 Task: Find connections with filter location Versailles with filter topic #lawtechwith filter profile language French with filter current company V.Group with filter school Sir Parashurambhau College - India with filter industry Mattress and Blinds Manufacturing with filter service category Coaching & Mentoring with filter keywords title Skin Care Specialist
Action: Mouse moved to (331, 273)
Screenshot: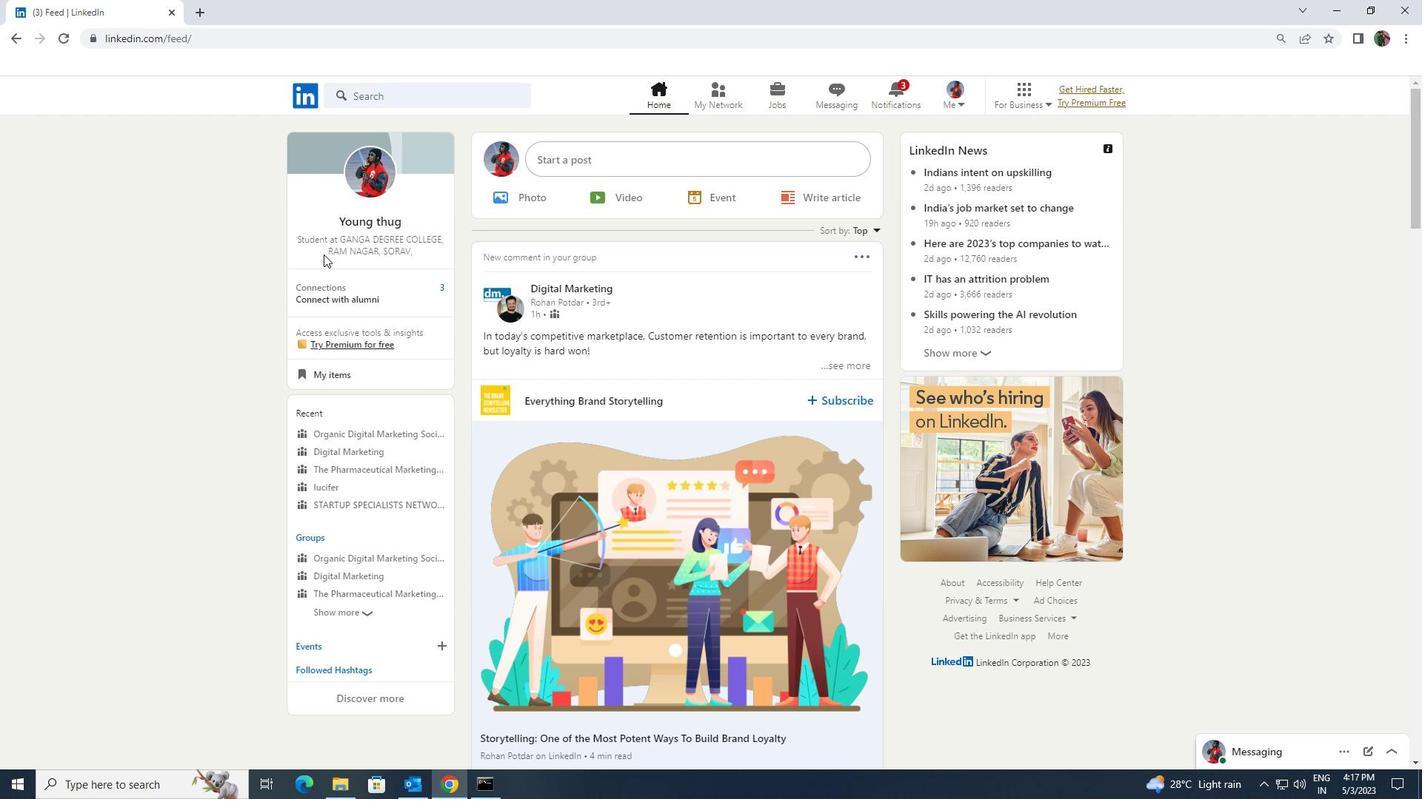
Action: Mouse pressed left at (331, 273)
Screenshot: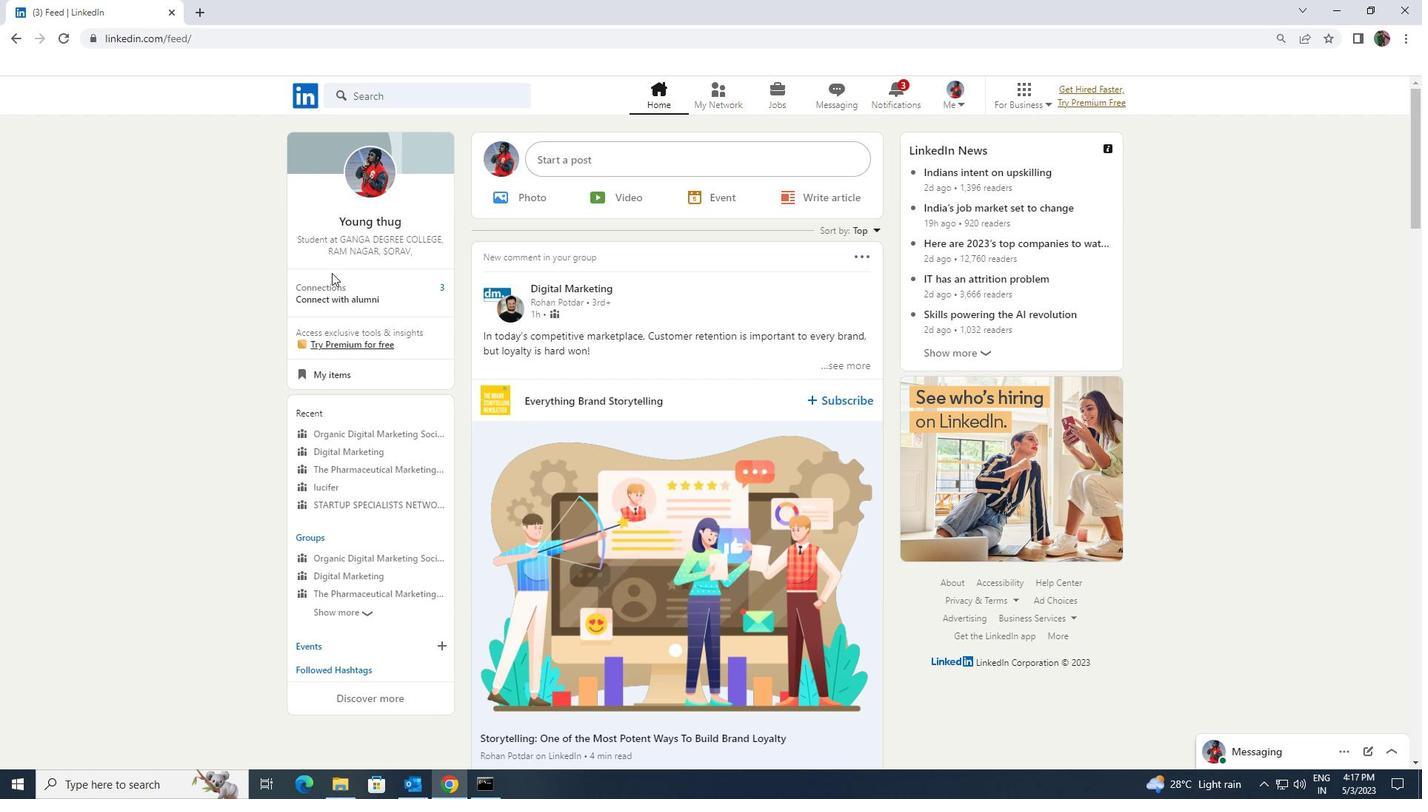 
Action: Mouse moved to (334, 291)
Screenshot: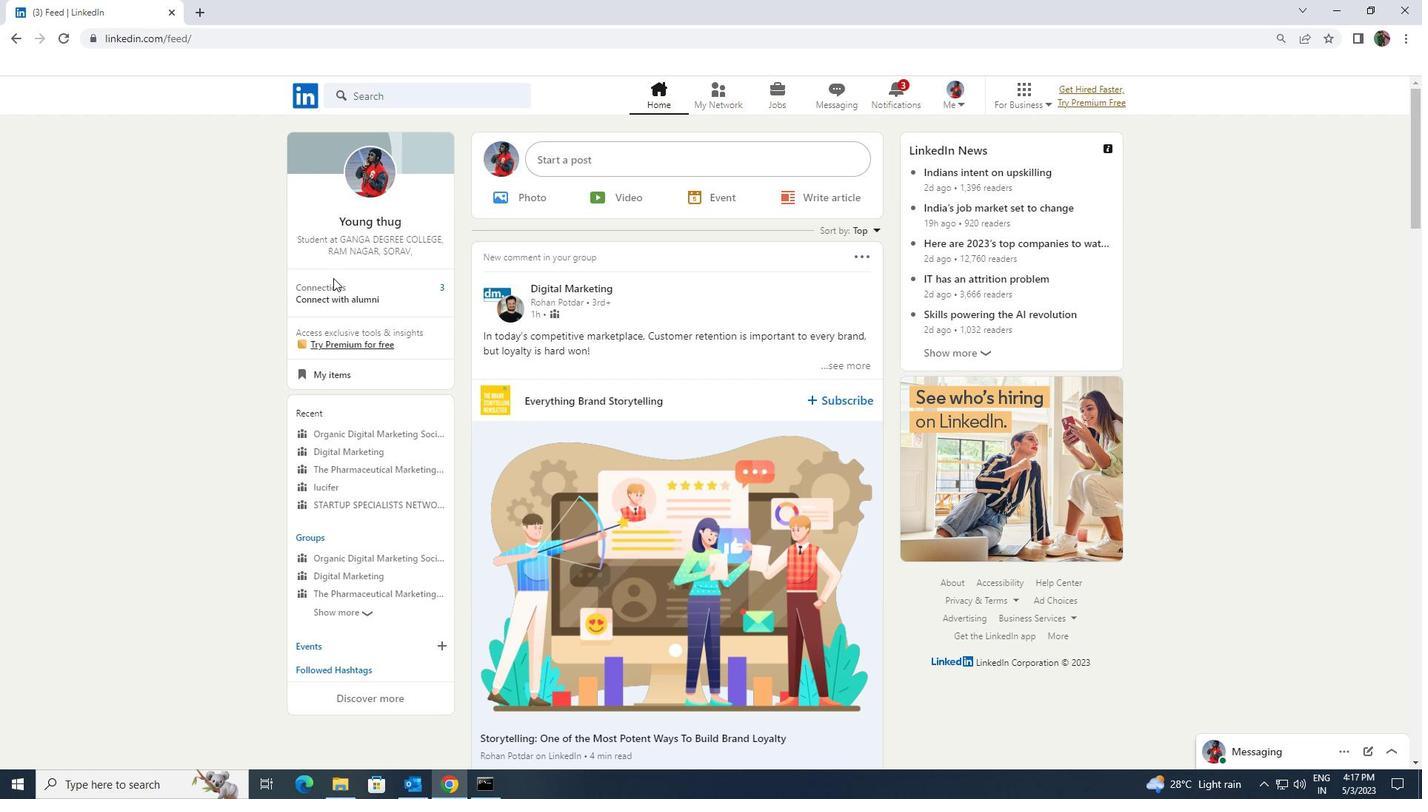
Action: Mouse pressed left at (334, 291)
Screenshot: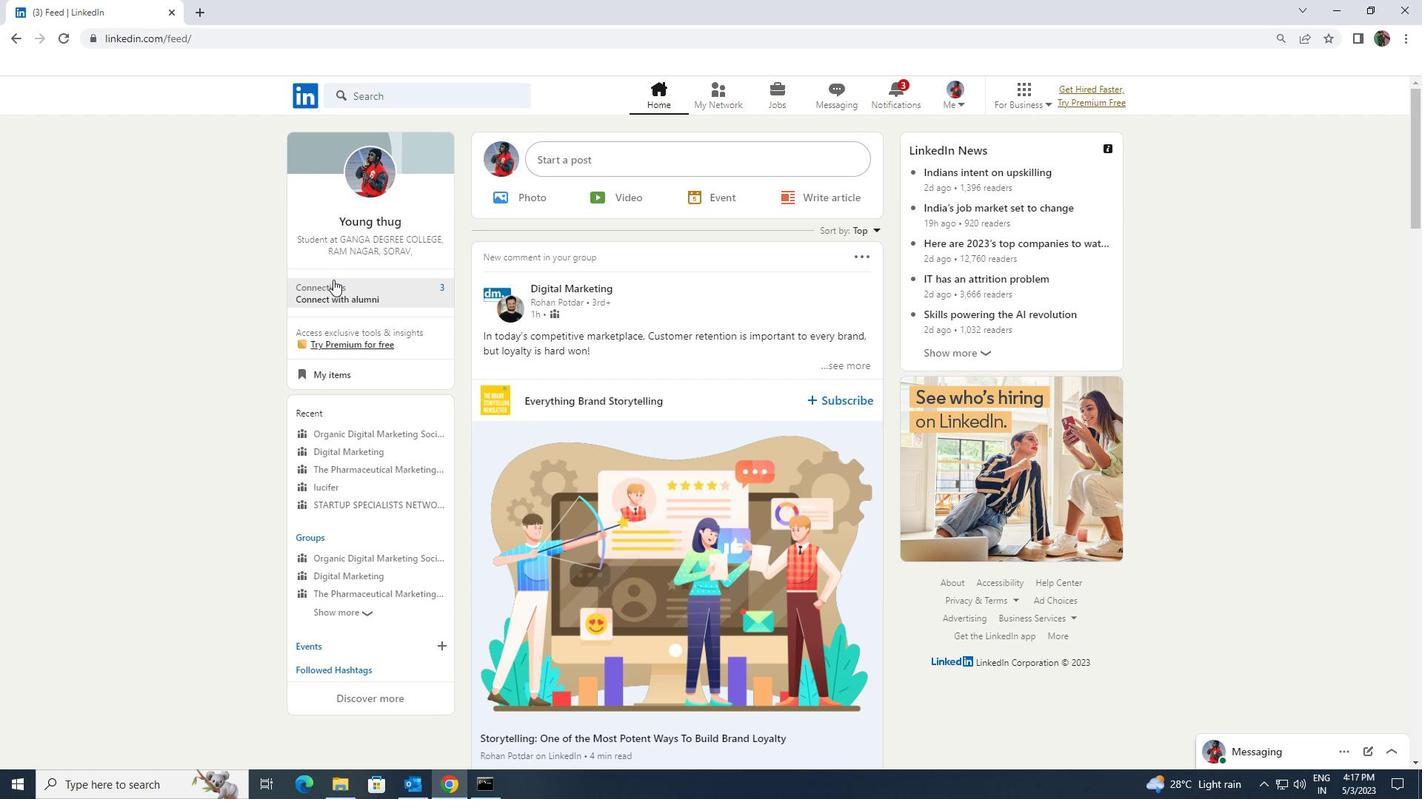
Action: Mouse moved to (353, 182)
Screenshot: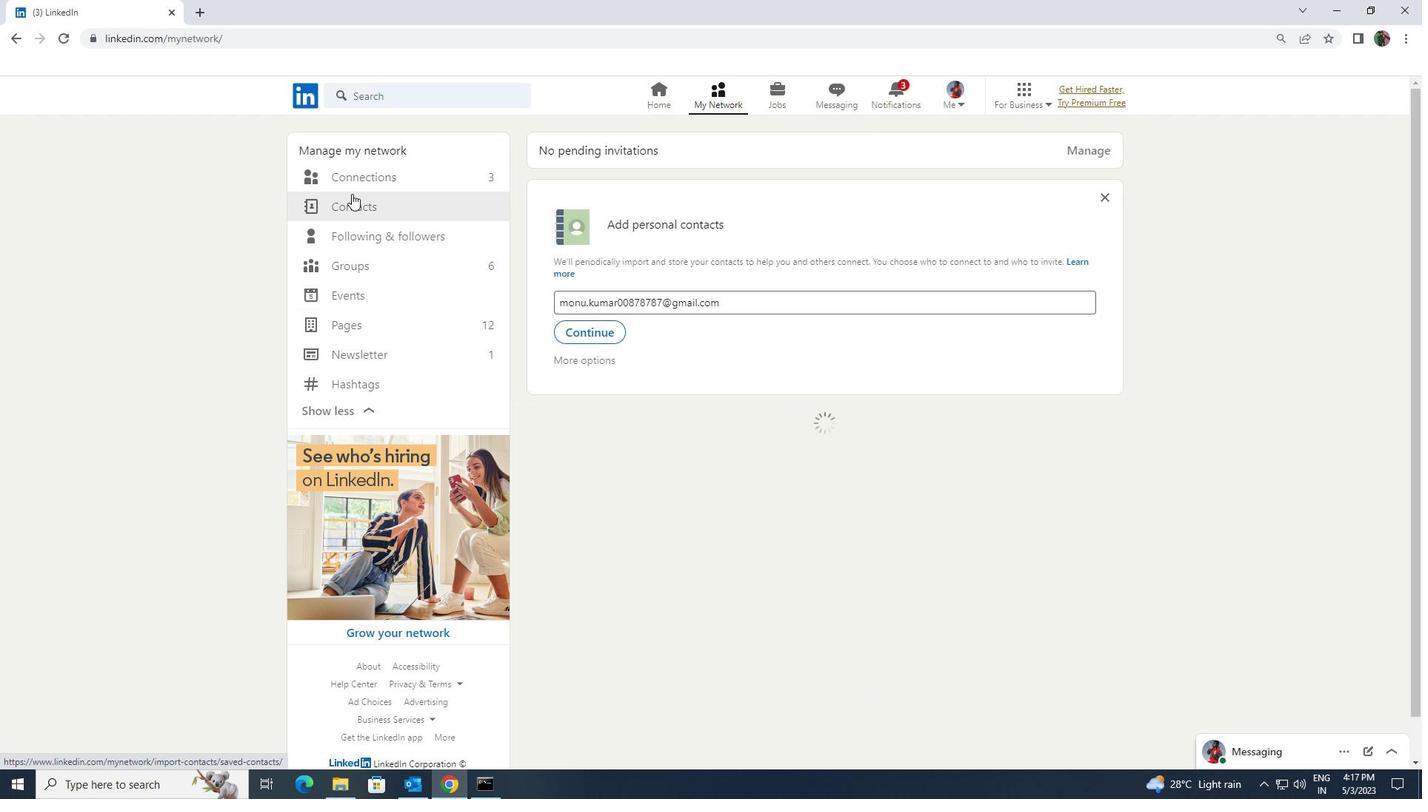 
Action: Mouse pressed left at (353, 182)
Screenshot: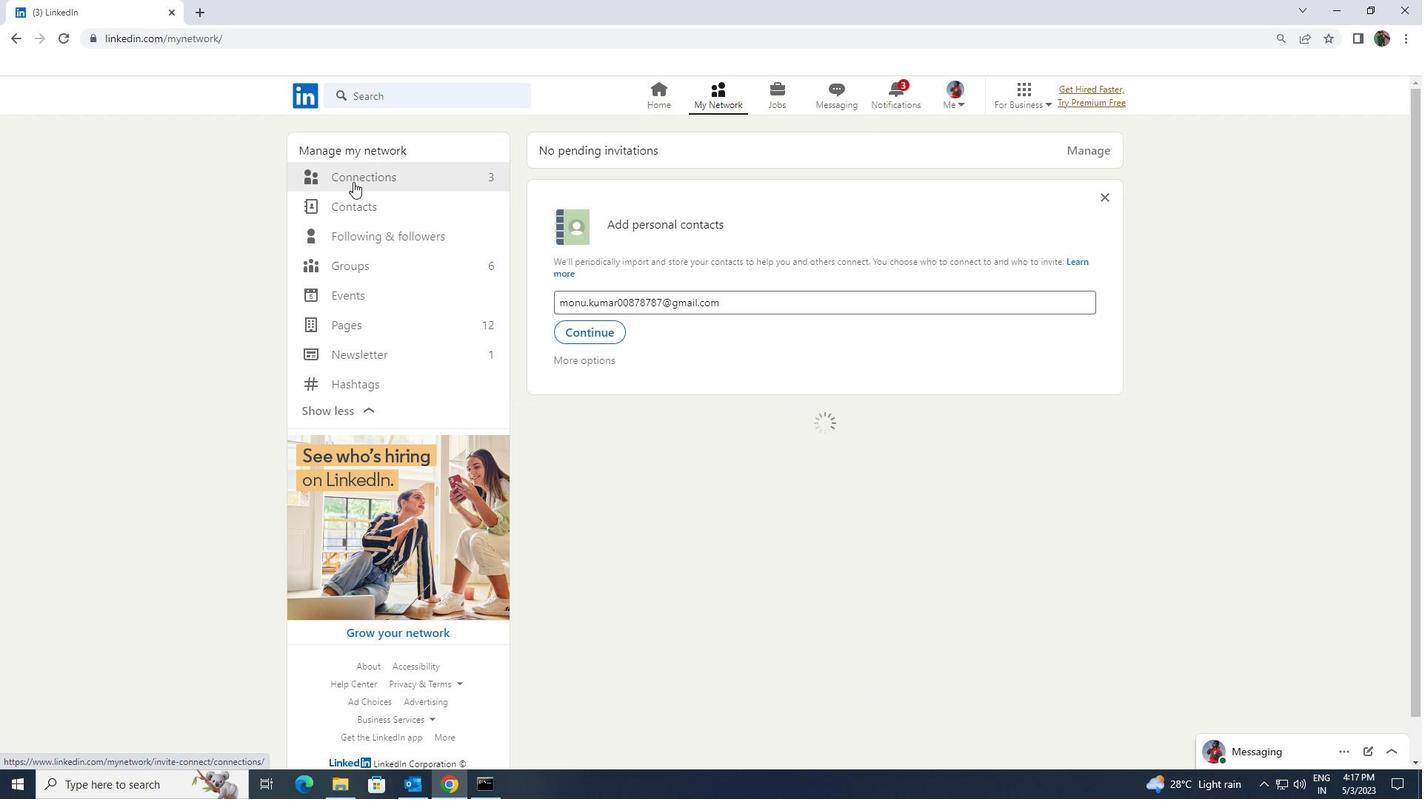 
Action: Mouse moved to (805, 182)
Screenshot: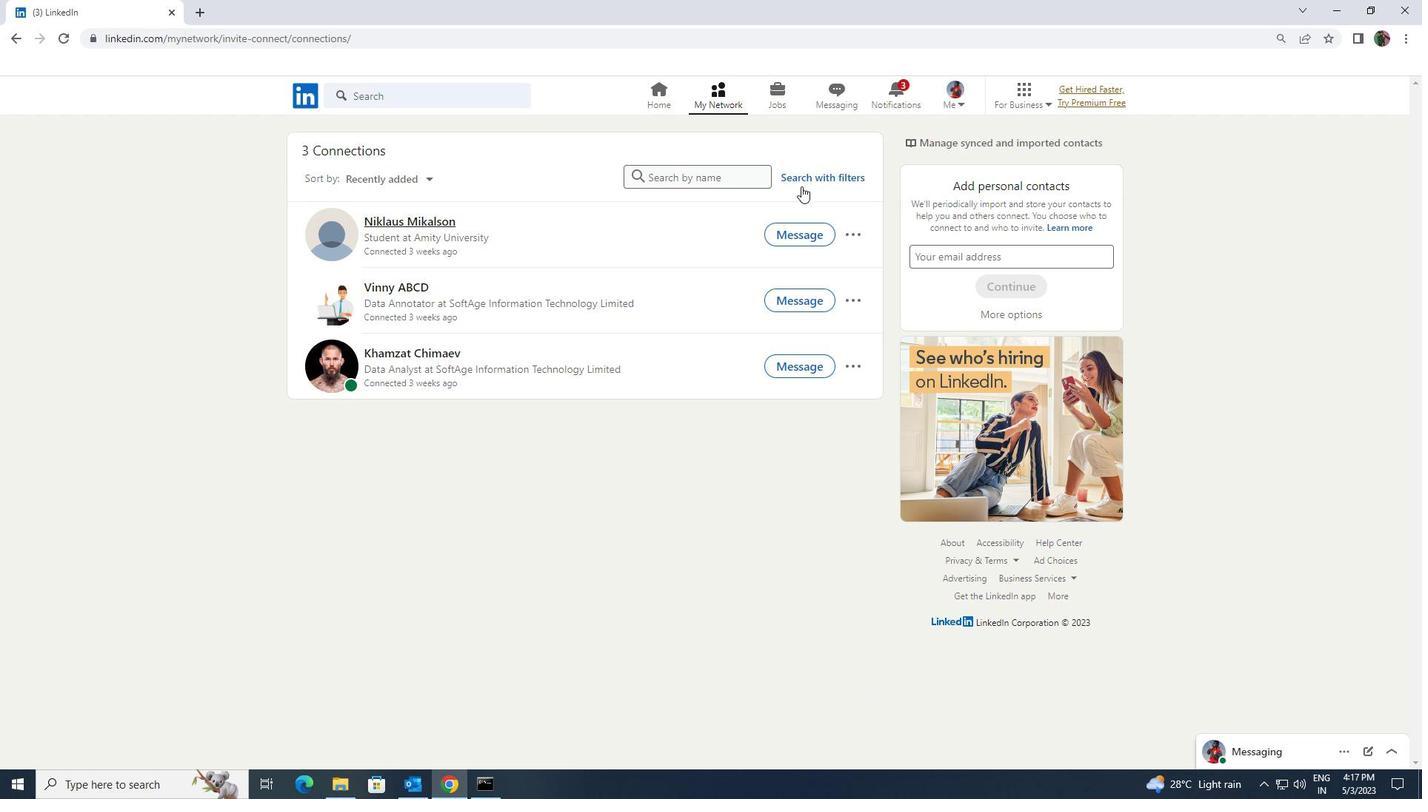 
Action: Mouse pressed left at (805, 182)
Screenshot: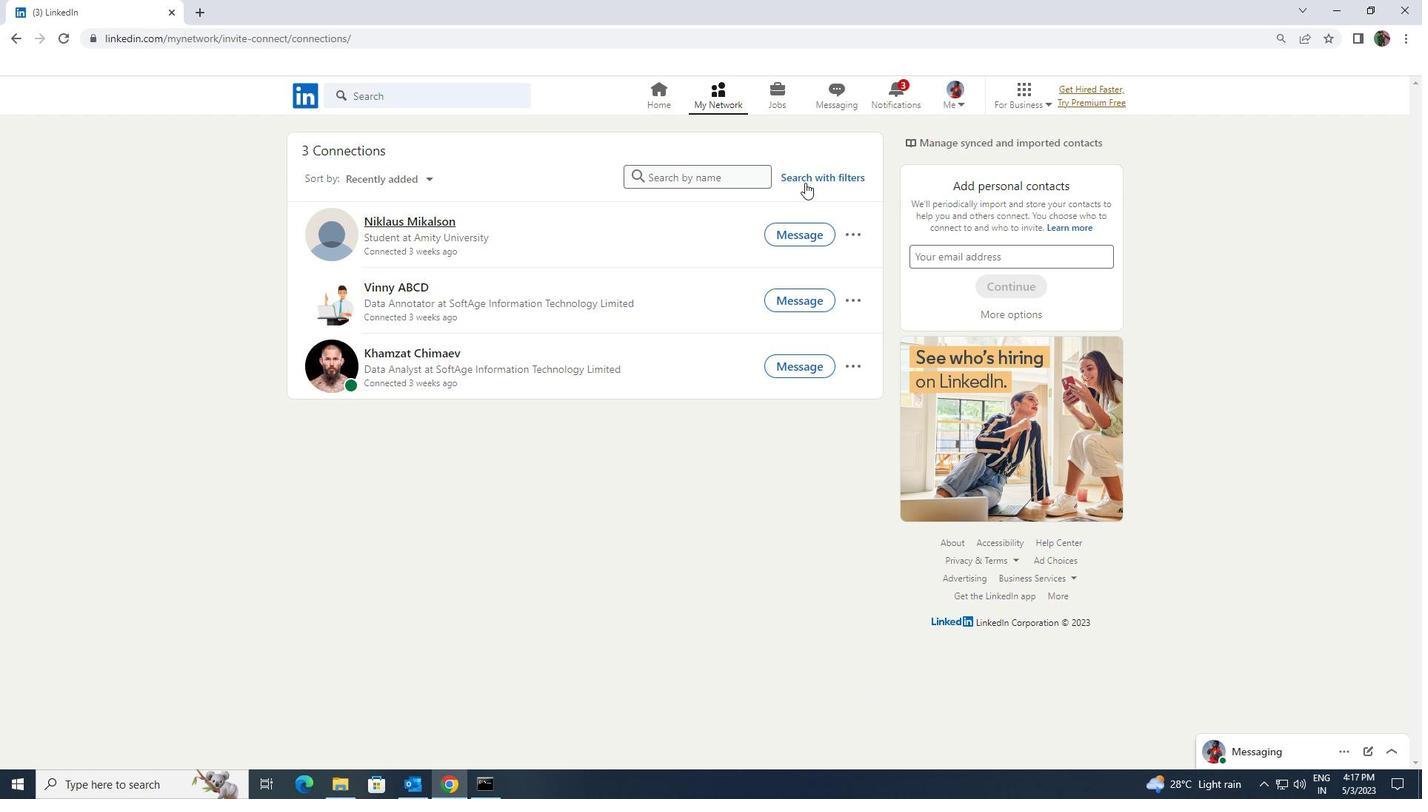 
Action: Mouse moved to (807, 175)
Screenshot: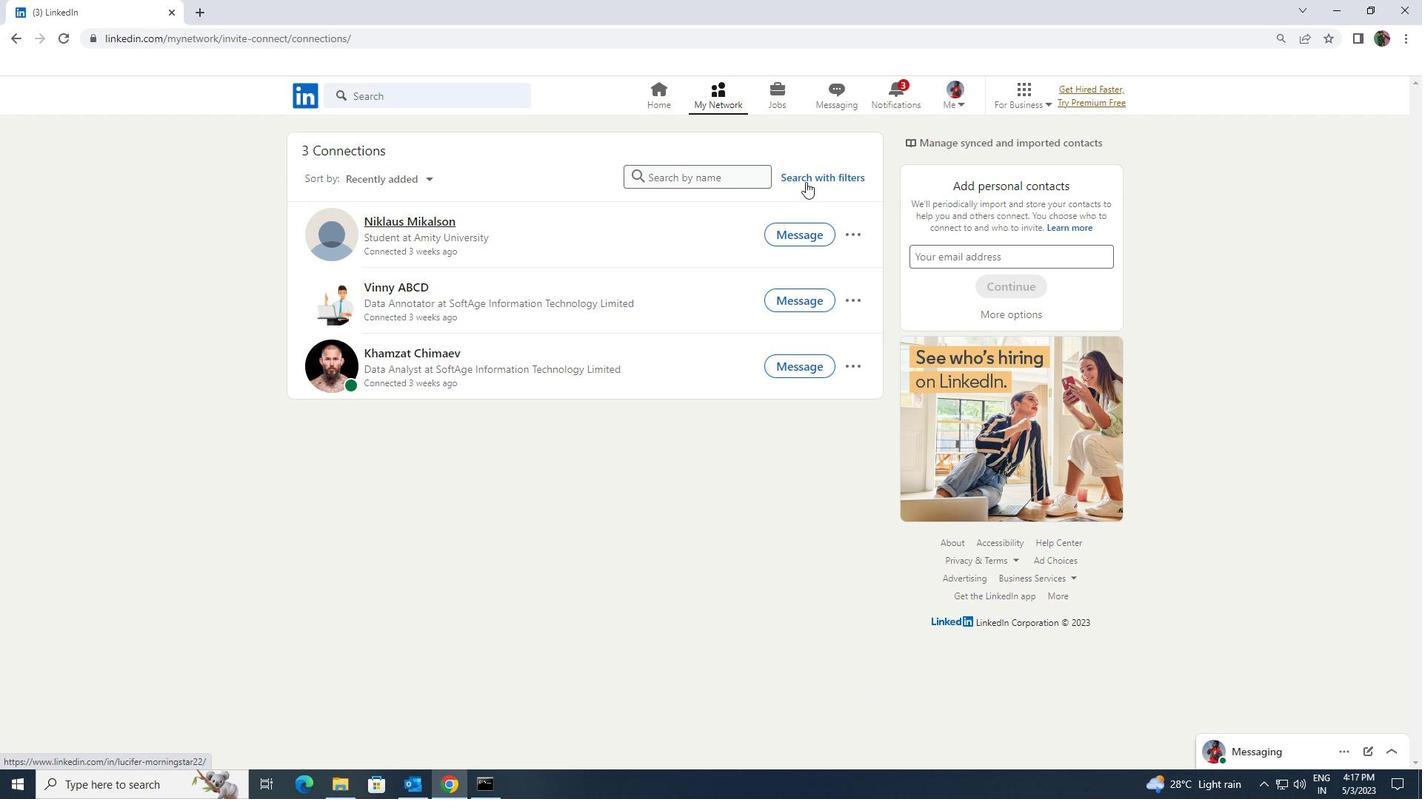 
Action: Mouse pressed left at (807, 175)
Screenshot: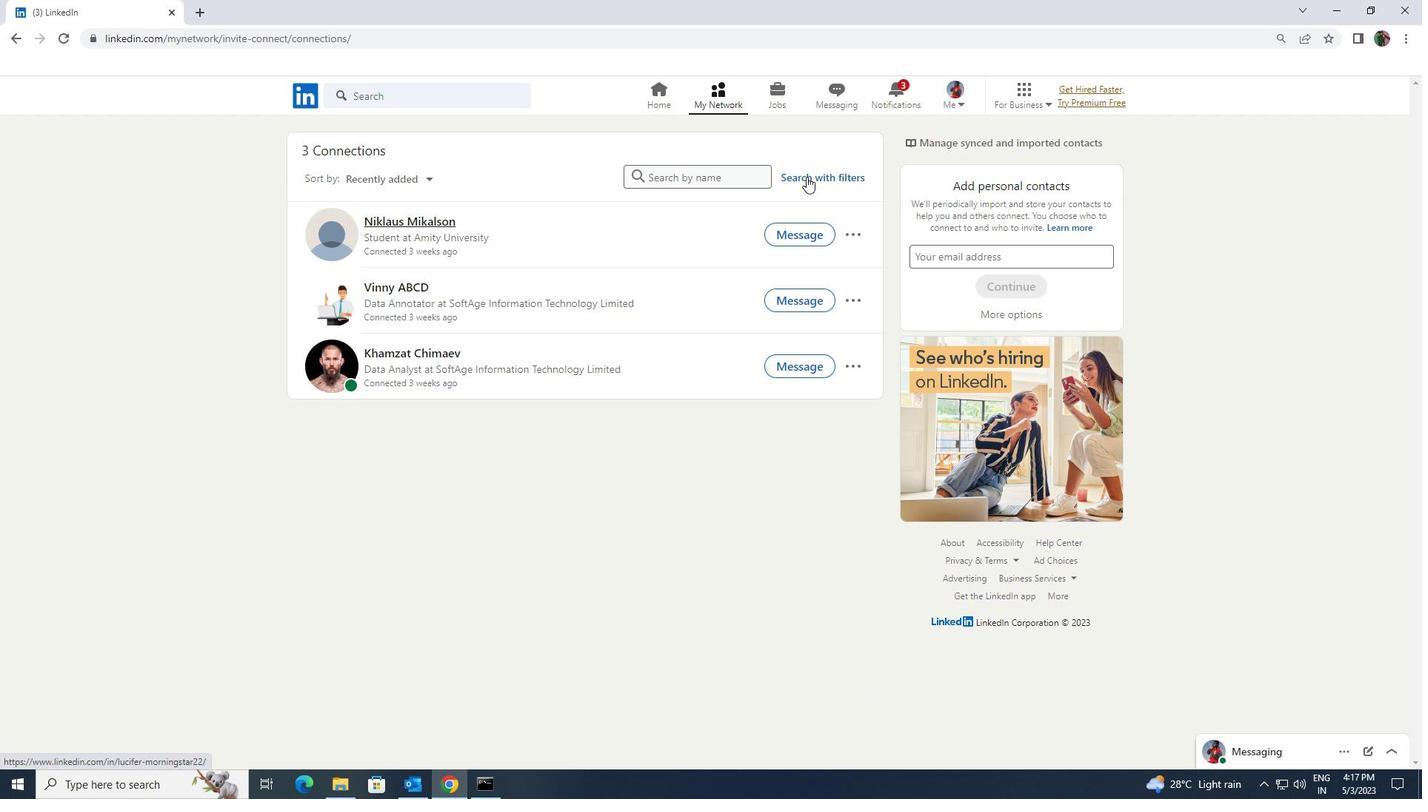 
Action: Mouse moved to (766, 139)
Screenshot: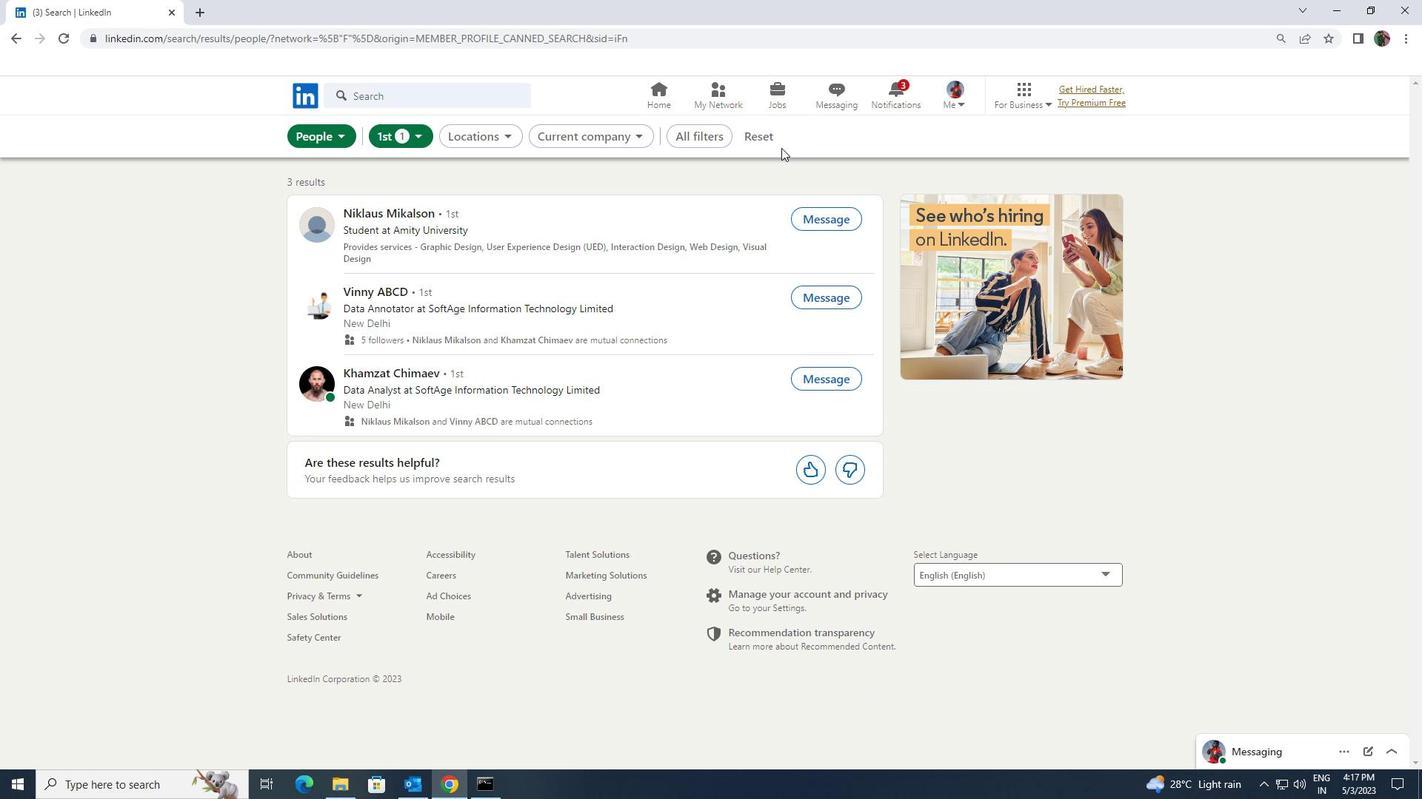 
Action: Mouse pressed left at (766, 139)
Screenshot: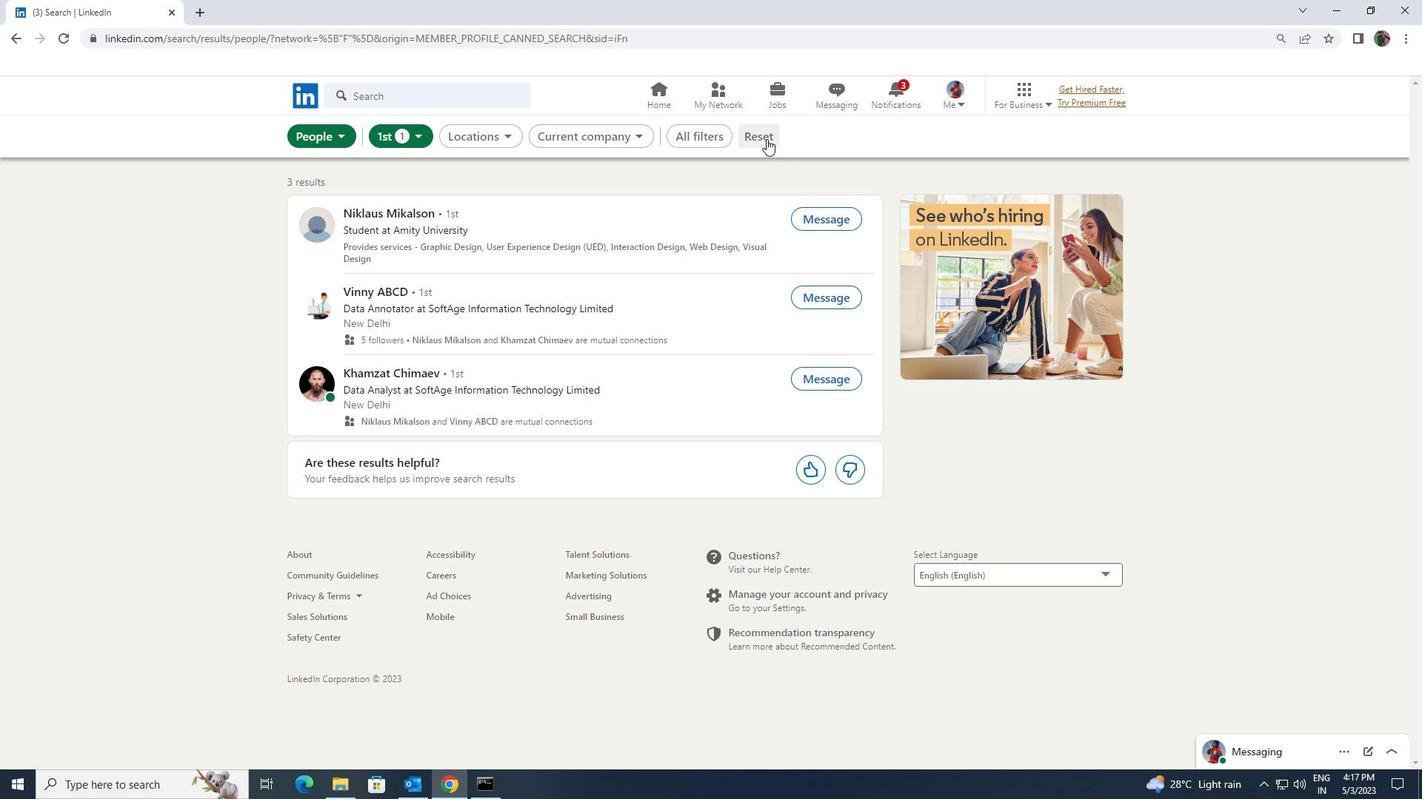 
Action: Mouse moved to (751, 134)
Screenshot: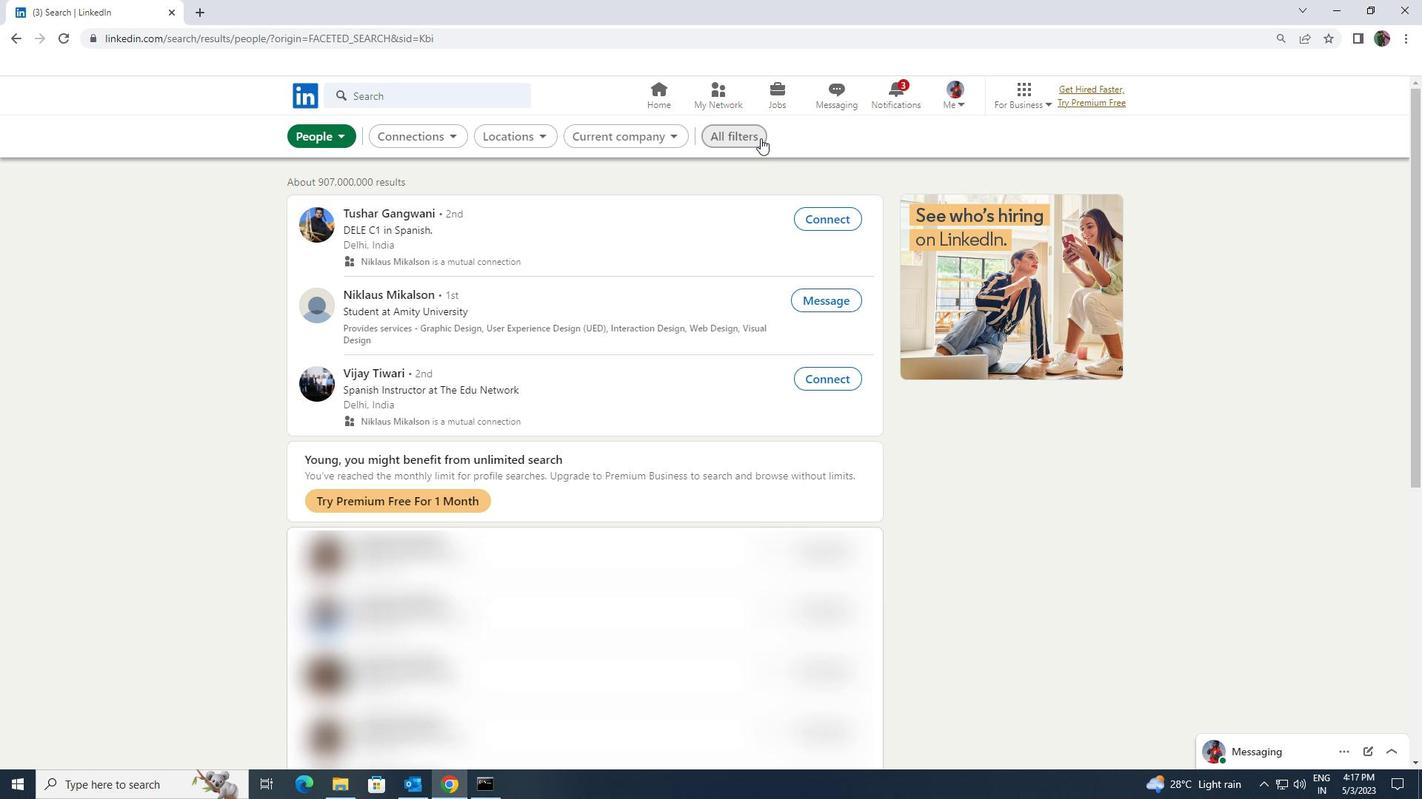 
Action: Mouse pressed left at (751, 134)
Screenshot: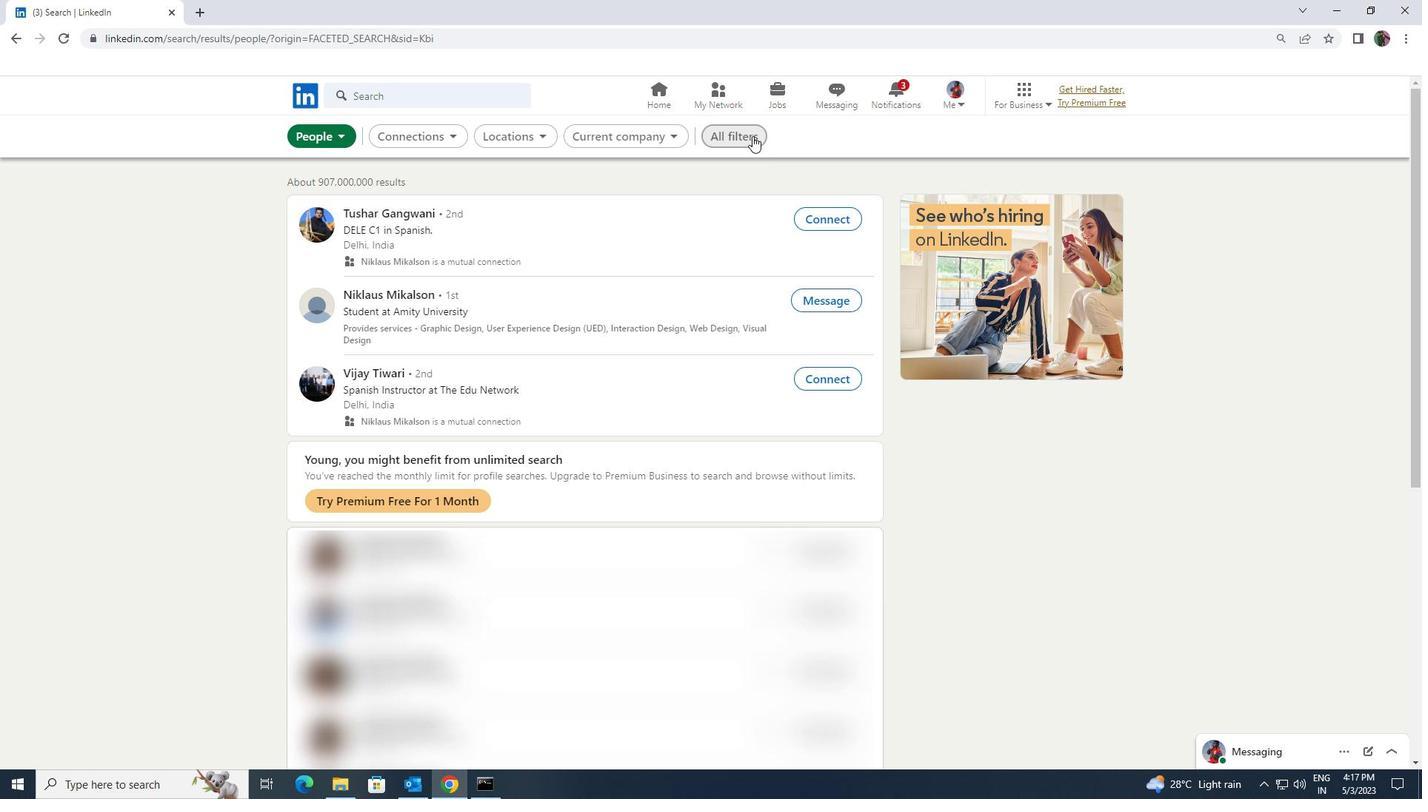 
Action: Mouse moved to (1246, 580)
Screenshot: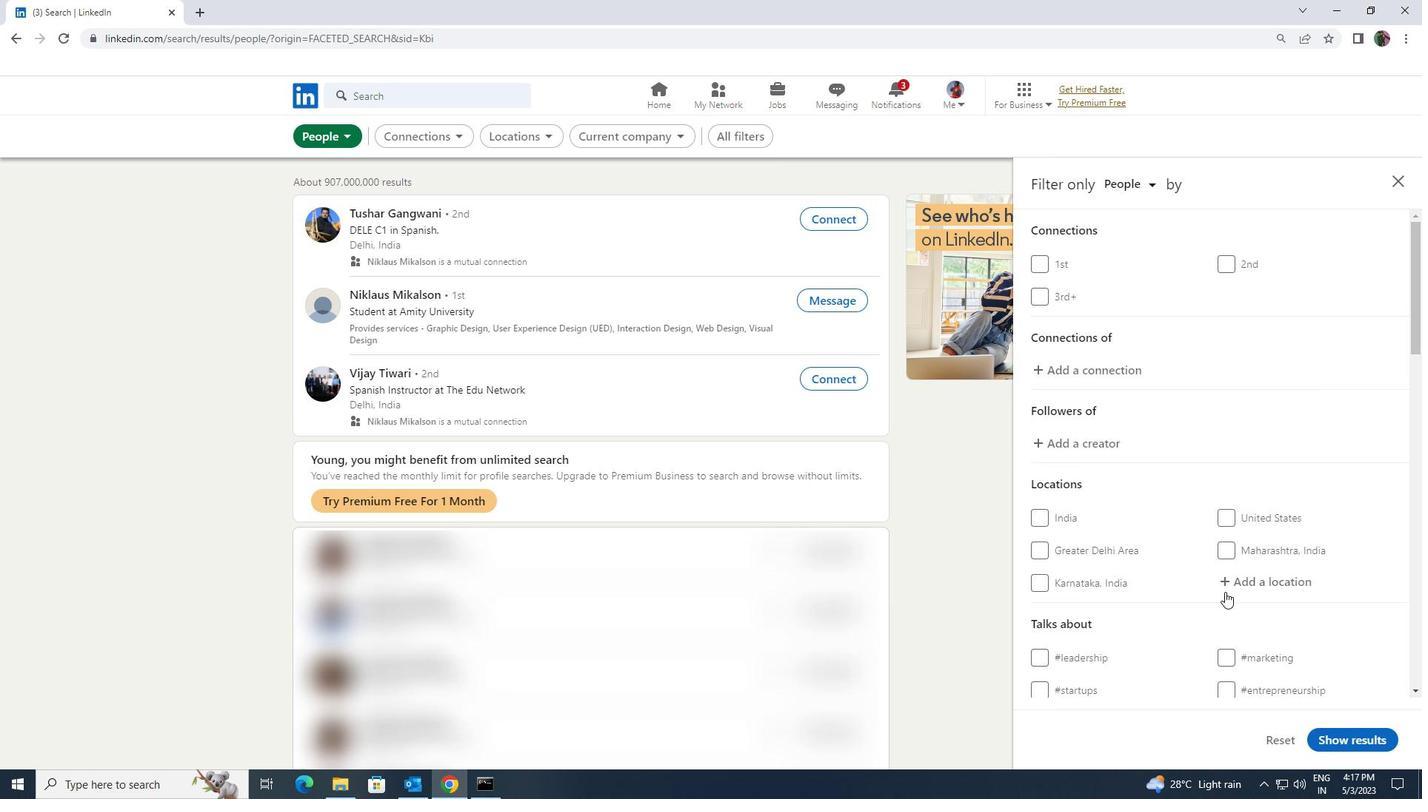 
Action: Mouse pressed left at (1246, 580)
Screenshot: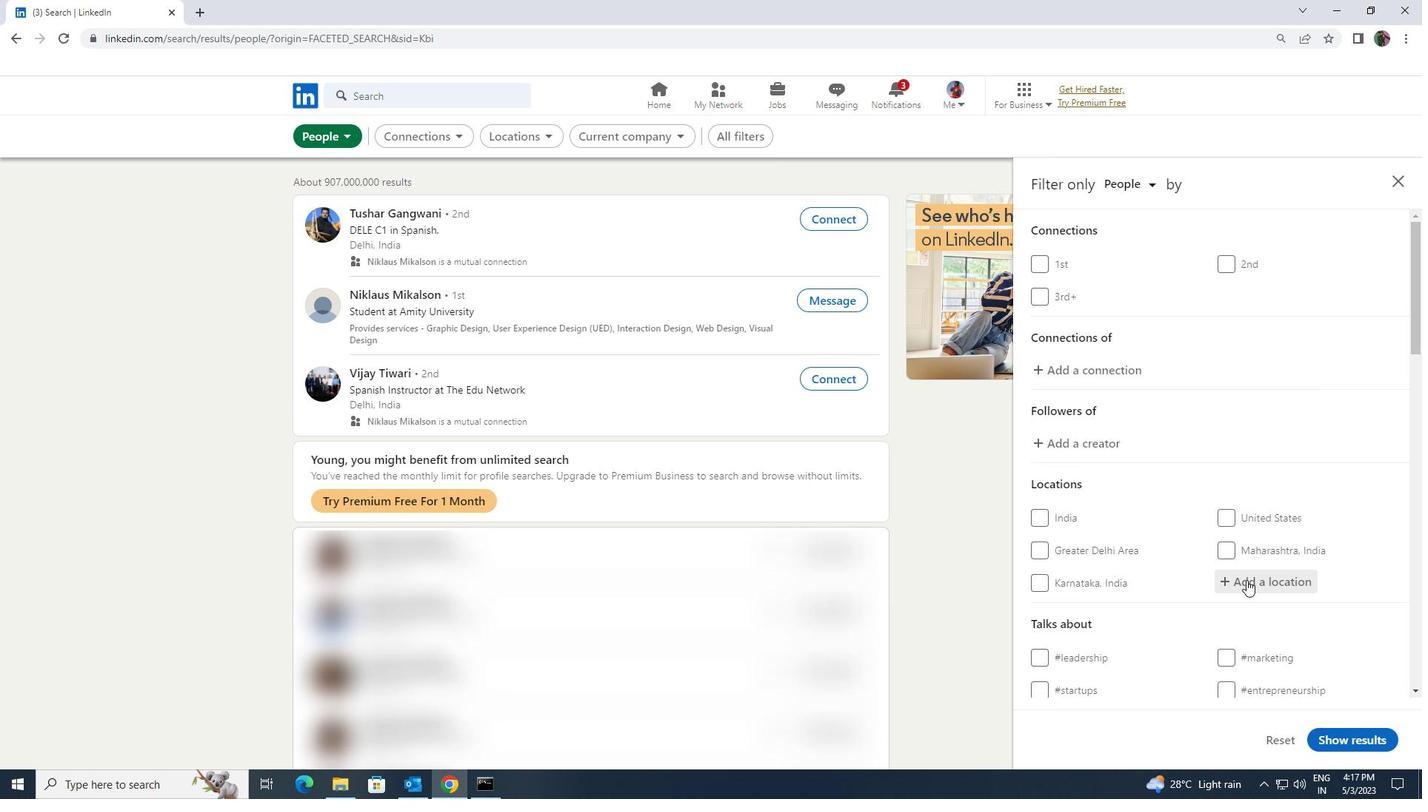 
Action: Key pressed <Key.shift>VERSAILL
Screenshot: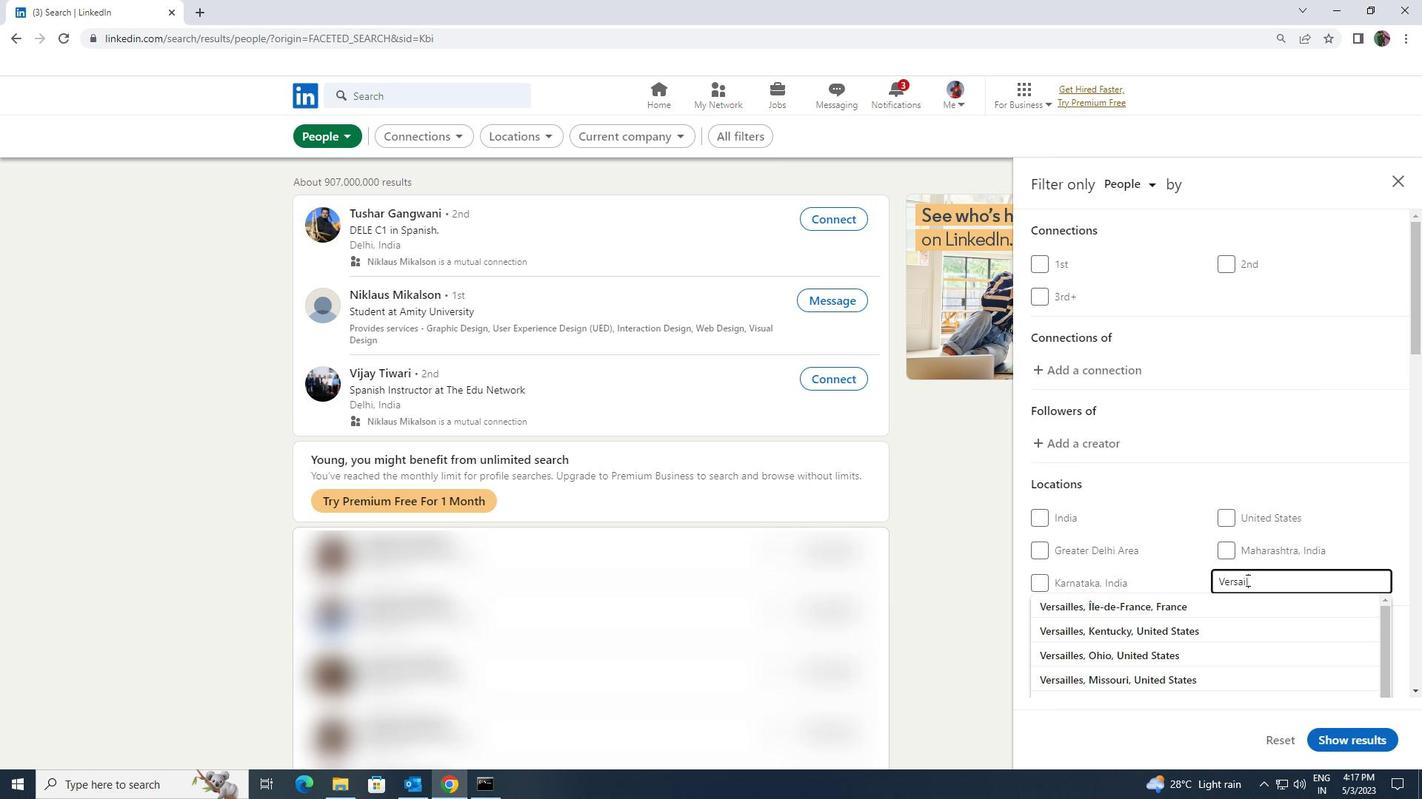 
Action: Mouse moved to (1239, 598)
Screenshot: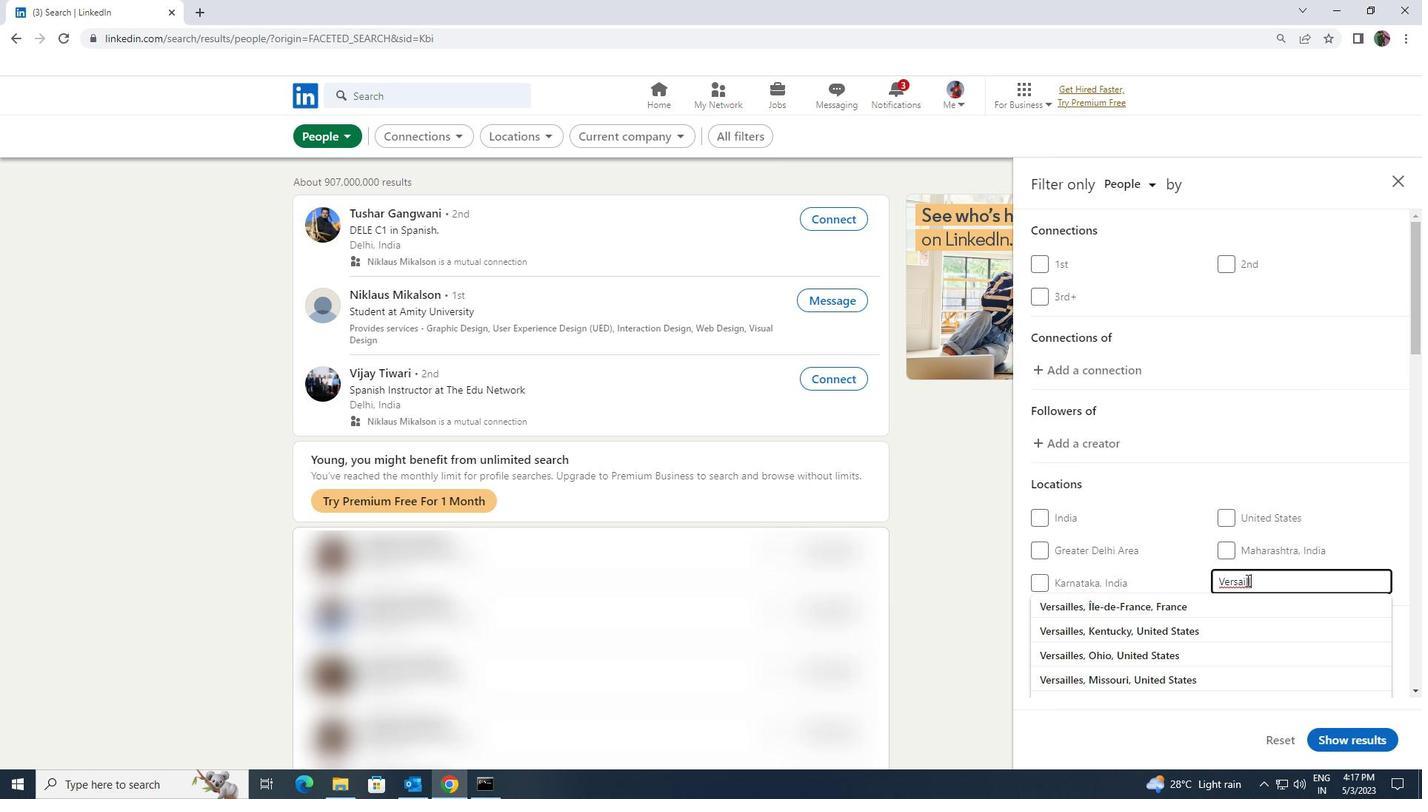 
Action: Mouse pressed left at (1239, 598)
Screenshot: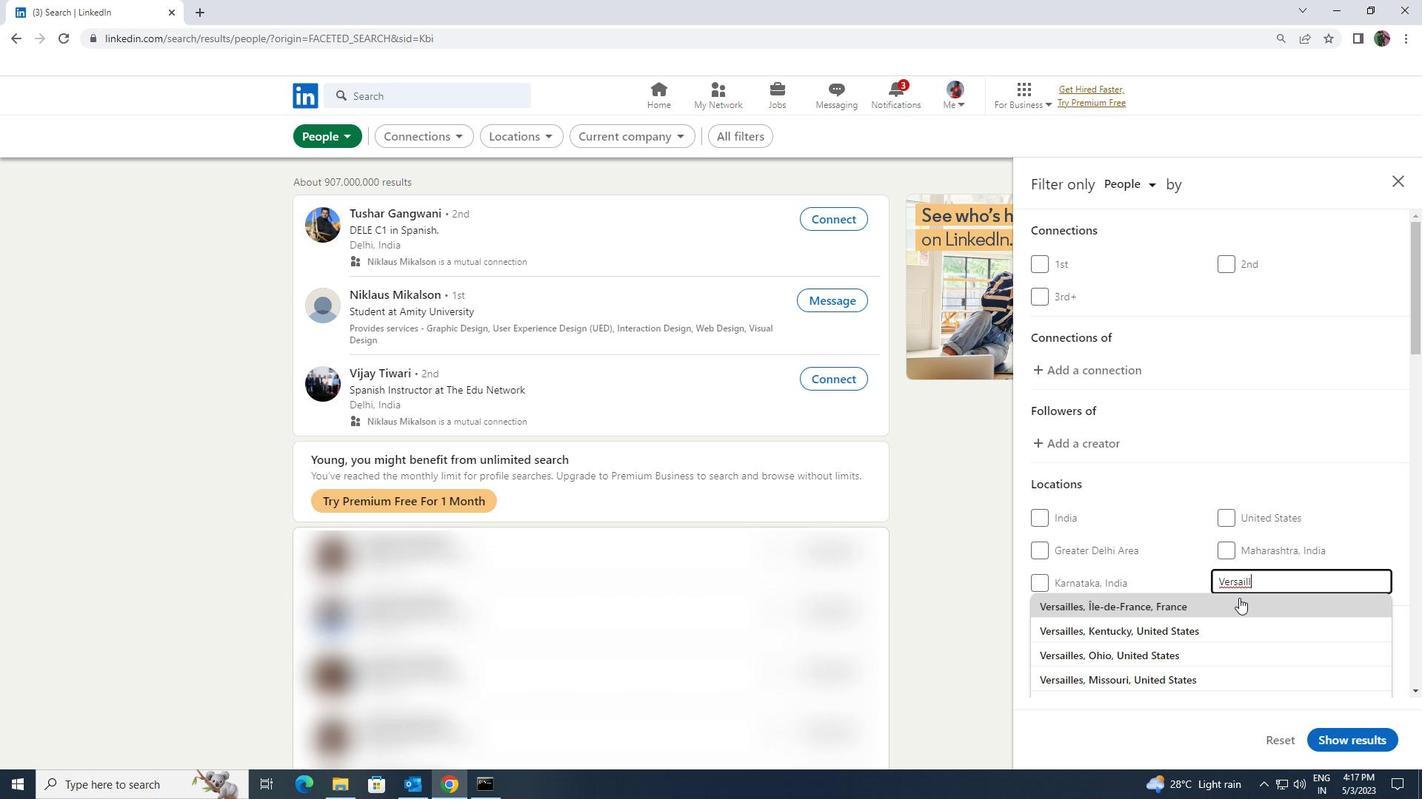 
Action: Mouse scrolled (1239, 597) with delta (0, 0)
Screenshot: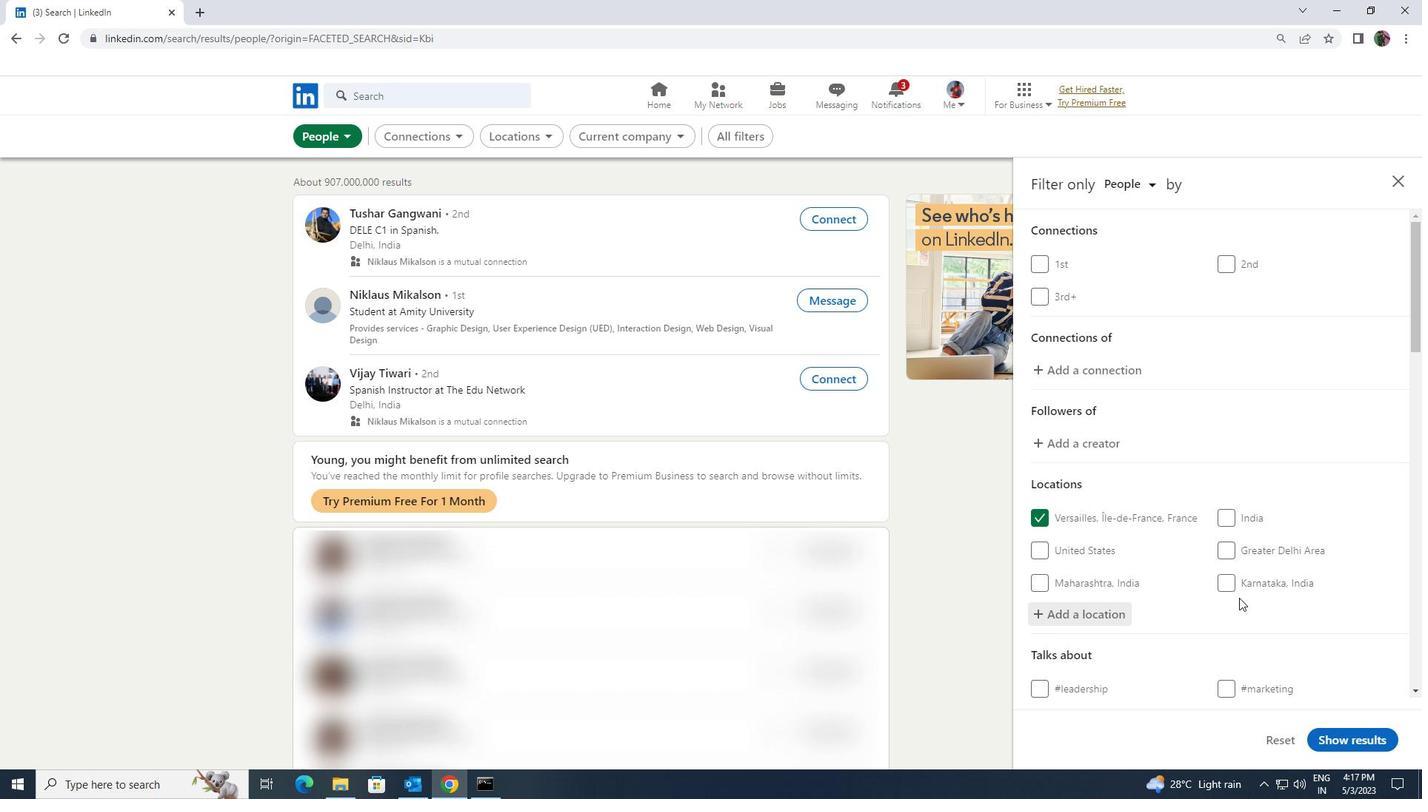 
Action: Mouse scrolled (1239, 597) with delta (0, 0)
Screenshot: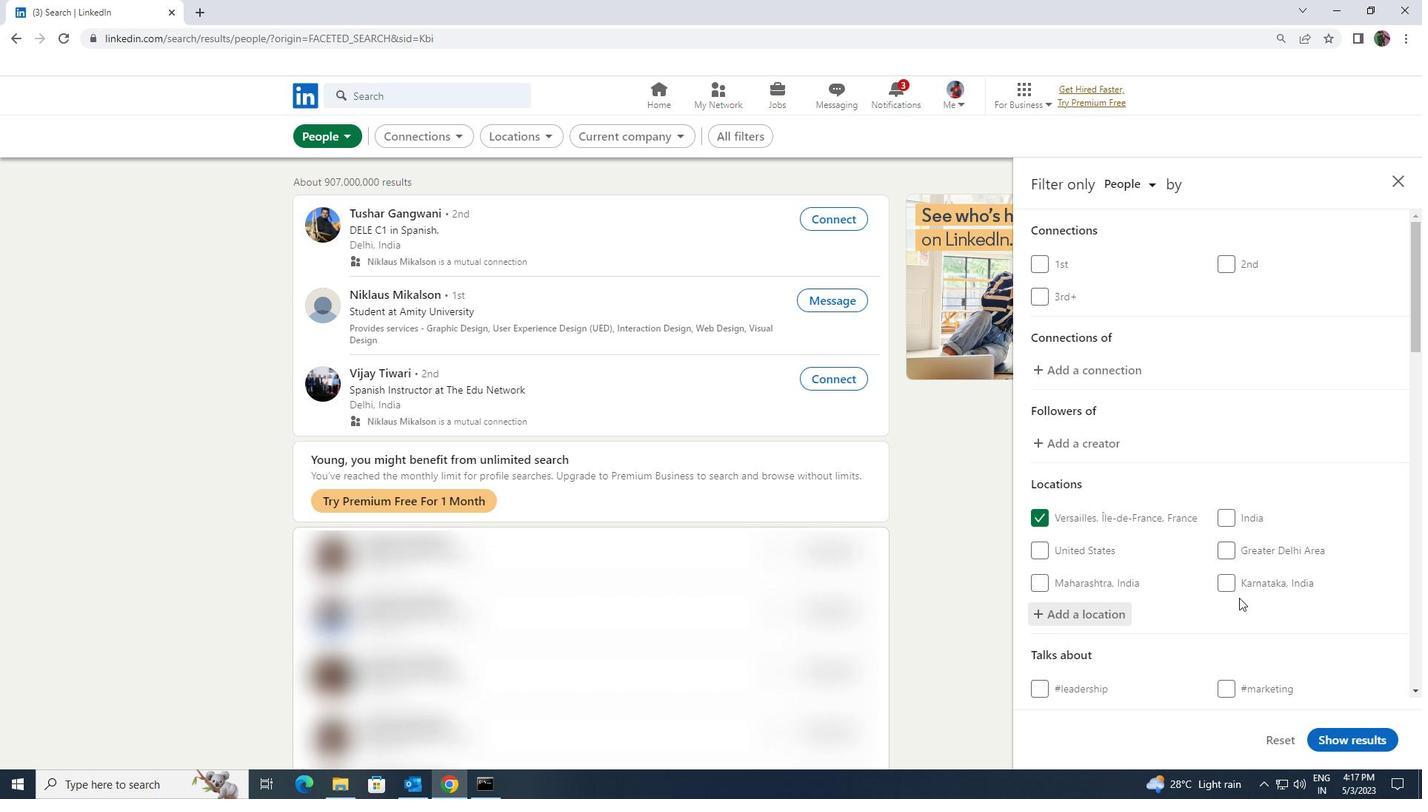 
Action: Mouse moved to (1239, 606)
Screenshot: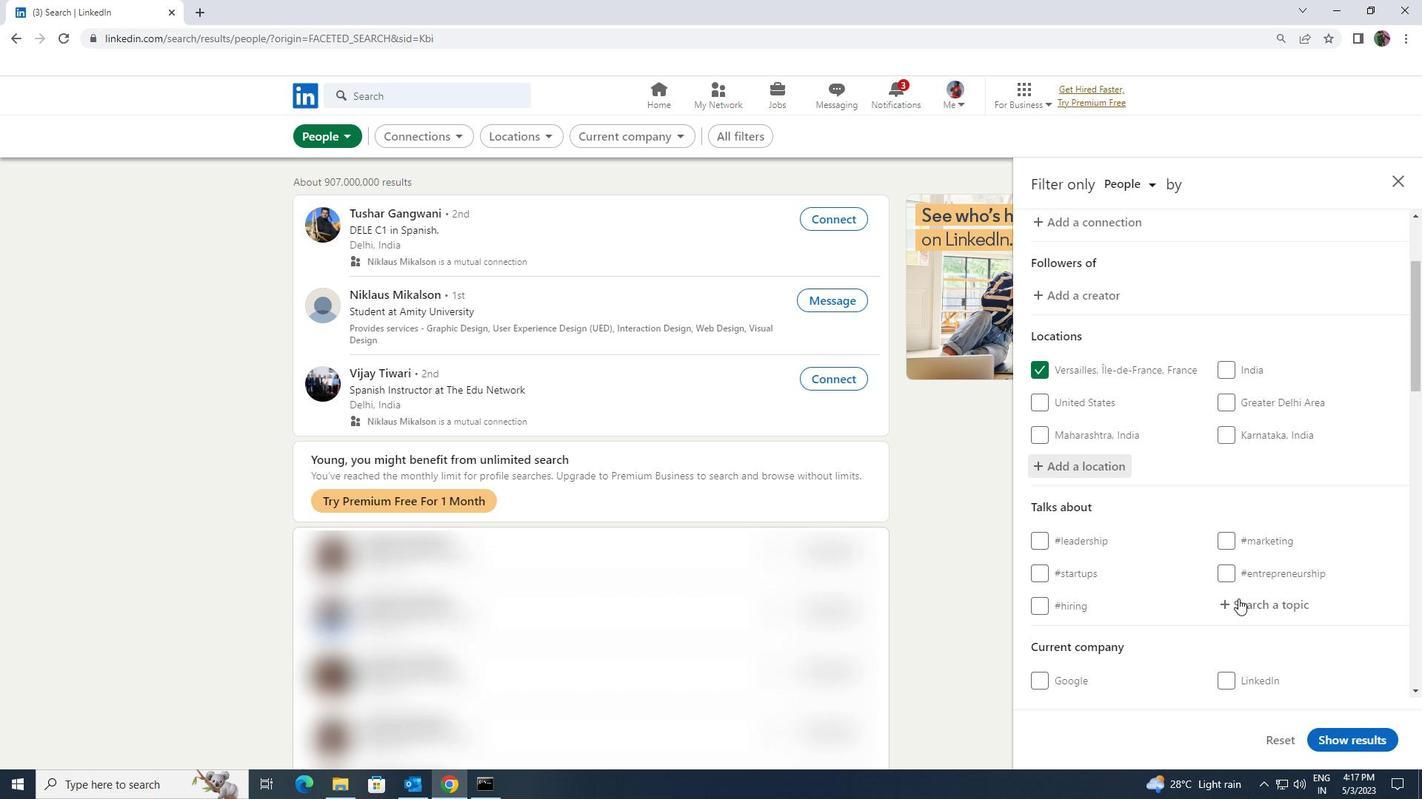 
Action: Mouse pressed left at (1239, 606)
Screenshot: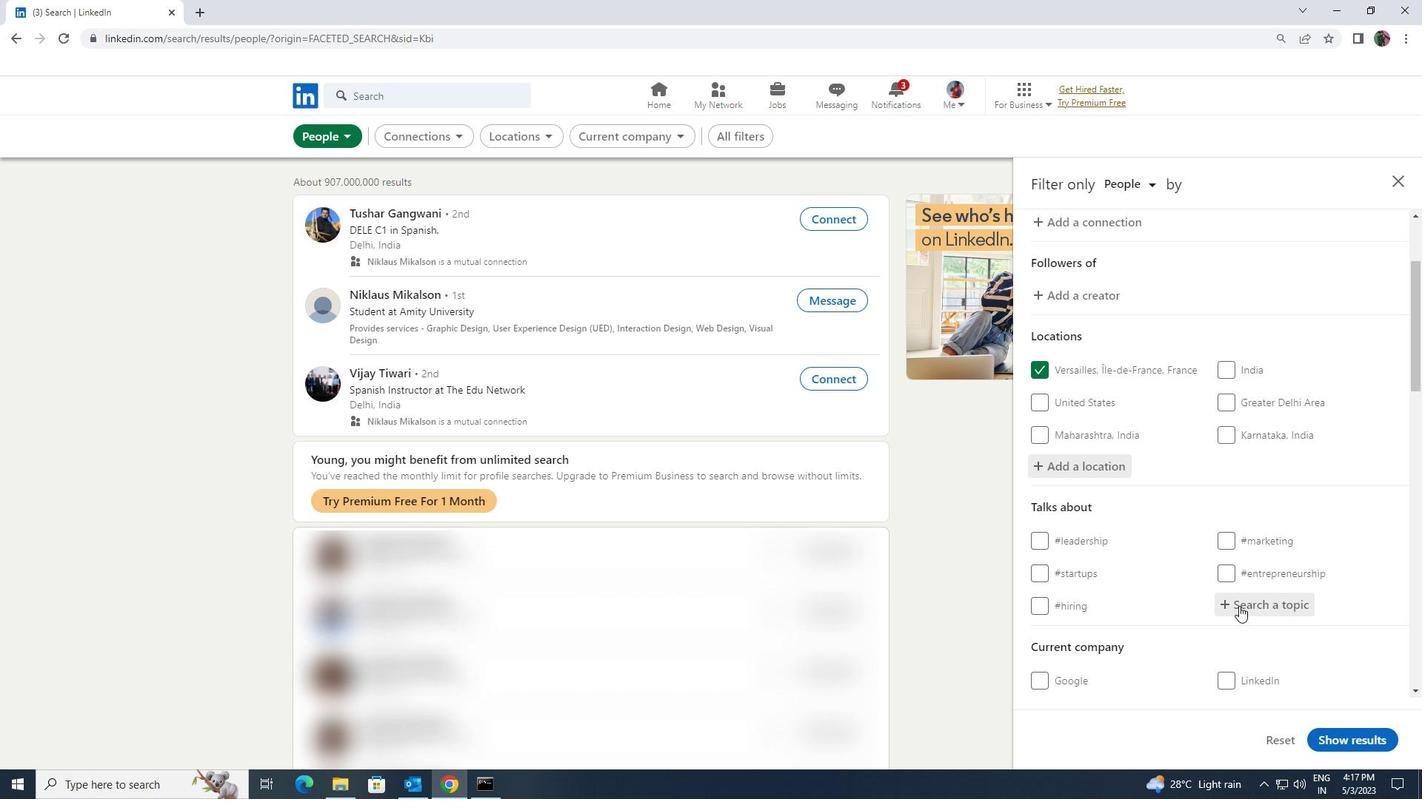 
Action: Key pressed <Key.shift>LAWTECG<Key.backspace>H
Screenshot: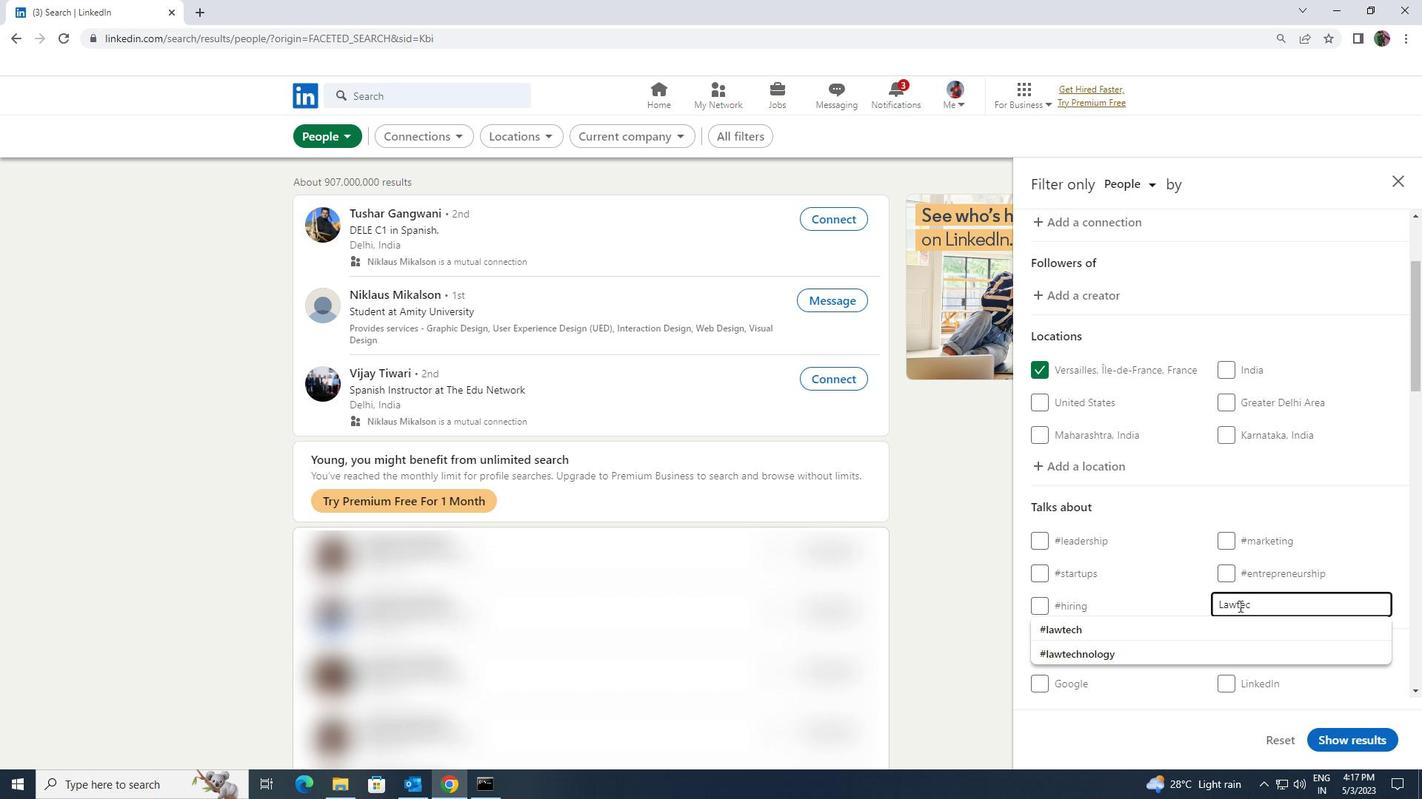 
Action: Mouse moved to (1315, 616)
Screenshot: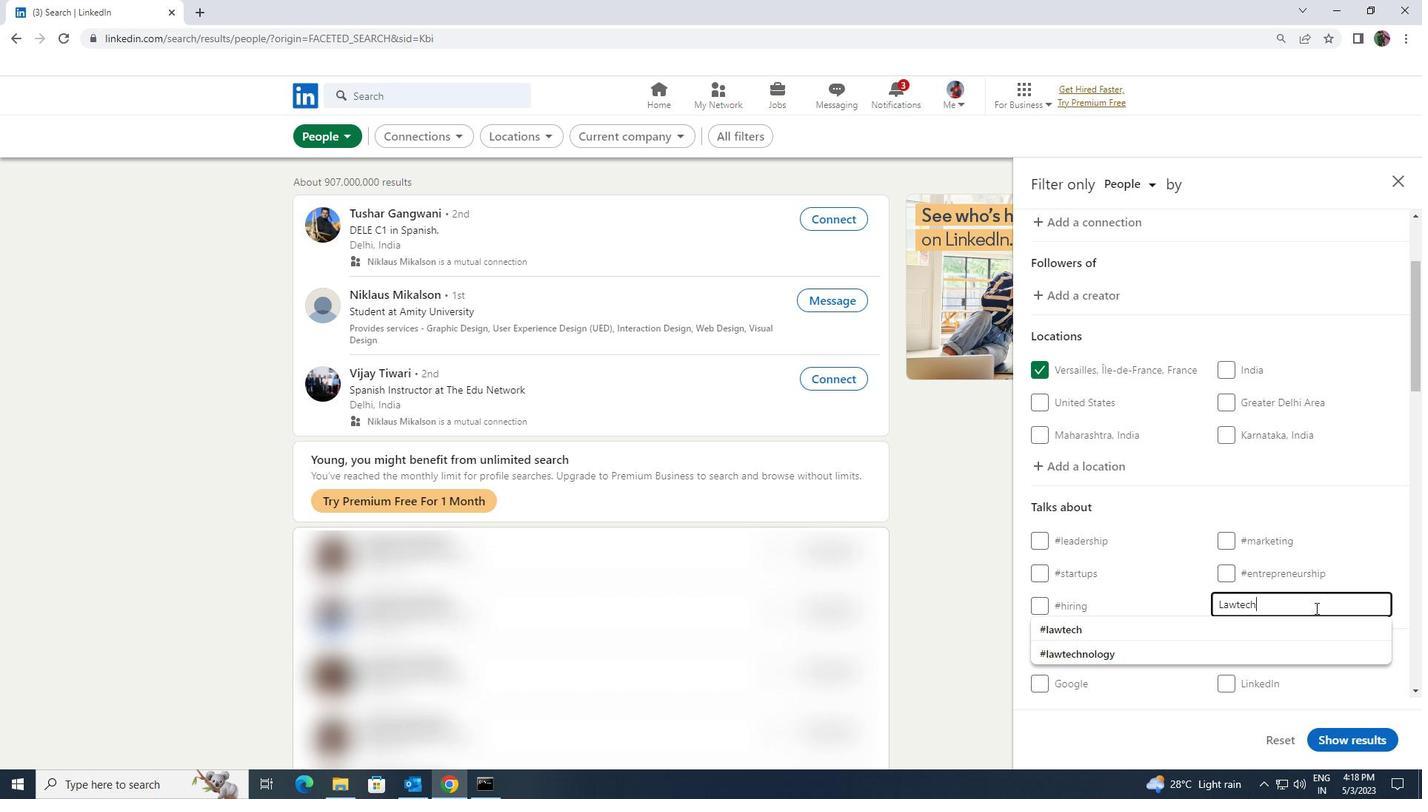 
Action: Mouse pressed left at (1315, 616)
Screenshot: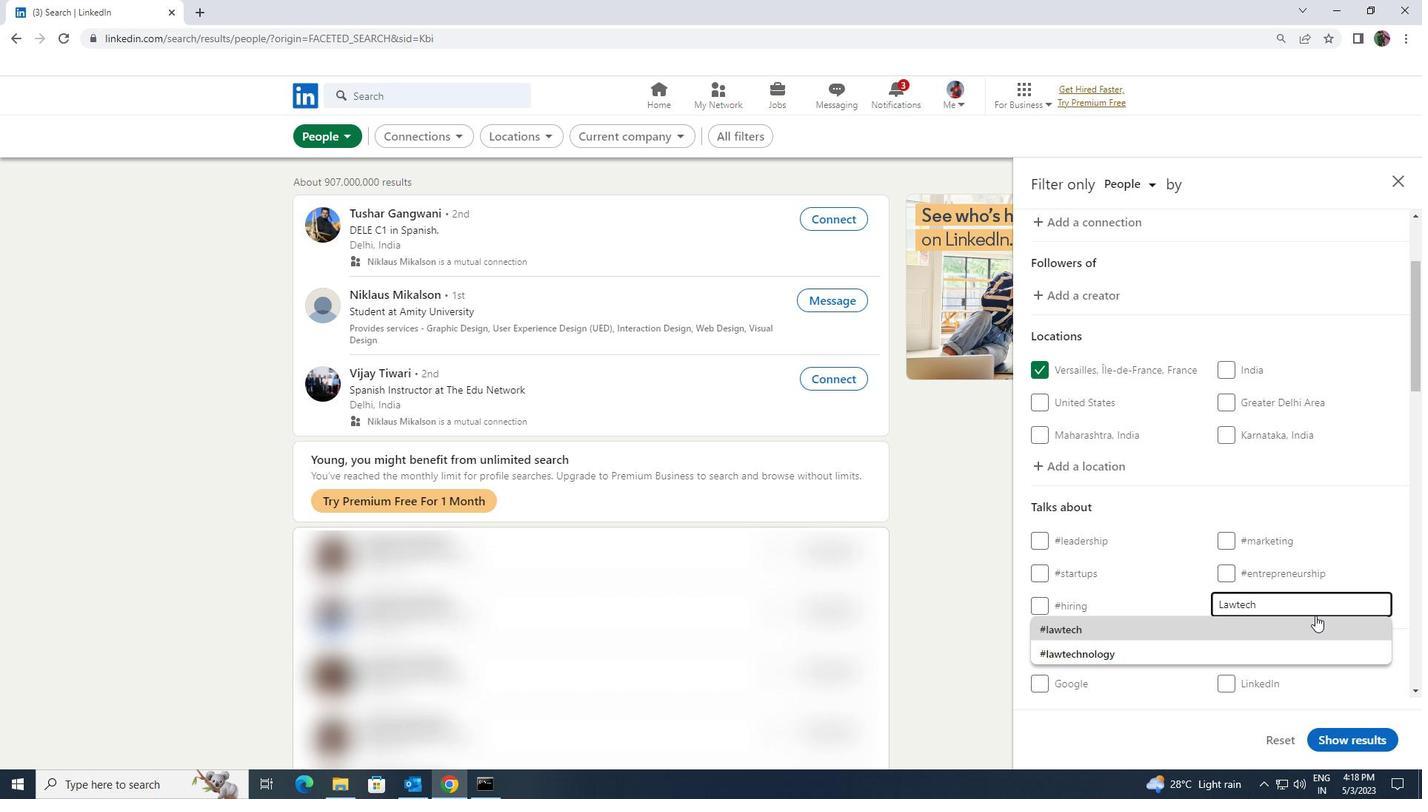 
Action: Mouse scrolled (1315, 615) with delta (0, 0)
Screenshot: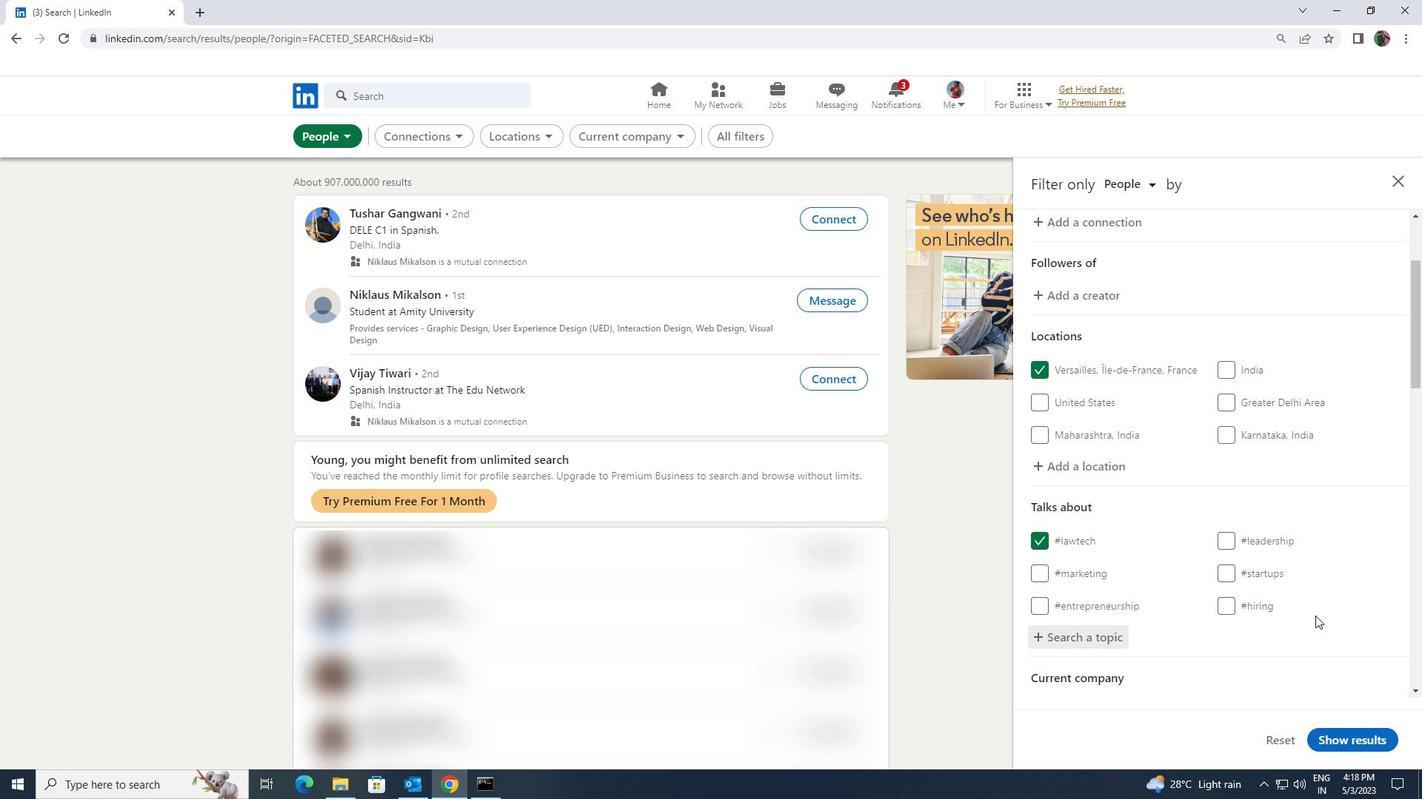 
Action: Mouse scrolled (1315, 615) with delta (0, 0)
Screenshot: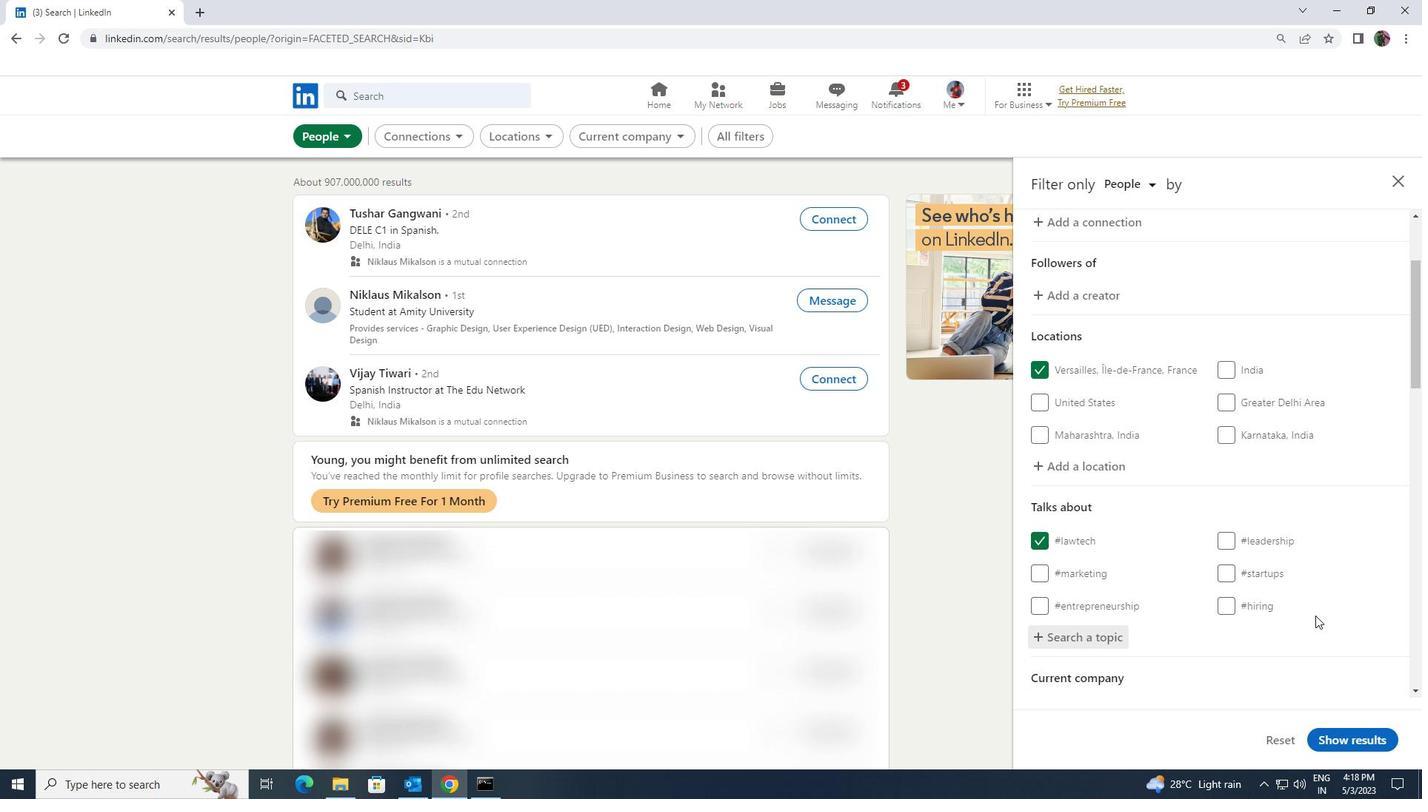 
Action: Mouse scrolled (1315, 615) with delta (0, 0)
Screenshot: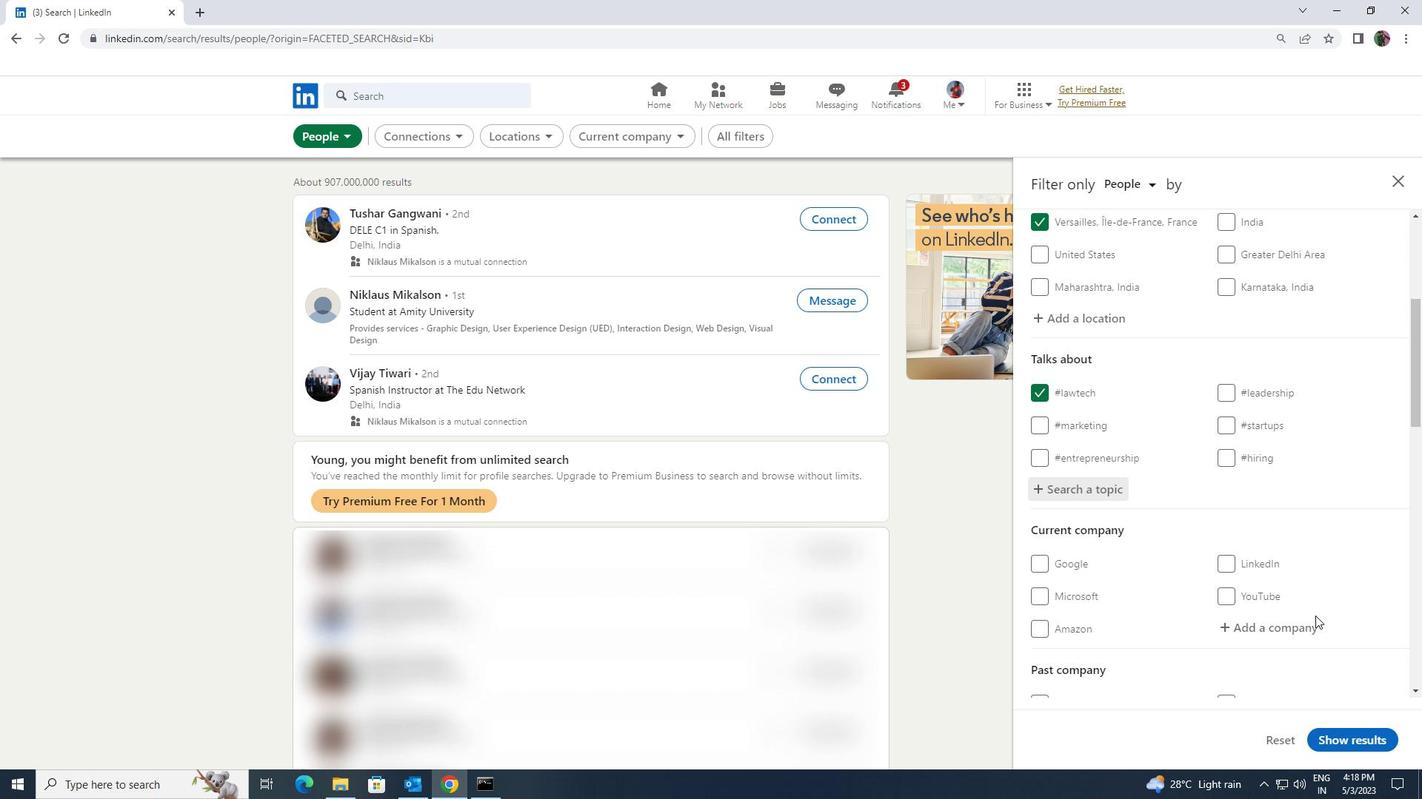 
Action: Mouse scrolled (1315, 615) with delta (0, 0)
Screenshot: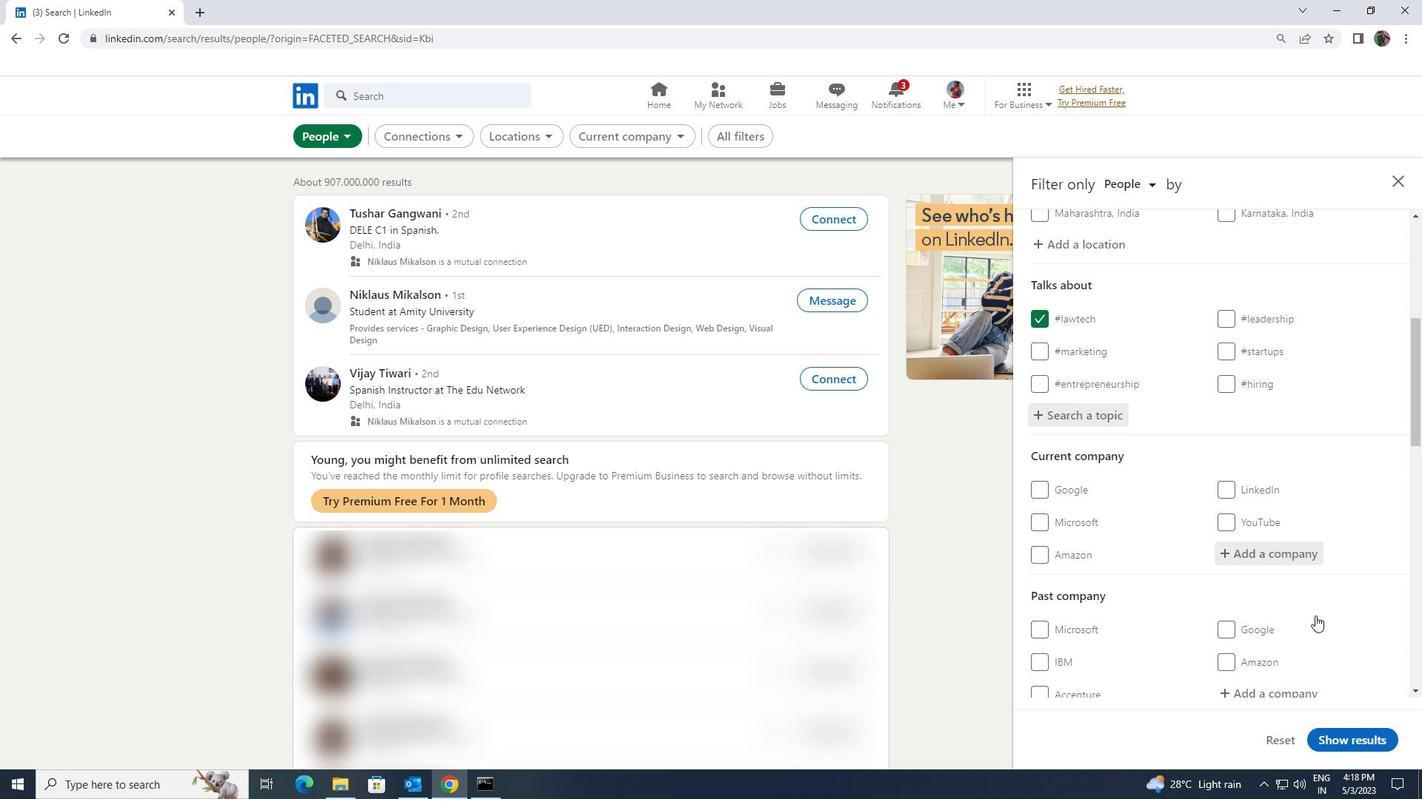 
Action: Mouse scrolled (1315, 615) with delta (0, 0)
Screenshot: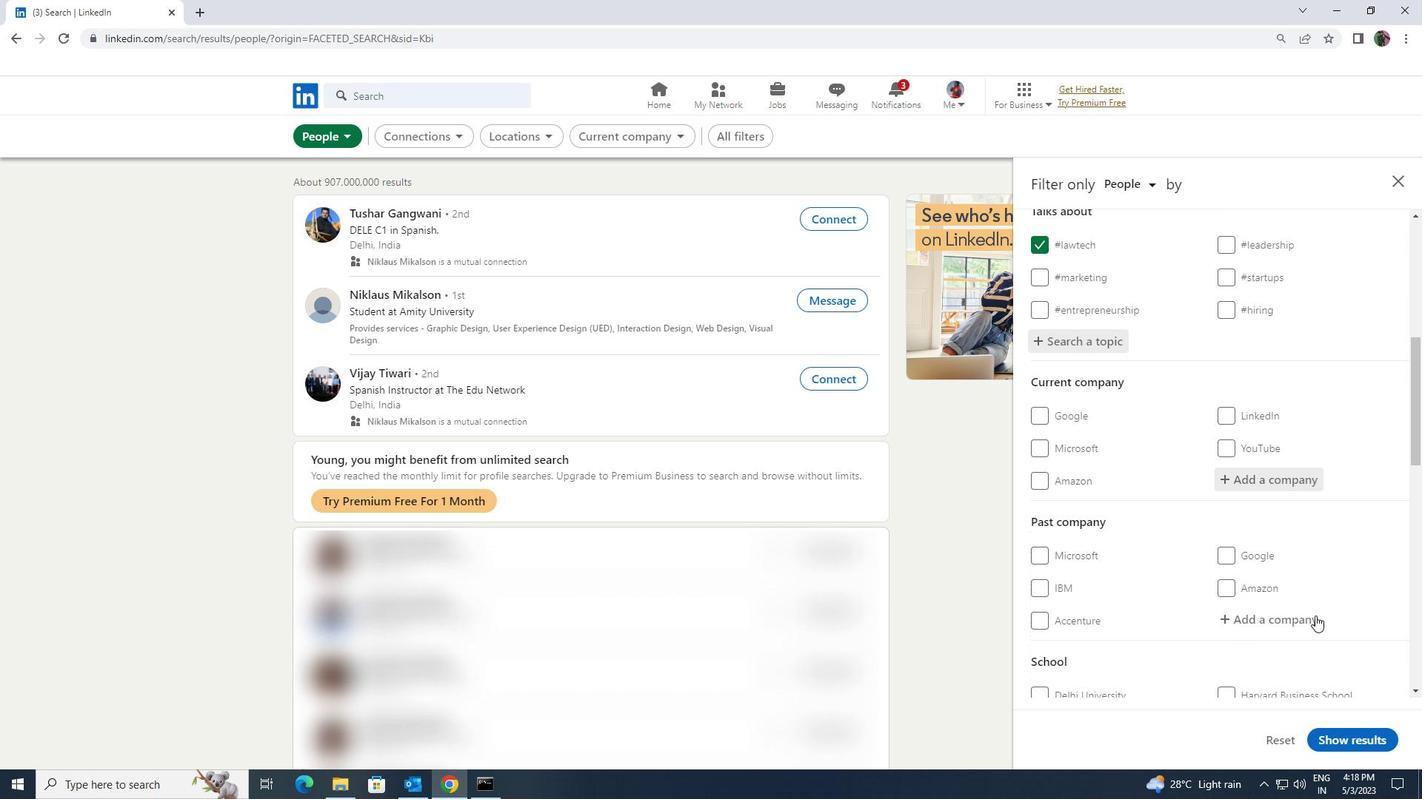 
Action: Mouse scrolled (1315, 615) with delta (0, 0)
Screenshot: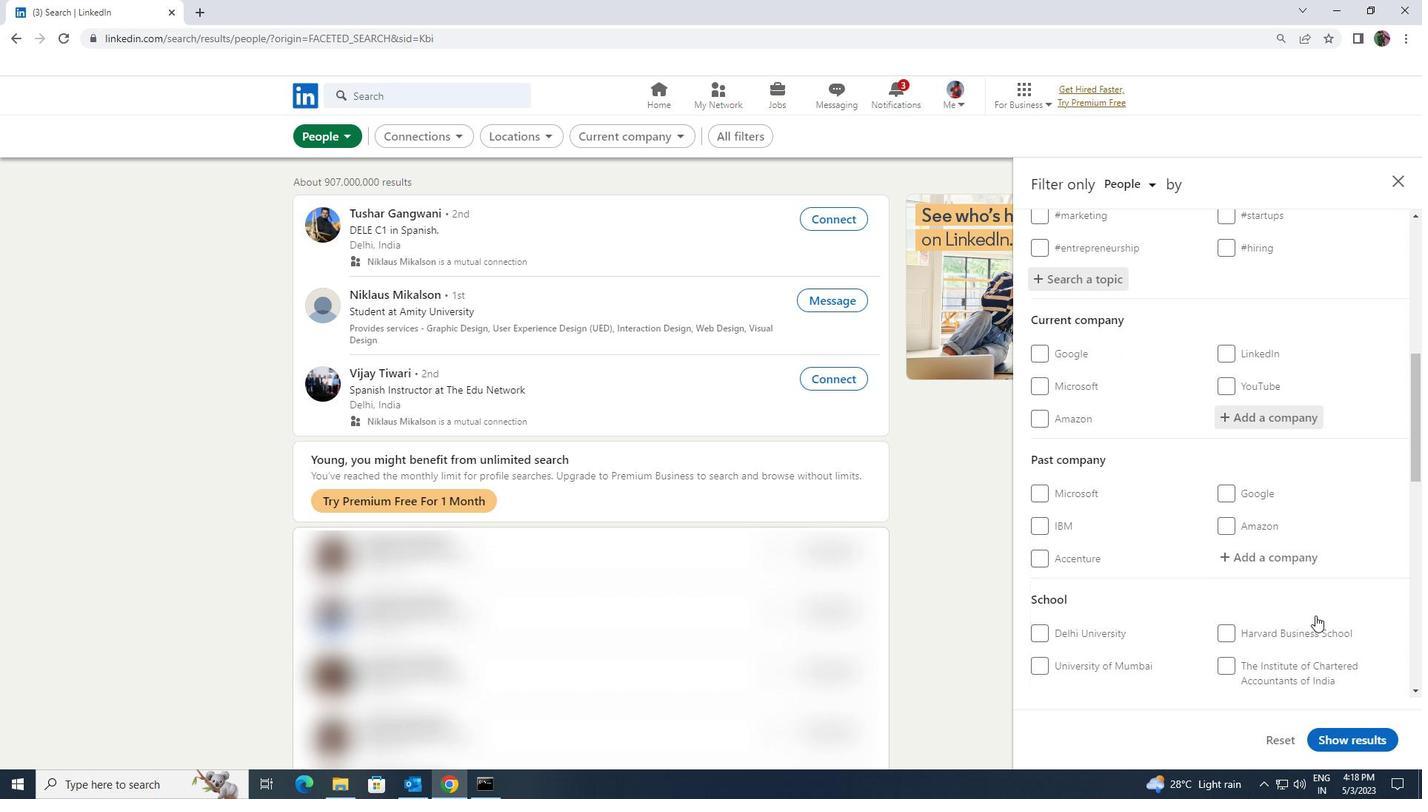 
Action: Mouse scrolled (1315, 615) with delta (0, 0)
Screenshot: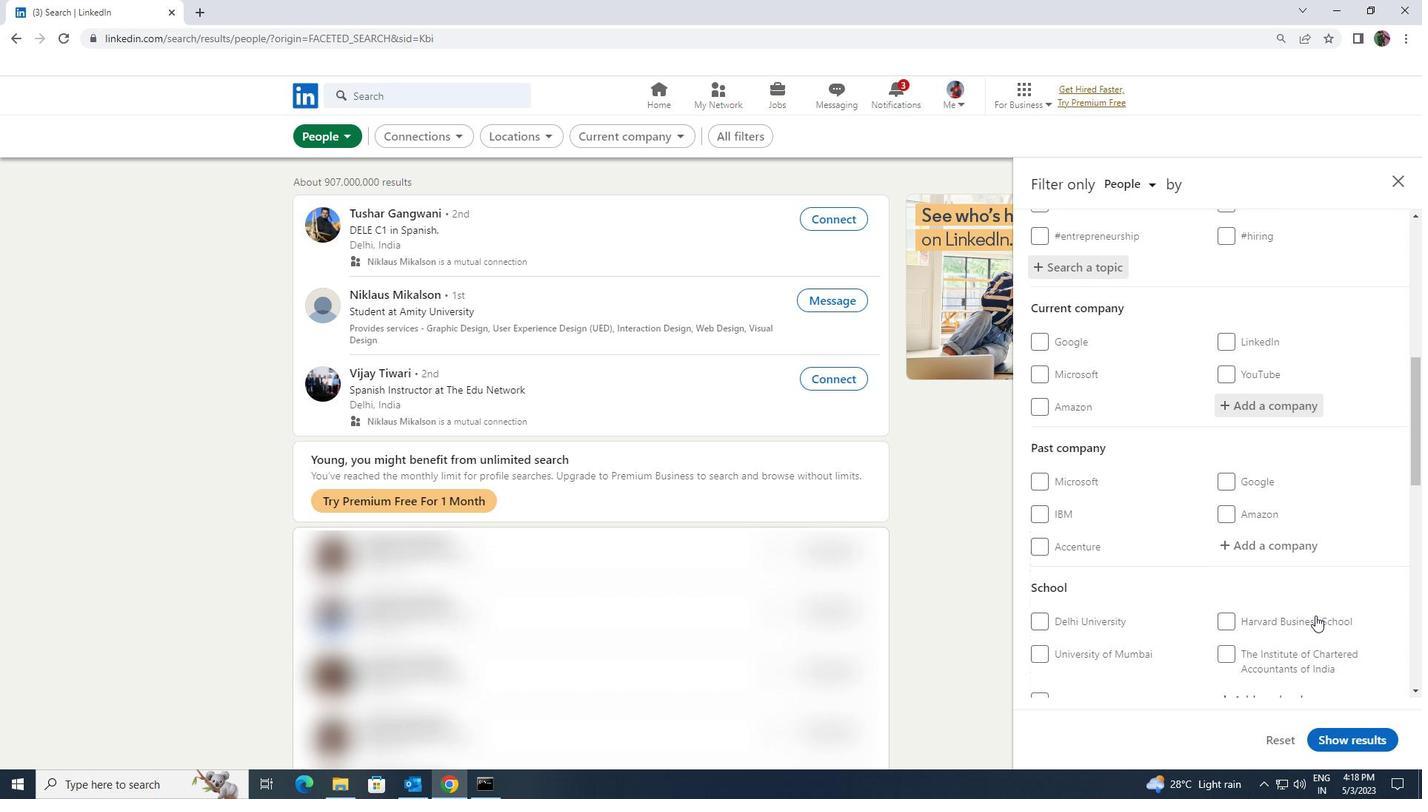 
Action: Mouse scrolled (1315, 615) with delta (0, 0)
Screenshot: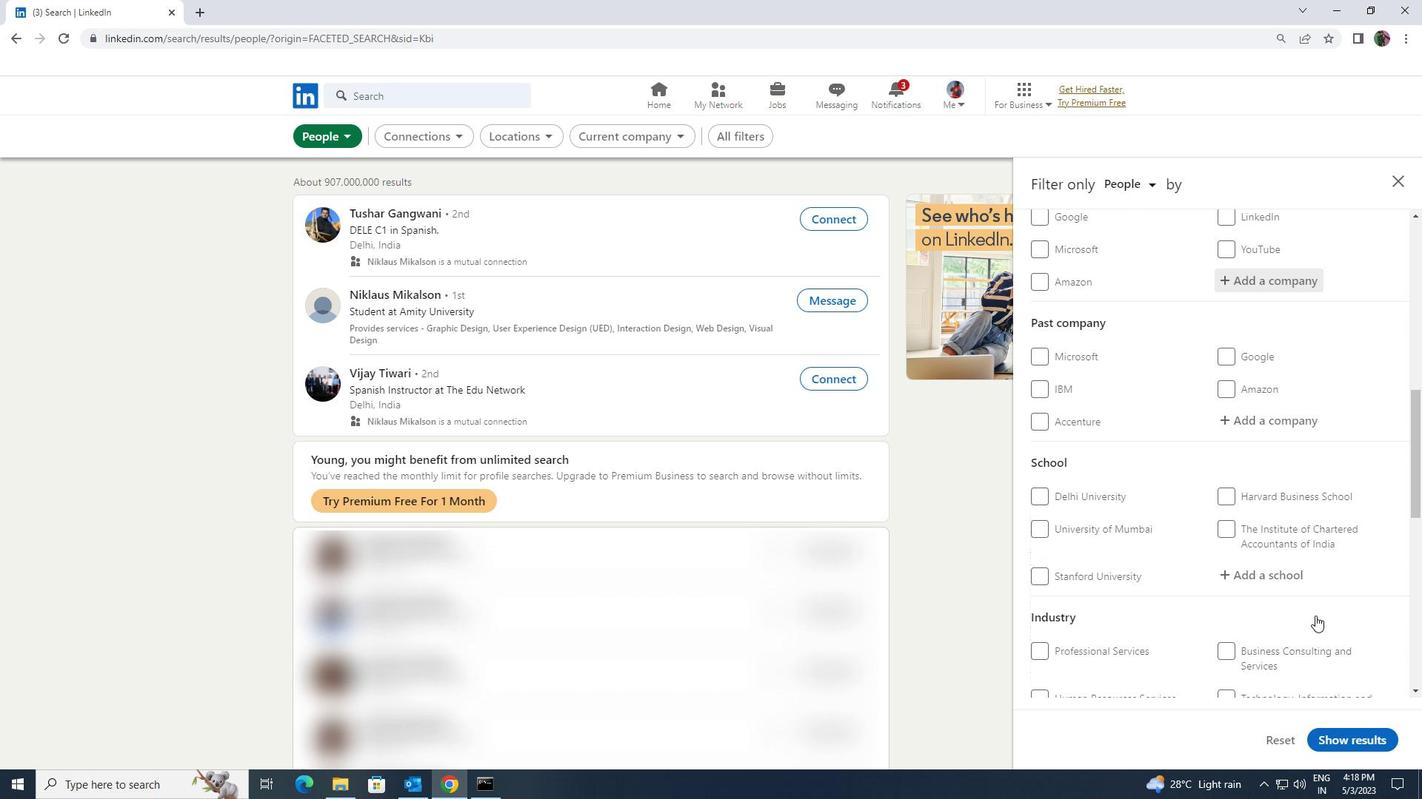 
Action: Mouse scrolled (1315, 615) with delta (0, 0)
Screenshot: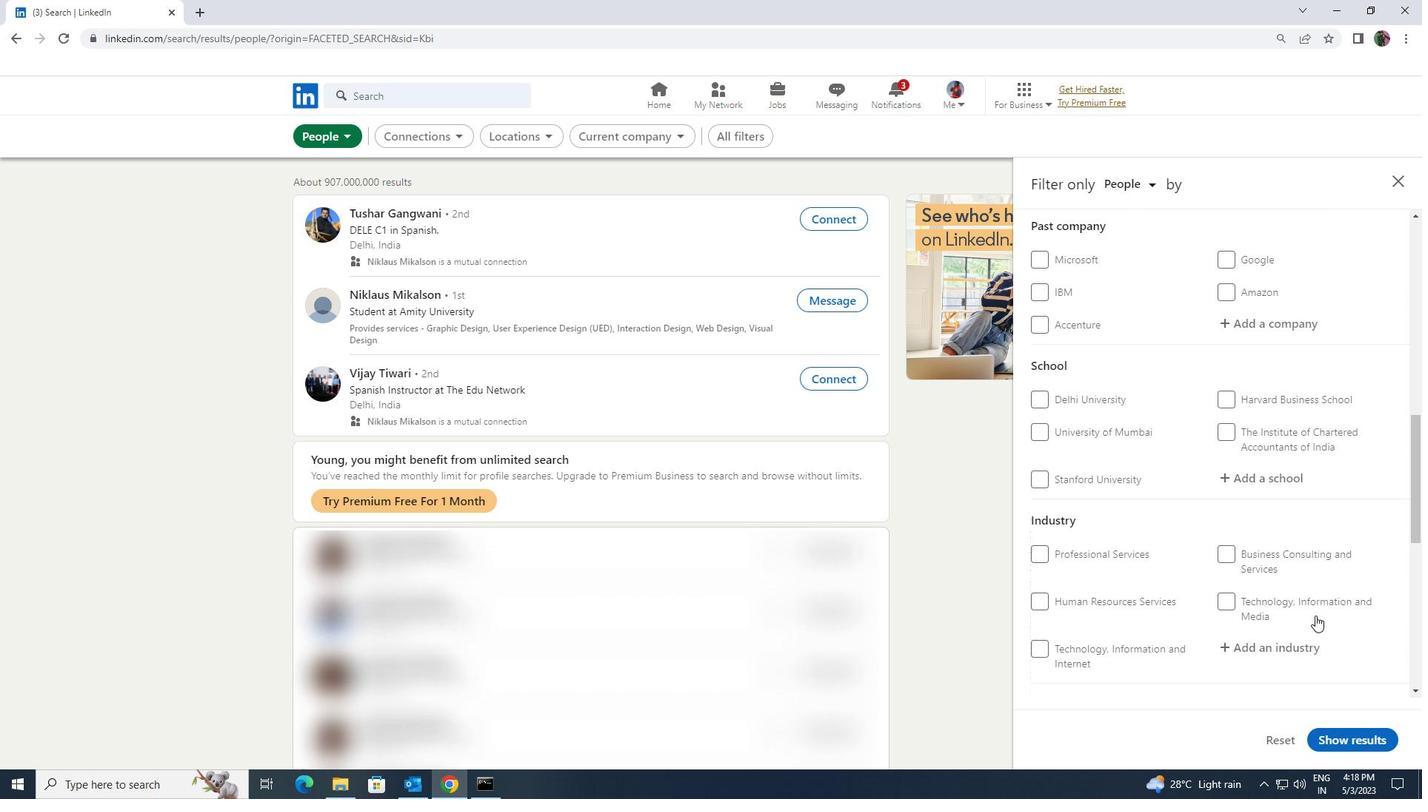 
Action: Mouse moved to (1231, 656)
Screenshot: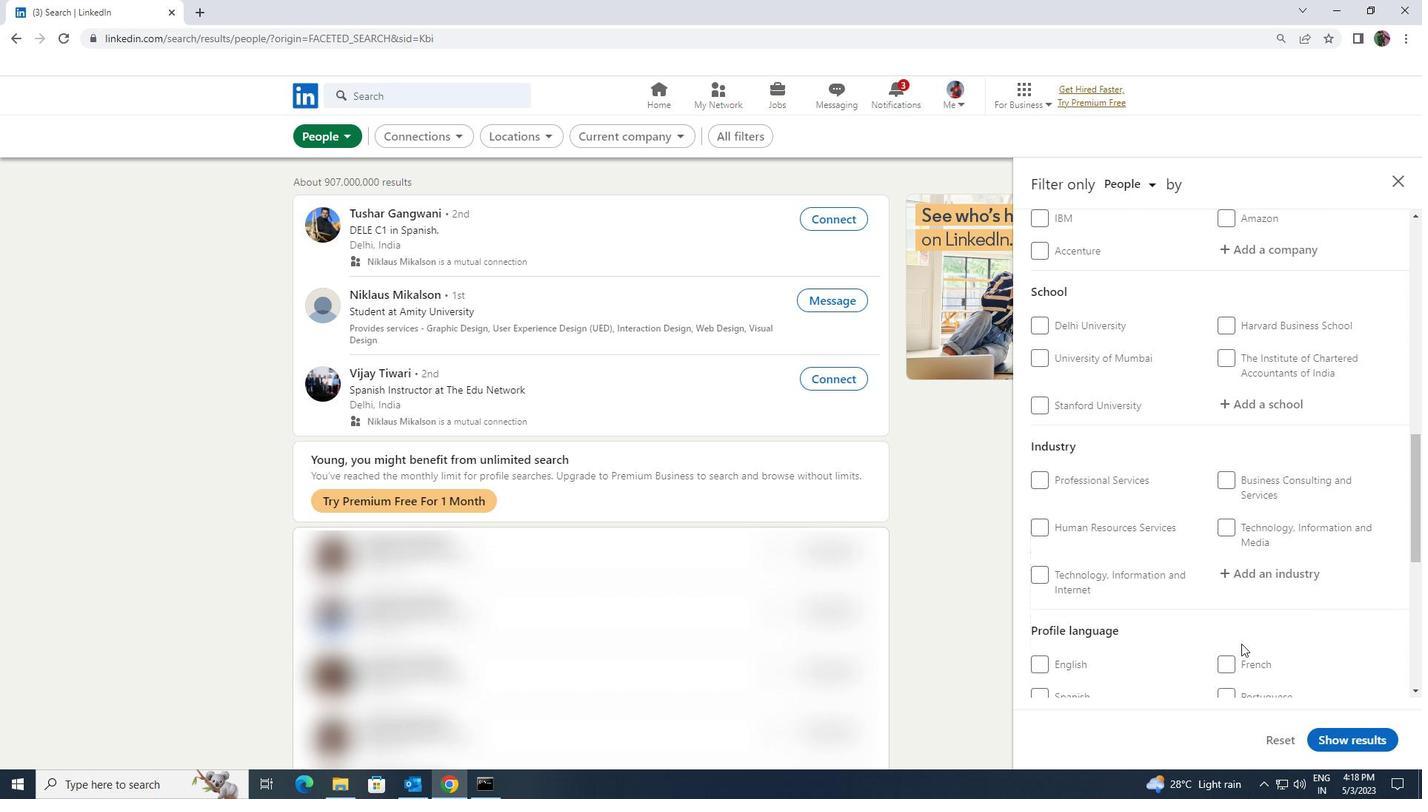 
Action: Mouse pressed left at (1231, 656)
Screenshot: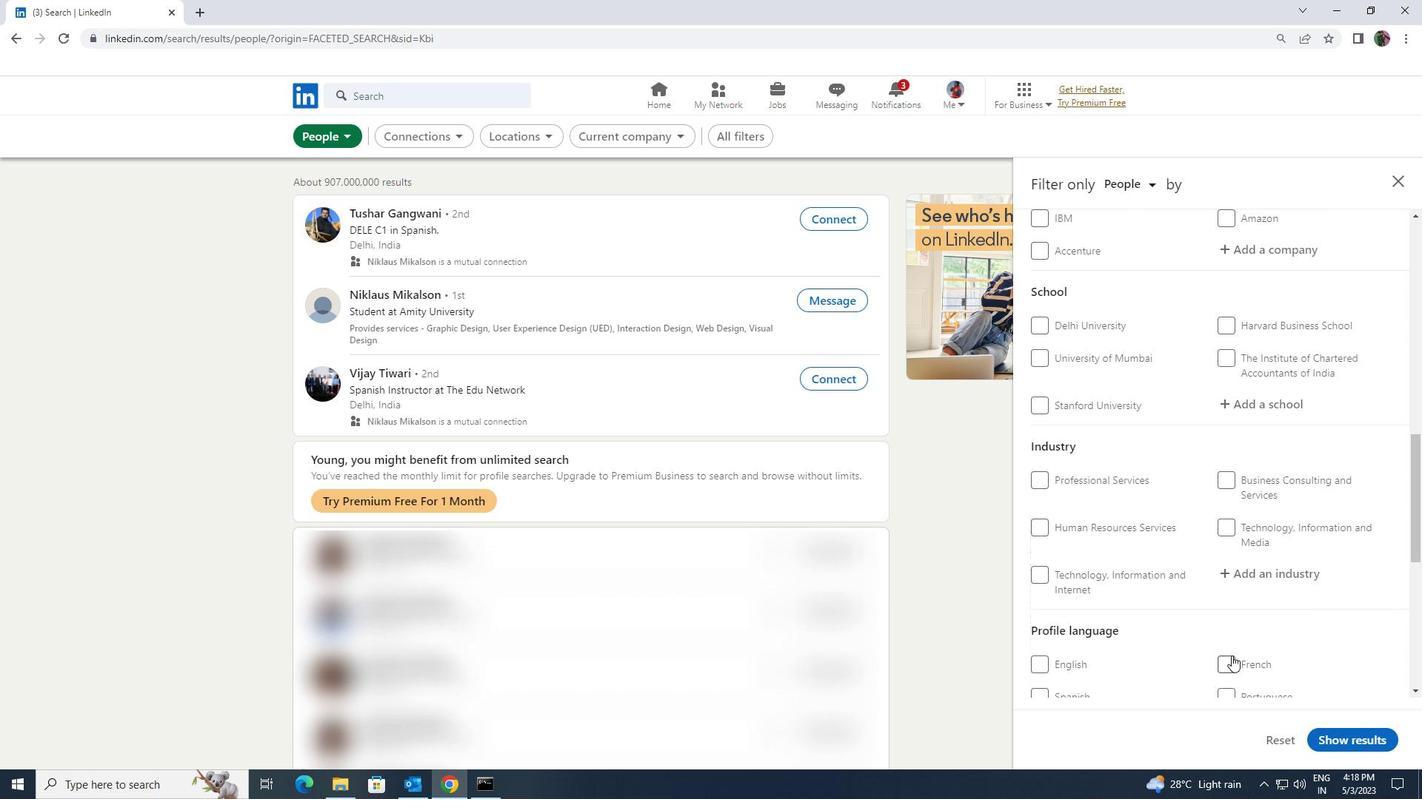 
Action: Mouse scrolled (1231, 657) with delta (0, 0)
Screenshot: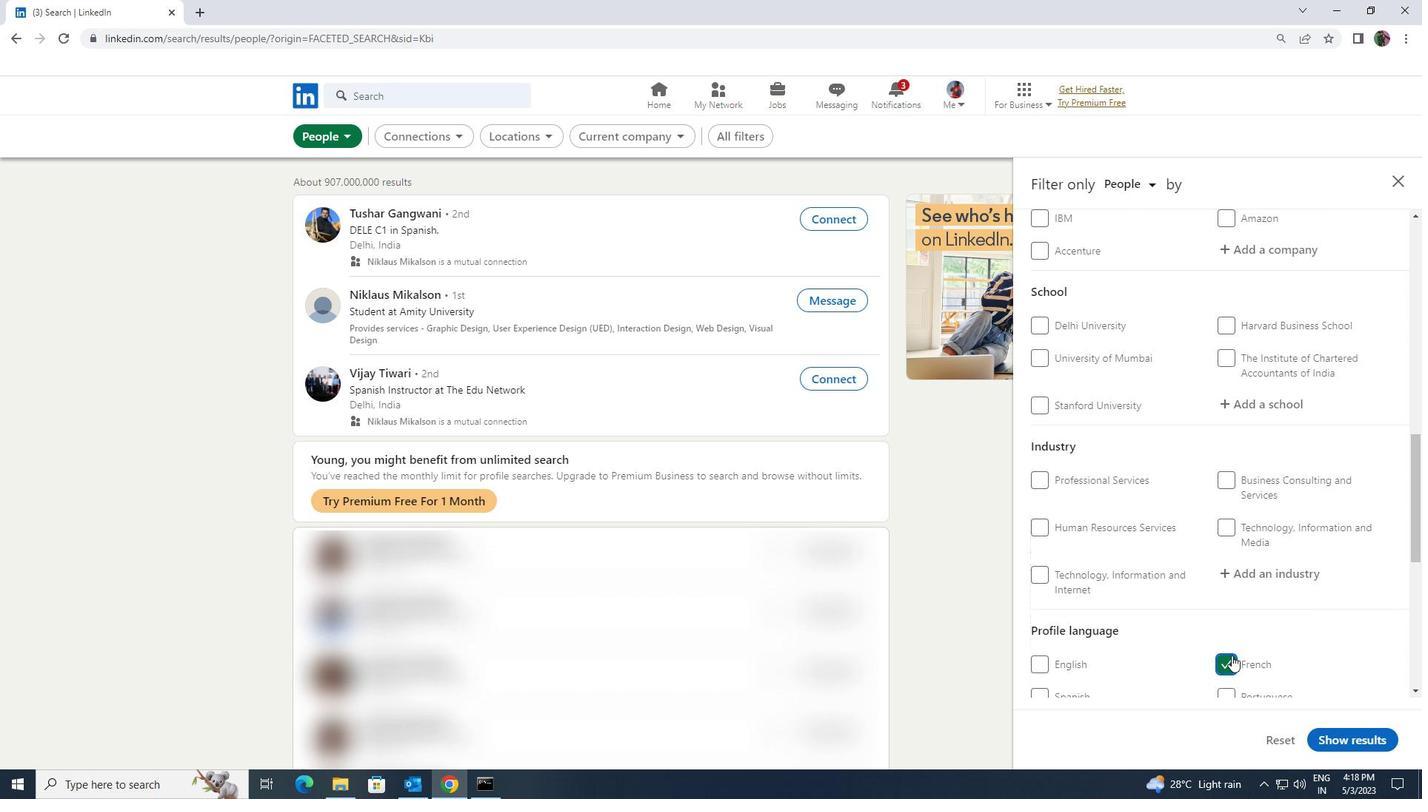 
Action: Mouse scrolled (1231, 657) with delta (0, 0)
Screenshot: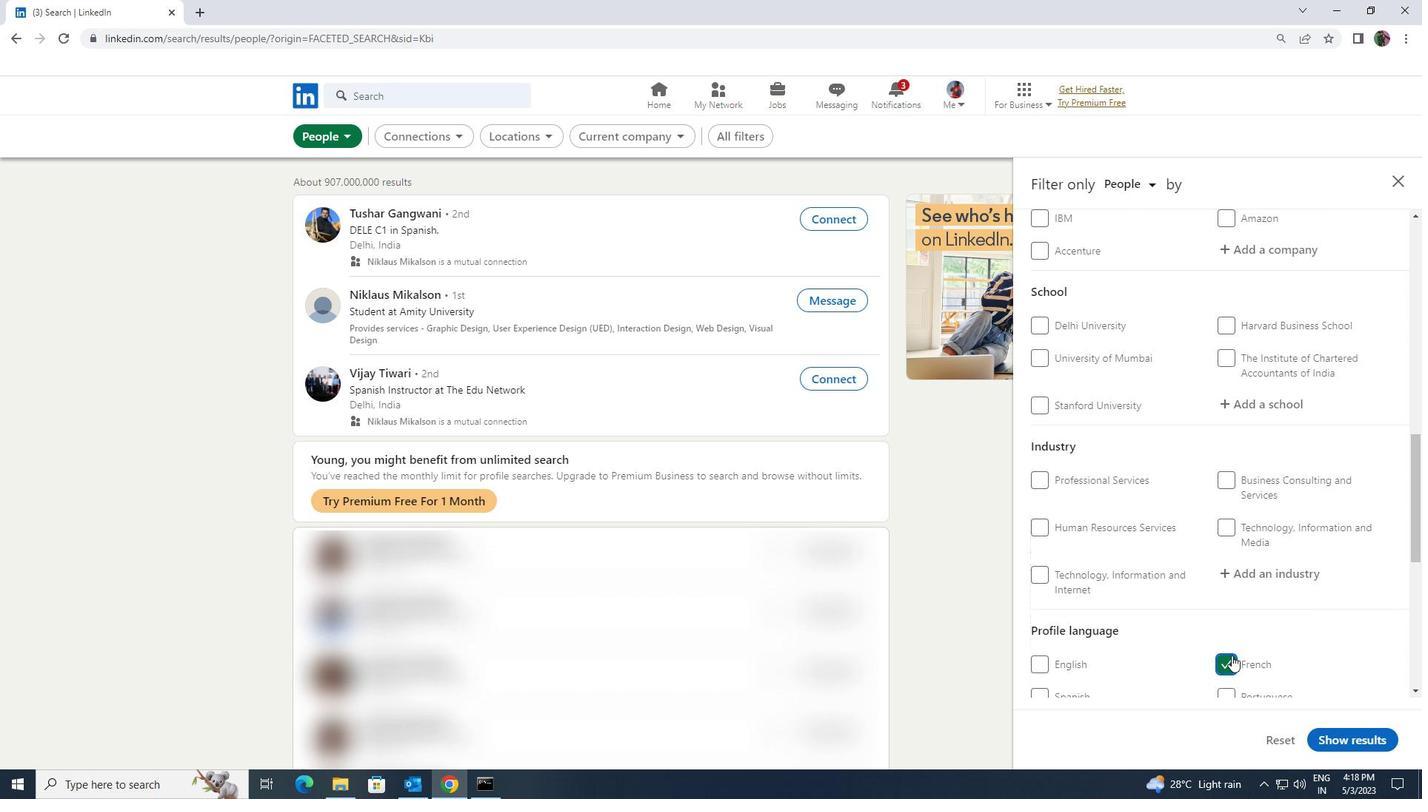 
Action: Mouse scrolled (1231, 657) with delta (0, 0)
Screenshot: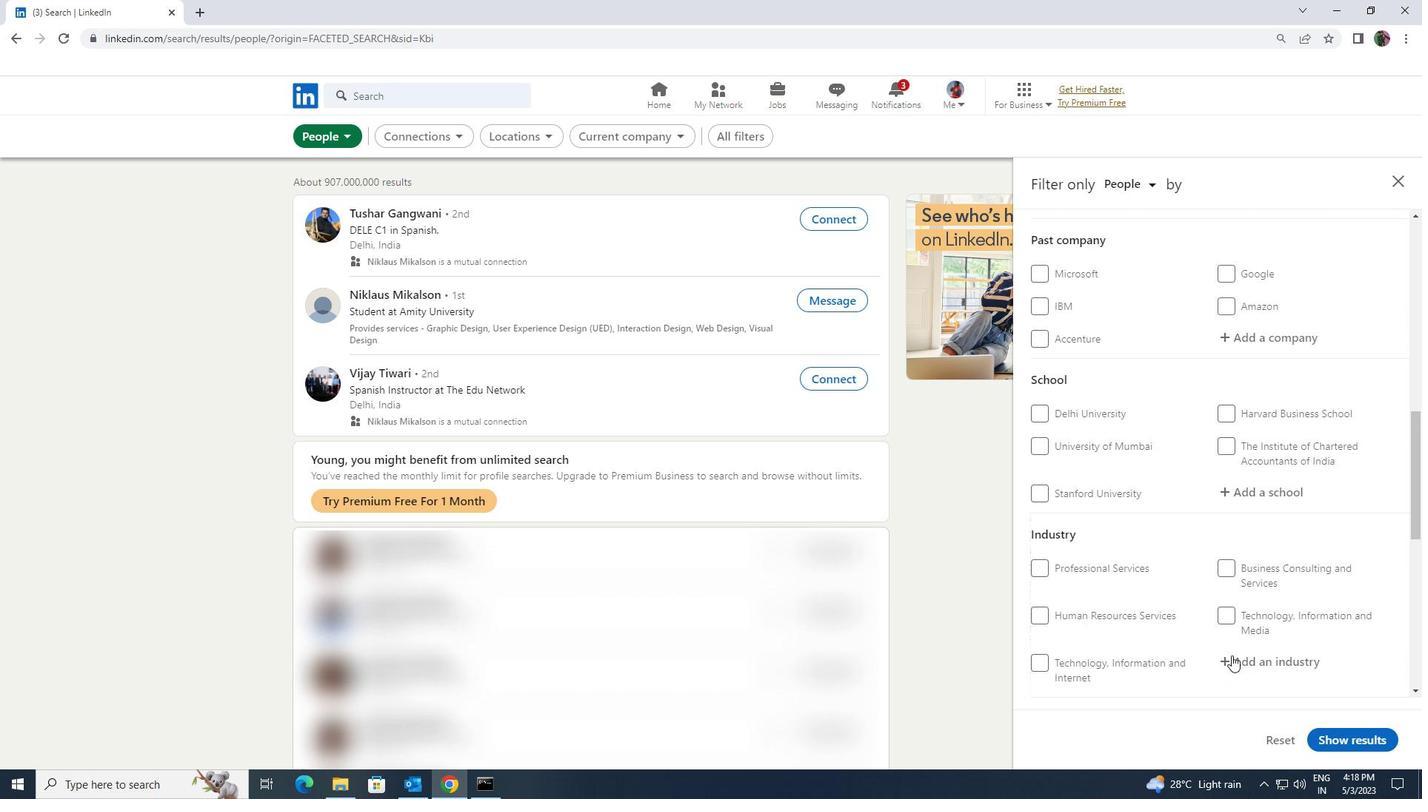 
Action: Mouse scrolled (1231, 657) with delta (0, 0)
Screenshot: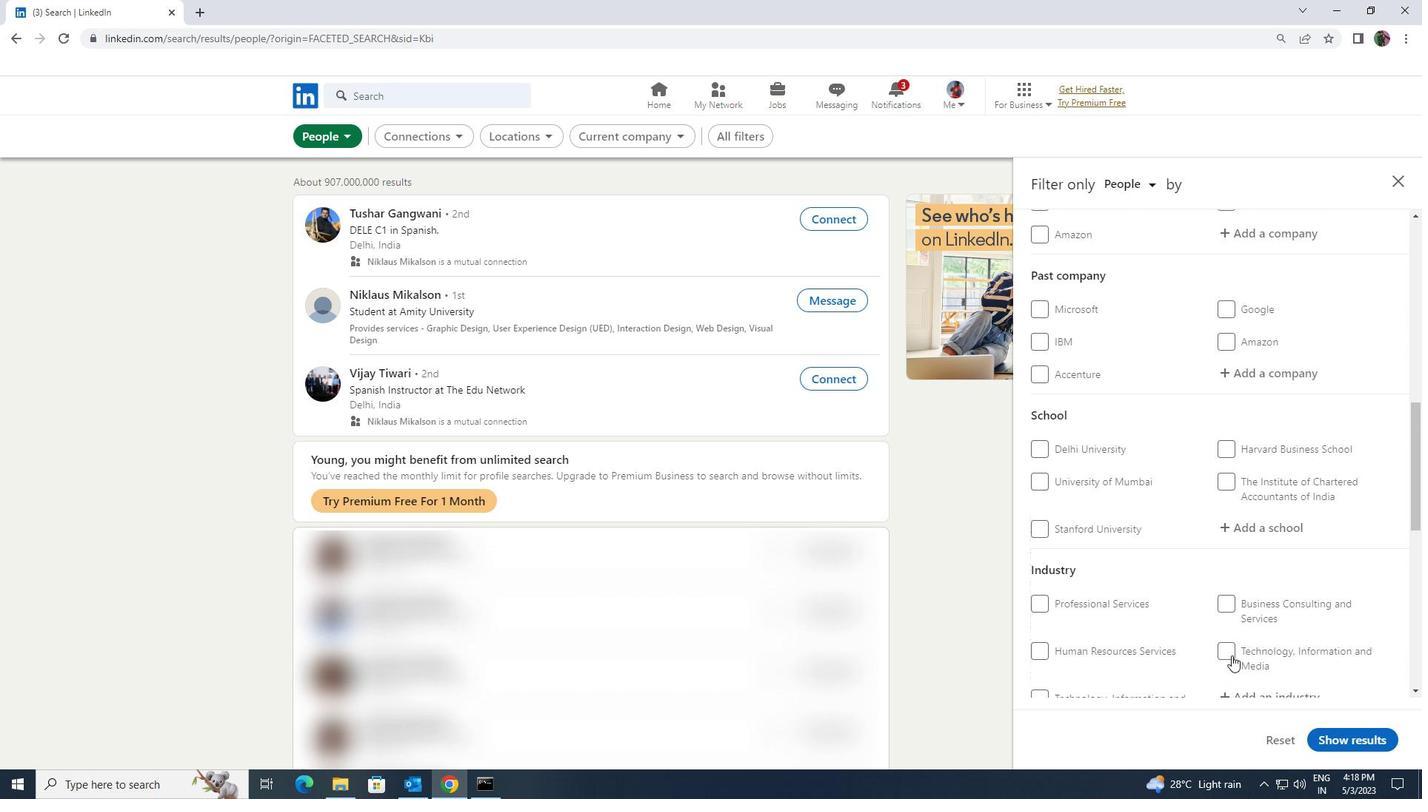 
Action: Mouse scrolled (1231, 657) with delta (0, 0)
Screenshot: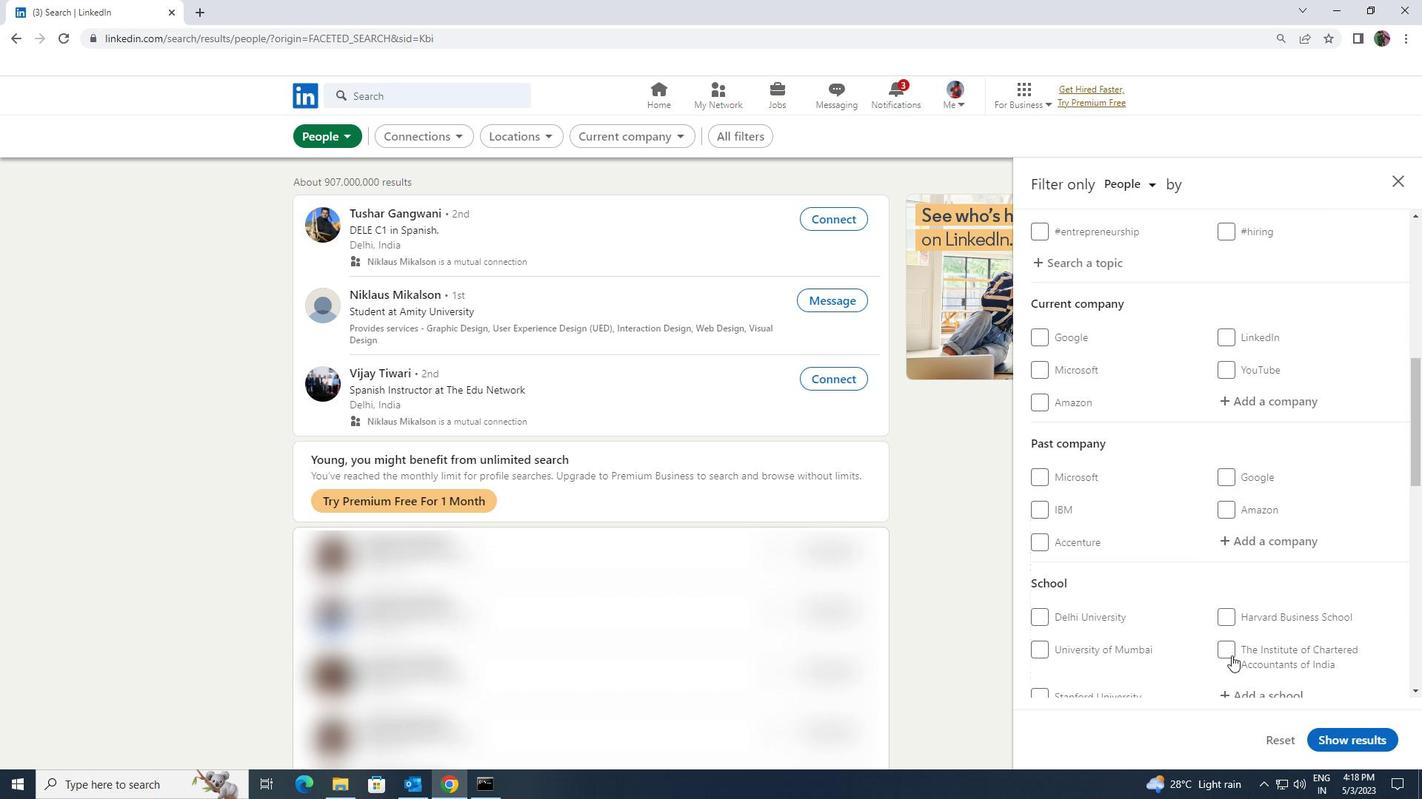
Action: Mouse scrolled (1231, 657) with delta (0, 0)
Screenshot: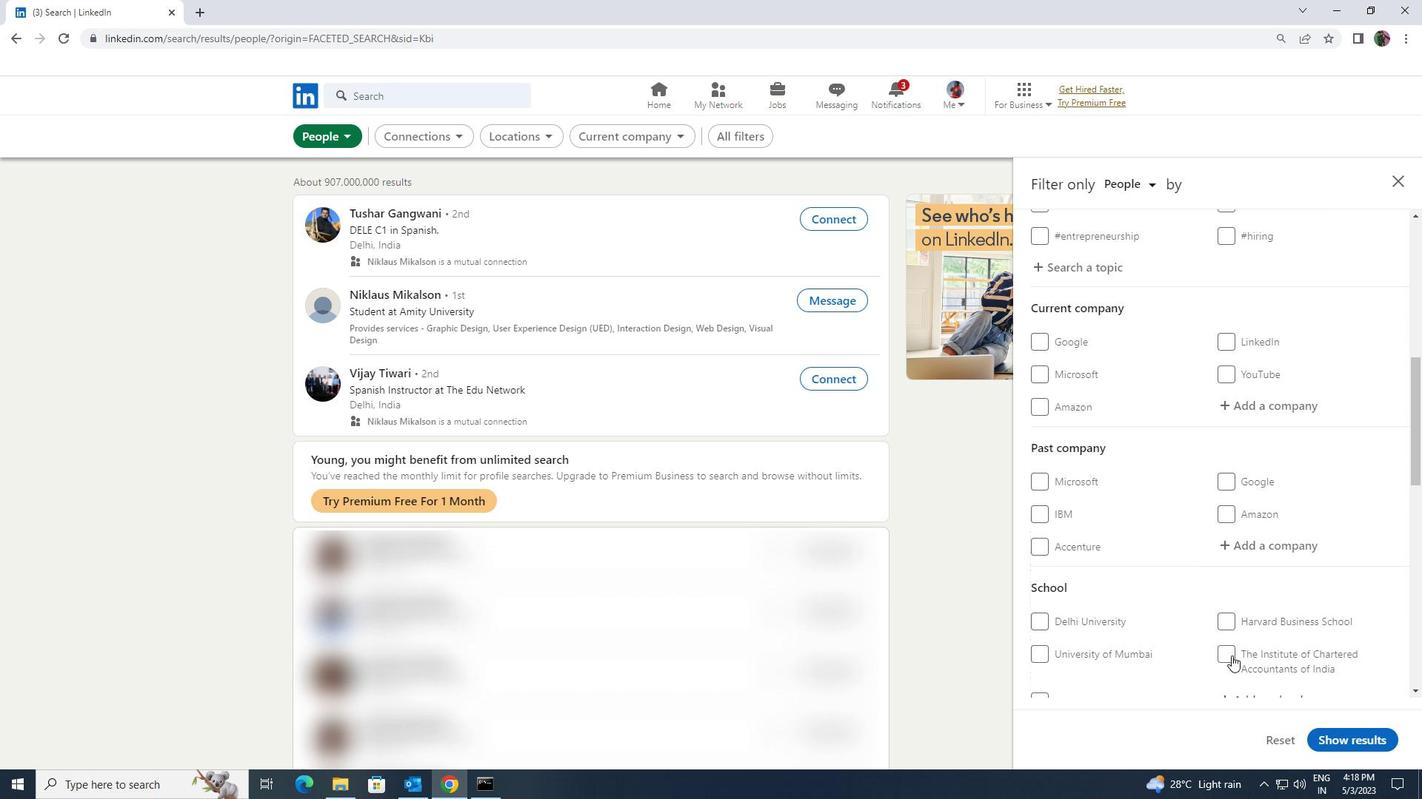 
Action: Mouse moved to (1272, 561)
Screenshot: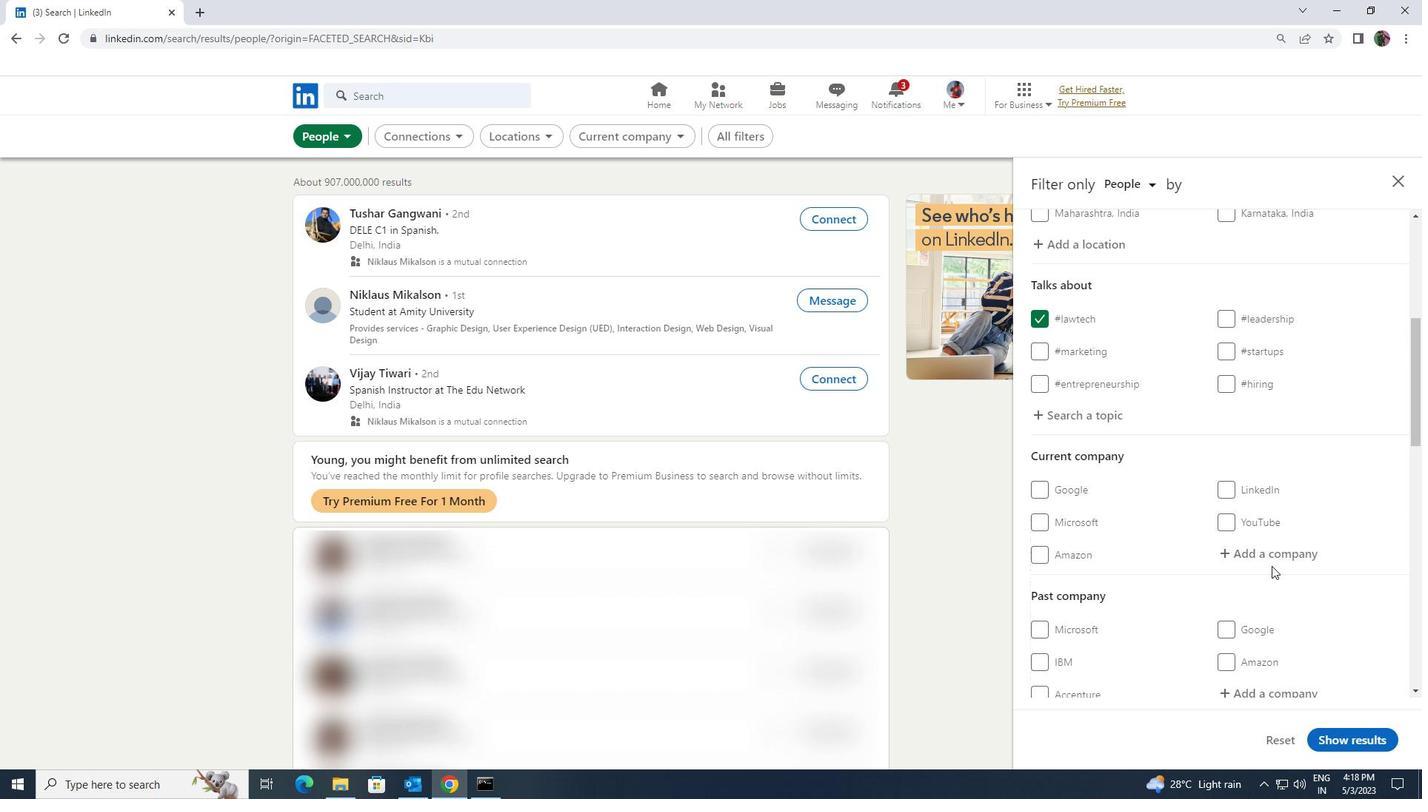 
Action: Mouse pressed left at (1272, 561)
Screenshot: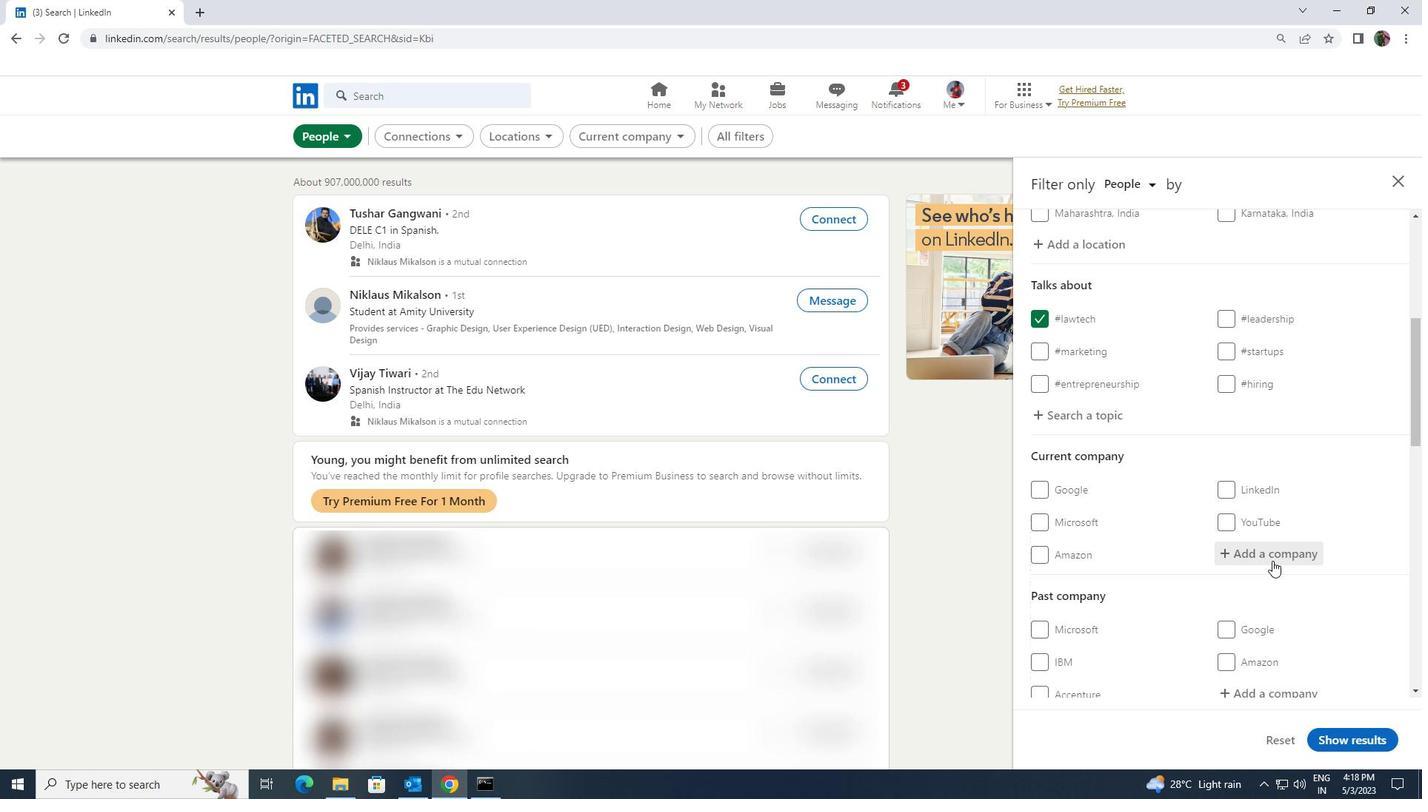 
Action: Key pressed <Key.shift><Key.shift><Key.shift><Key.shift><Key.shift><Key.shift><Key.shift><Key.shift><Key.shift><Key.shift><Key.shift><Key.shift>V.<Key.shift>G
Screenshot: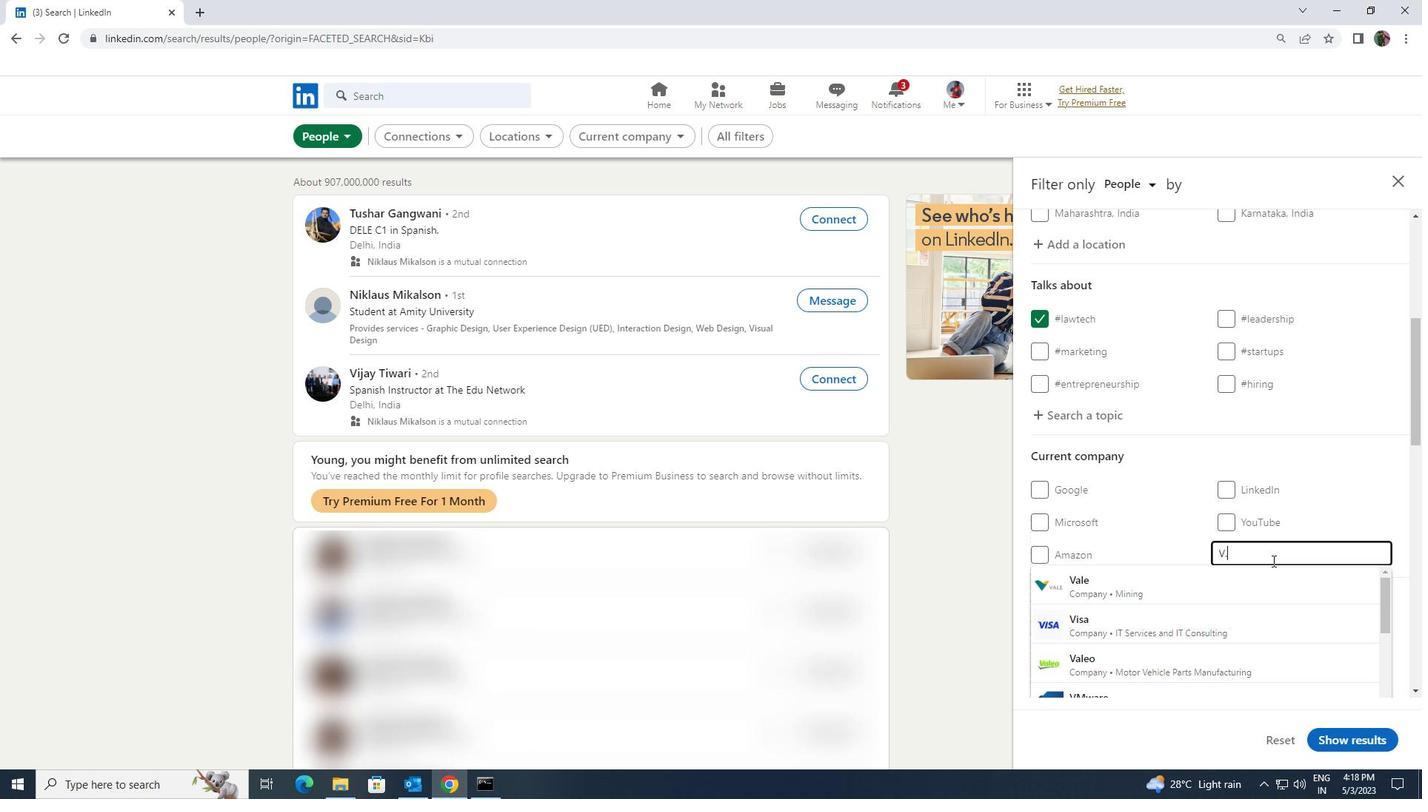 
Action: Mouse moved to (1272, 577)
Screenshot: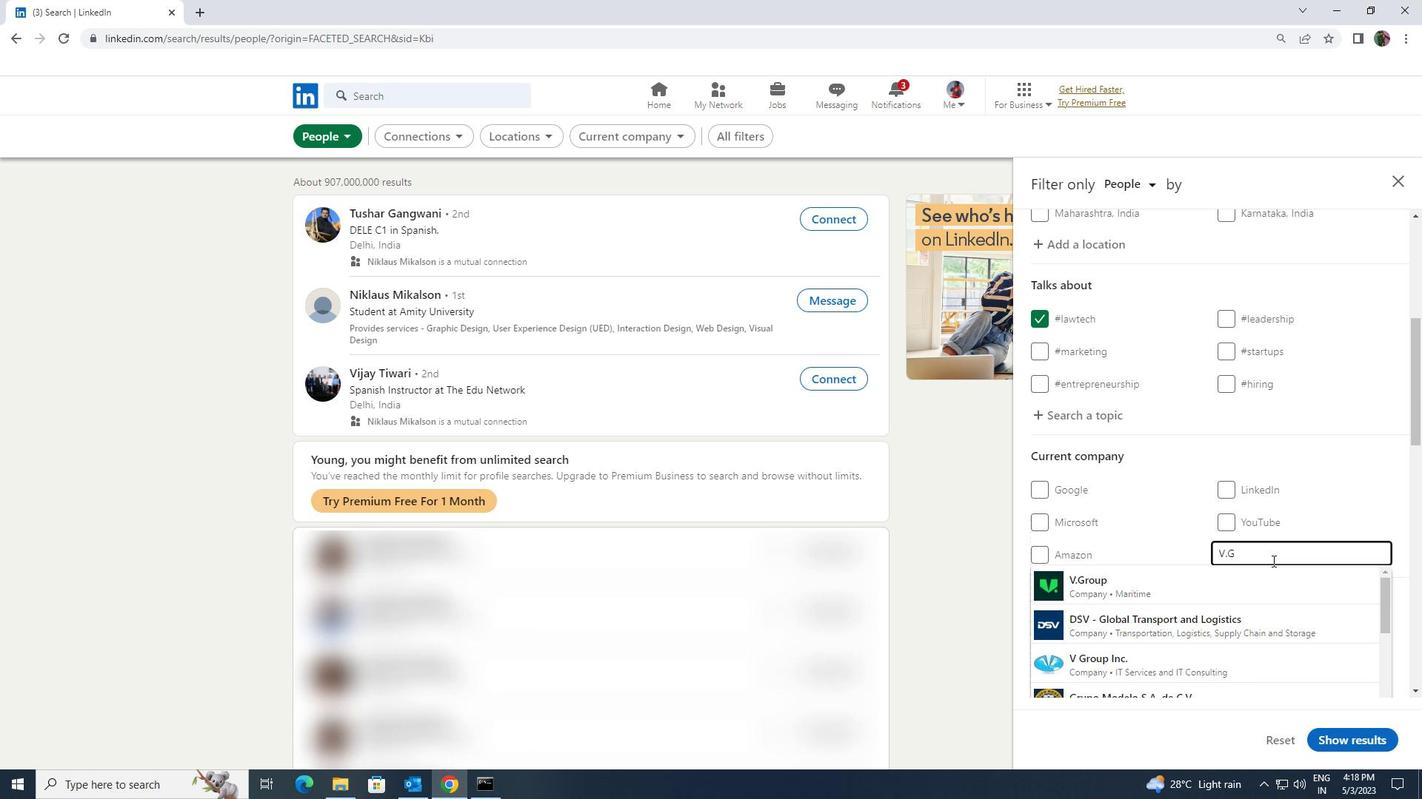 
Action: Mouse pressed left at (1272, 577)
Screenshot: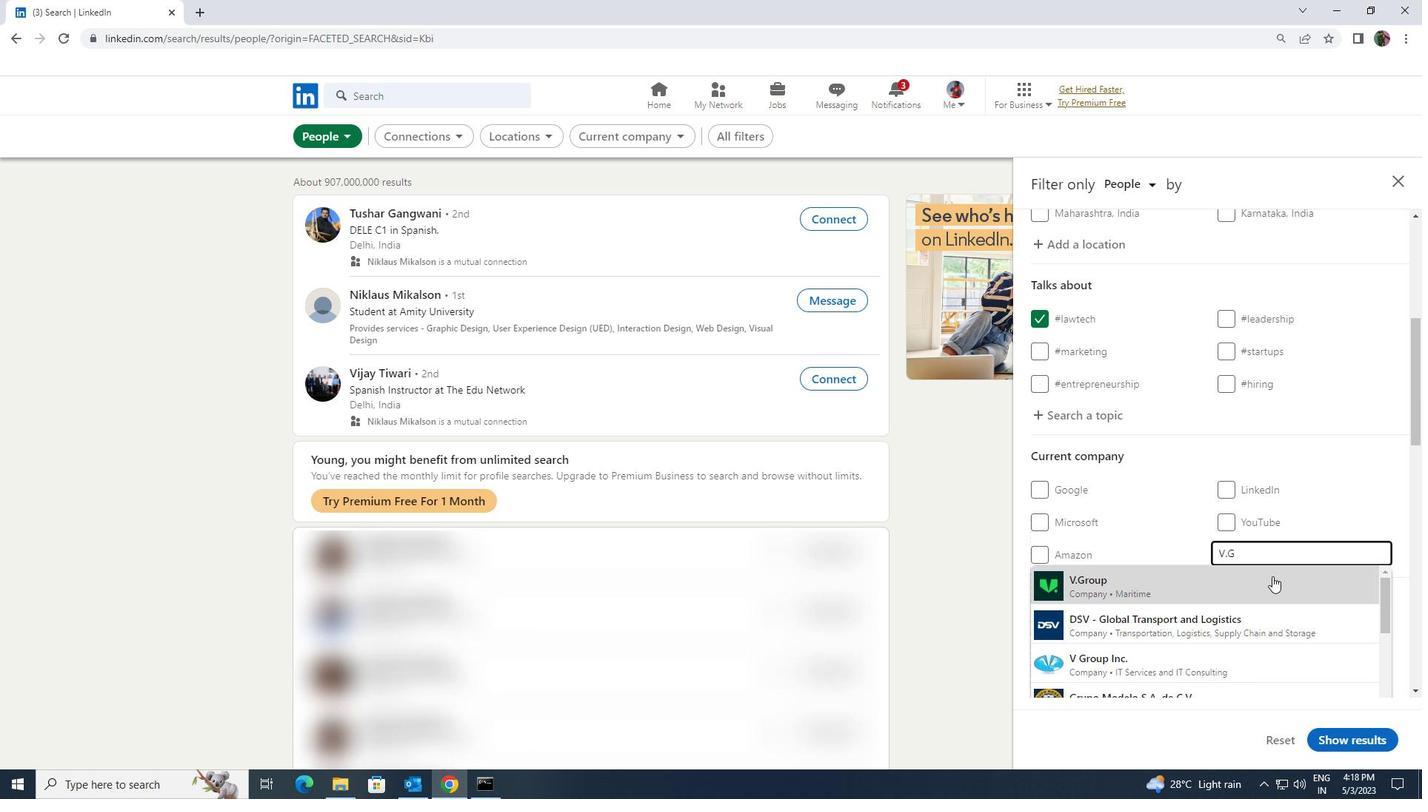 
Action: Mouse scrolled (1272, 576) with delta (0, 0)
Screenshot: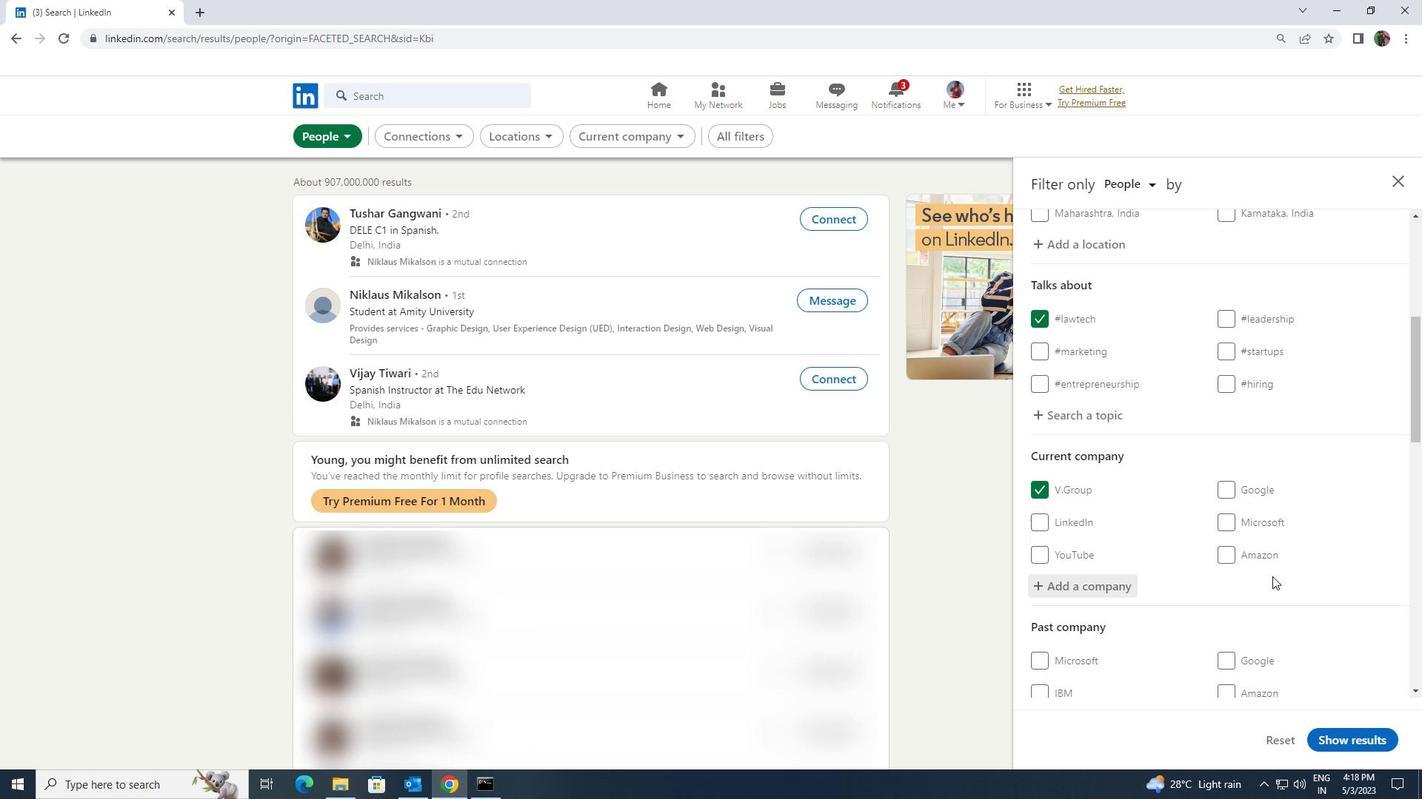 
Action: Mouse scrolled (1272, 576) with delta (0, 0)
Screenshot: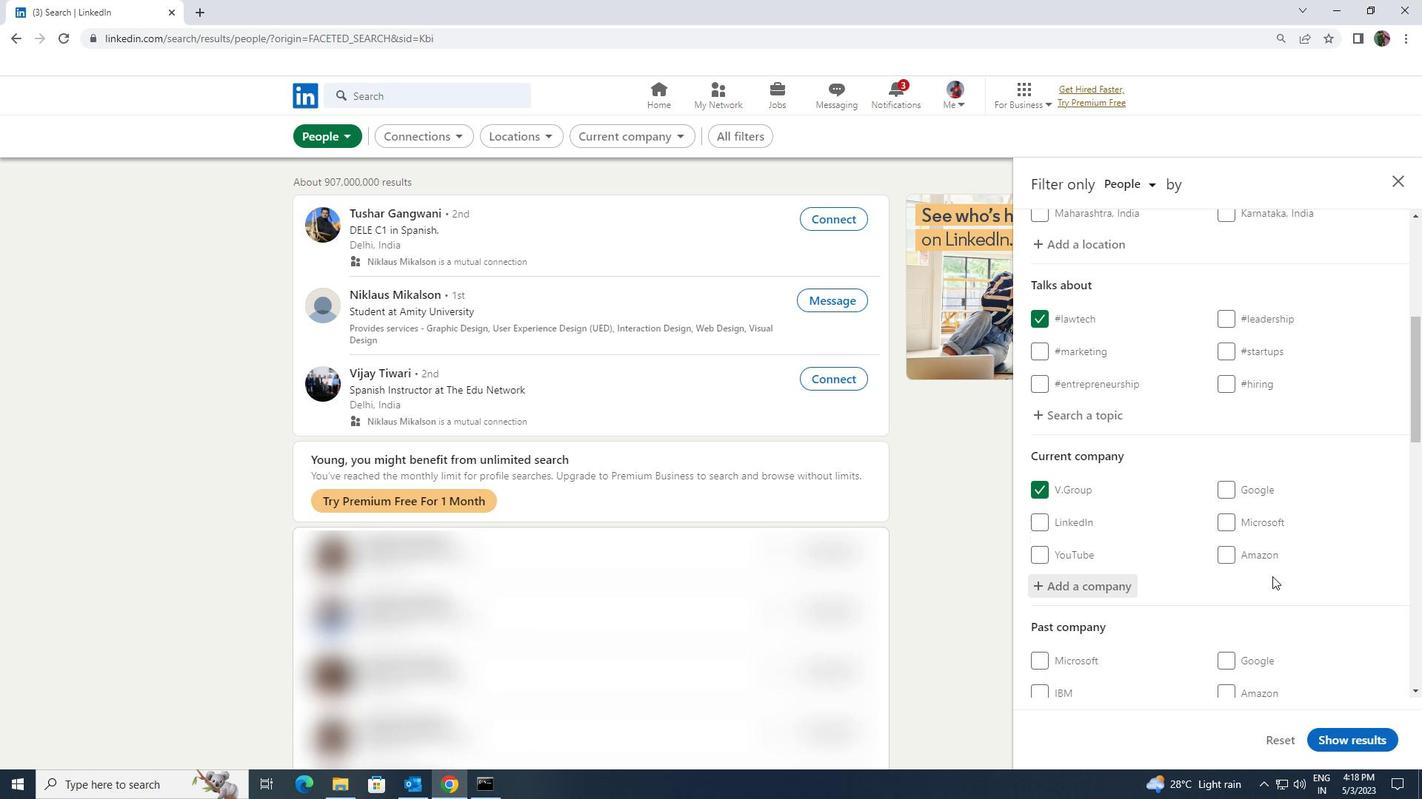 
Action: Mouse scrolled (1272, 576) with delta (0, 0)
Screenshot: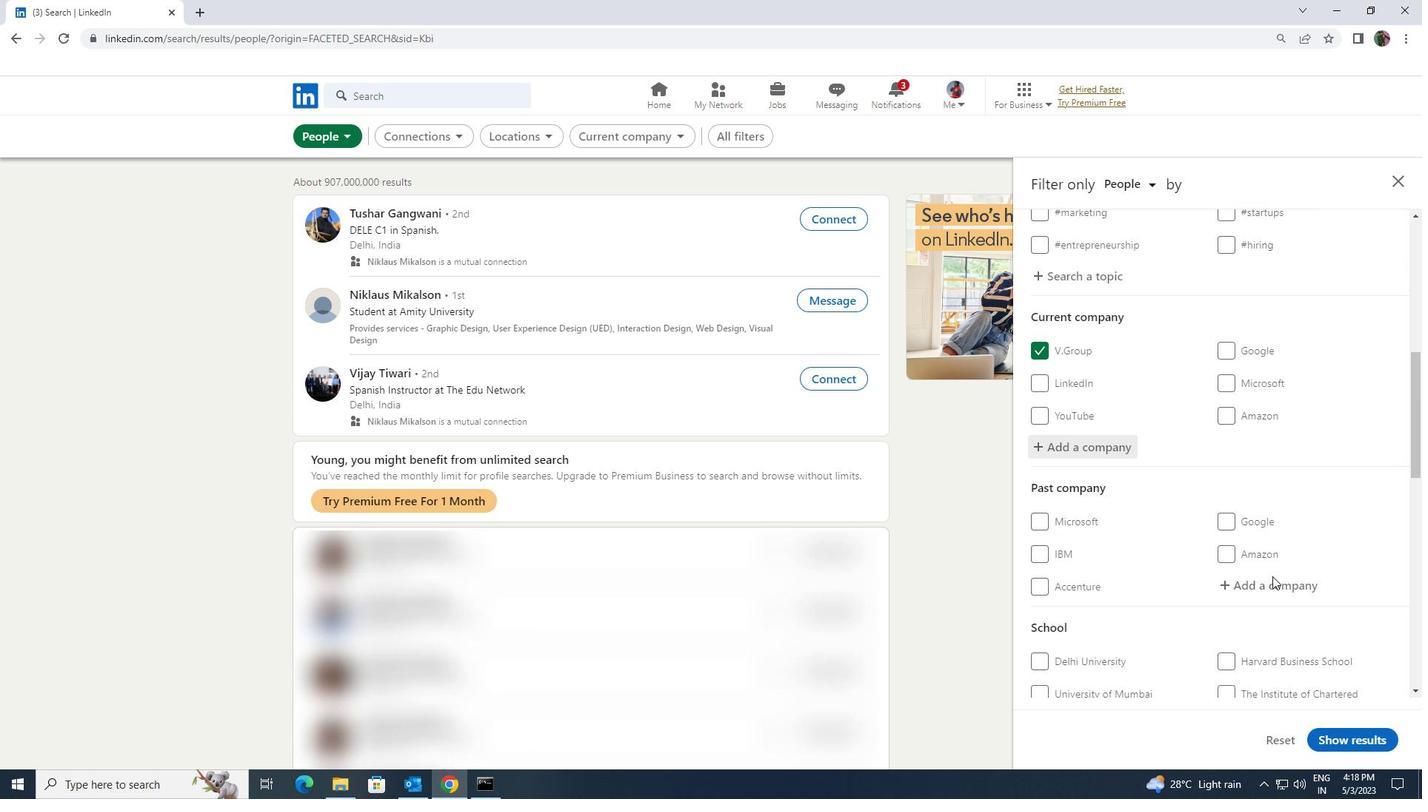 
Action: Mouse scrolled (1272, 576) with delta (0, 0)
Screenshot: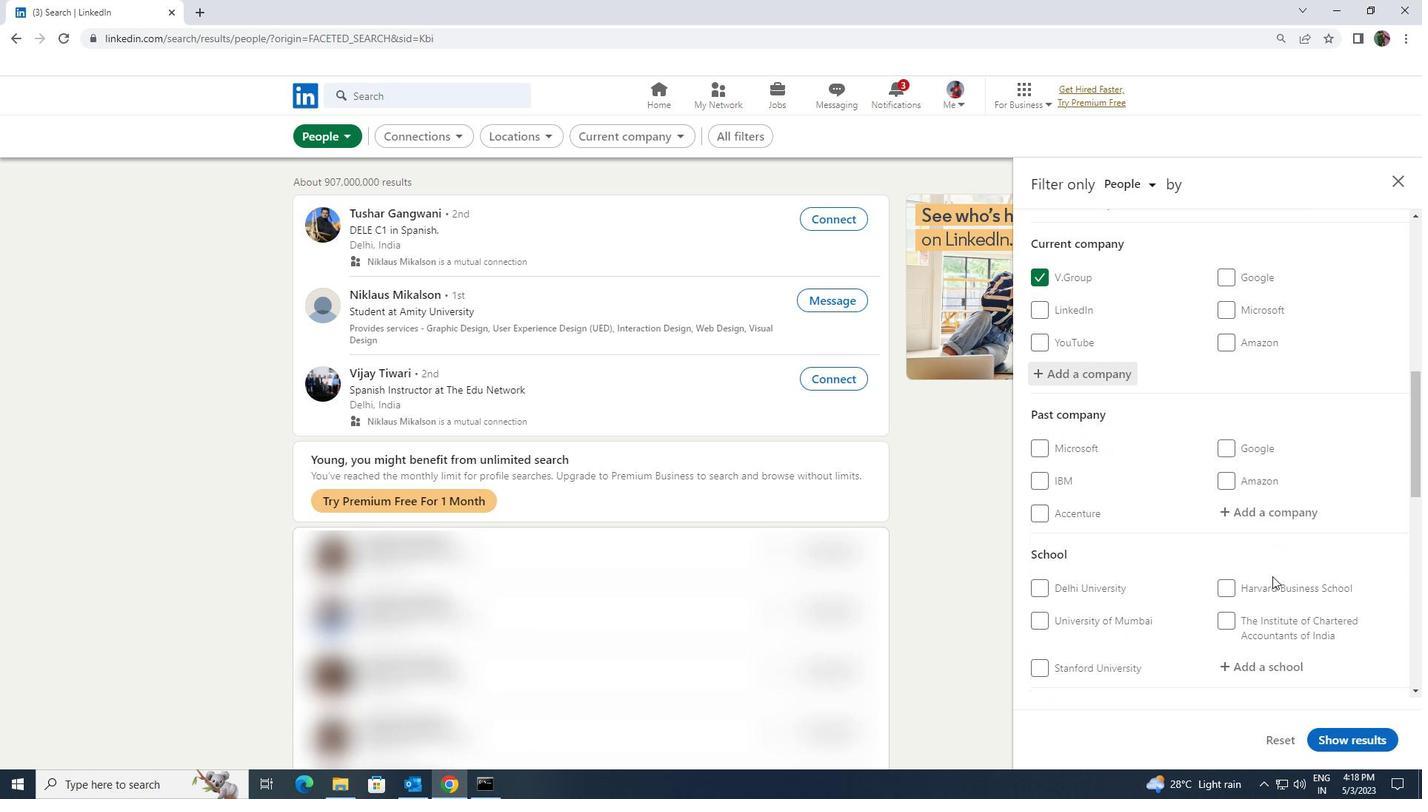 
Action: Mouse pressed left at (1272, 577)
Screenshot: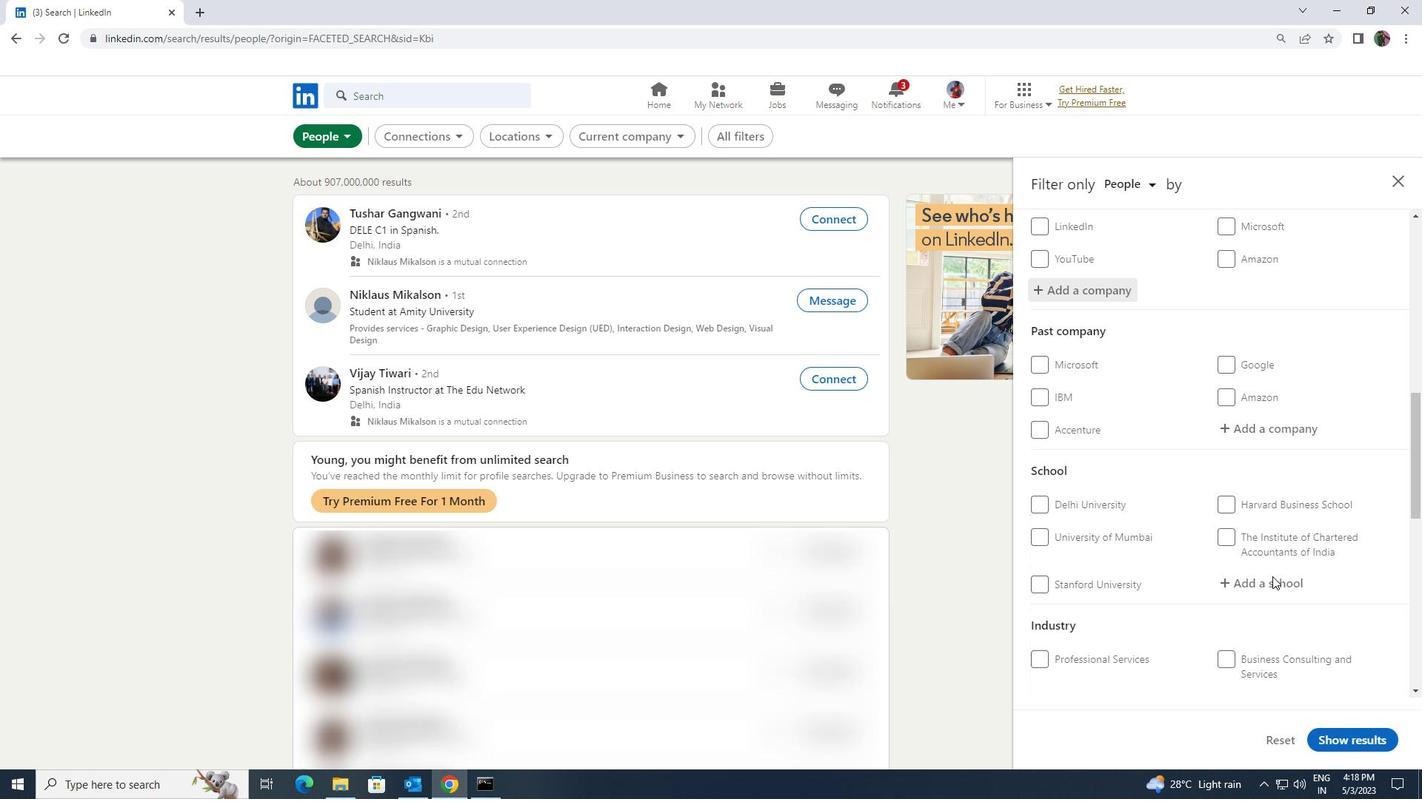 
Action: Key pressed <Key.shift><Key.shift><Key.shift><Key.shift><Key.shift>SIR<Key.space><Key.shift><Key.shift><Key.shift>PARASHU
Screenshot: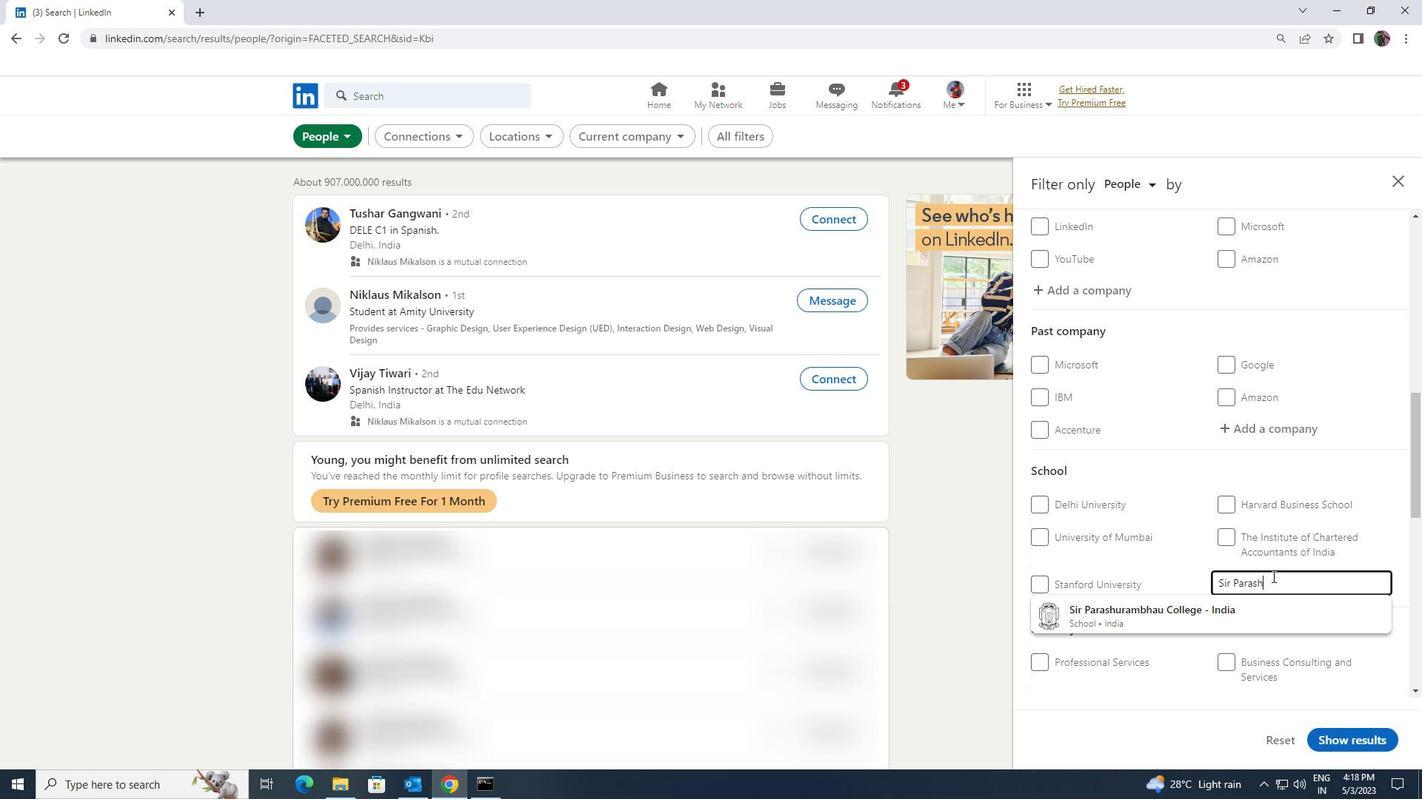 
Action: Mouse moved to (1274, 607)
Screenshot: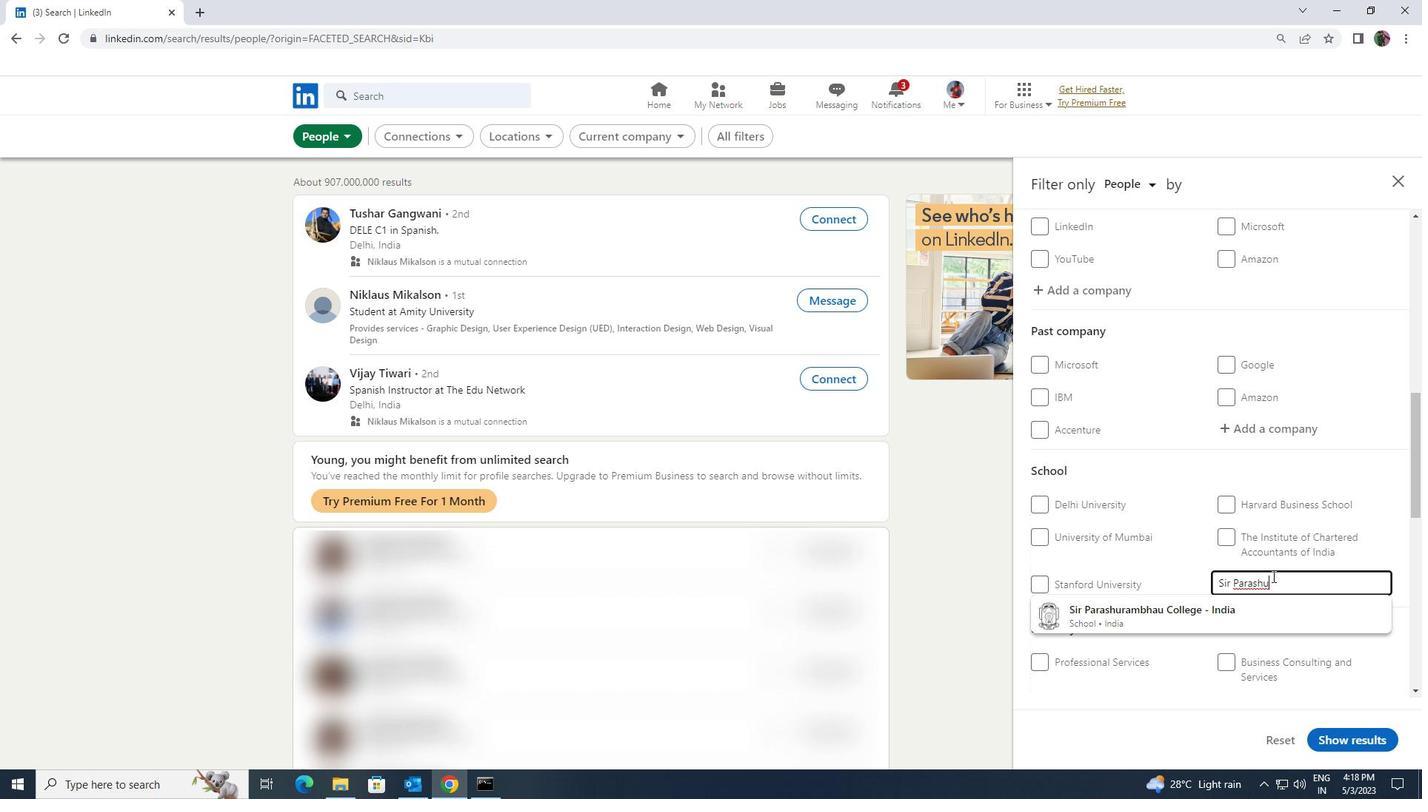 
Action: Mouse pressed left at (1274, 607)
Screenshot: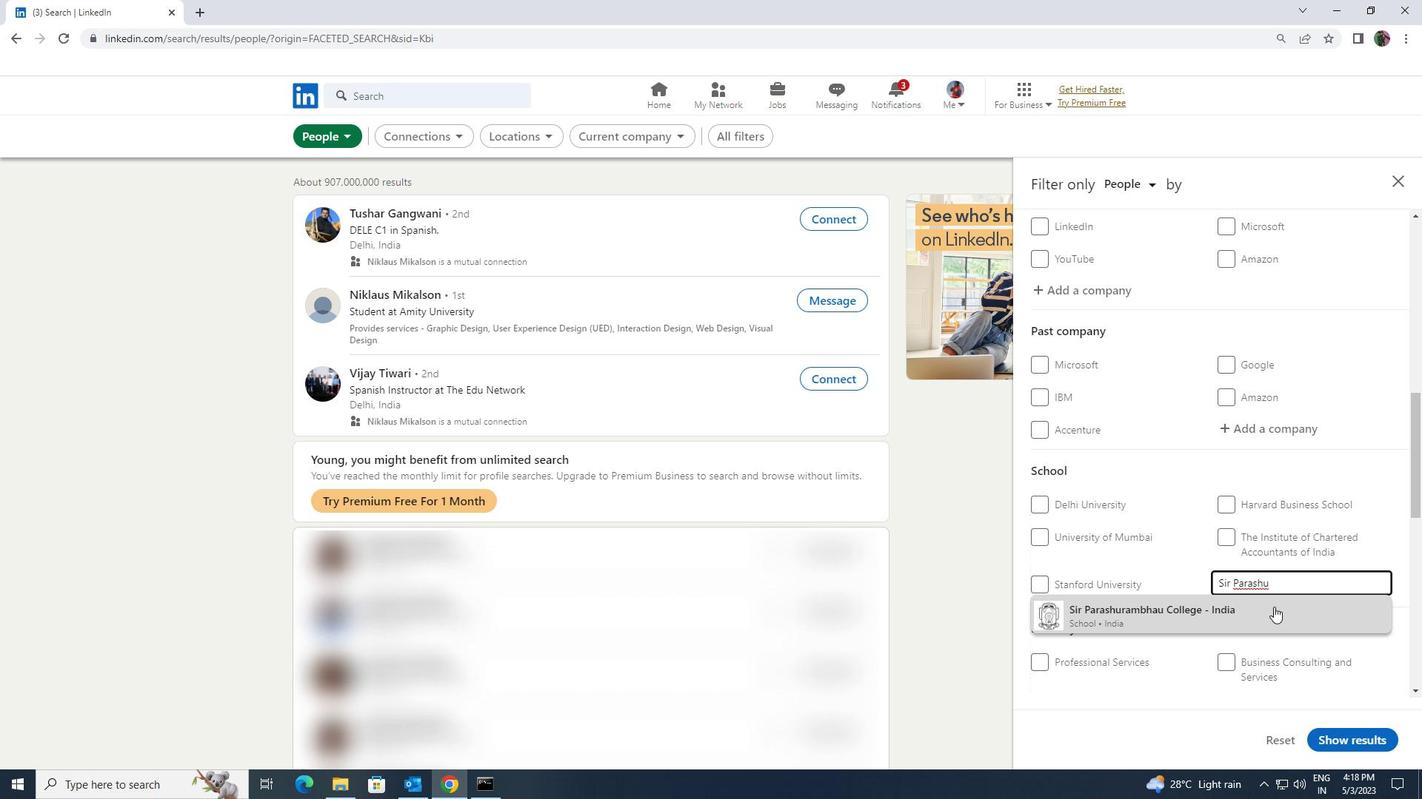 
Action: Mouse scrolled (1274, 606) with delta (0, 0)
Screenshot: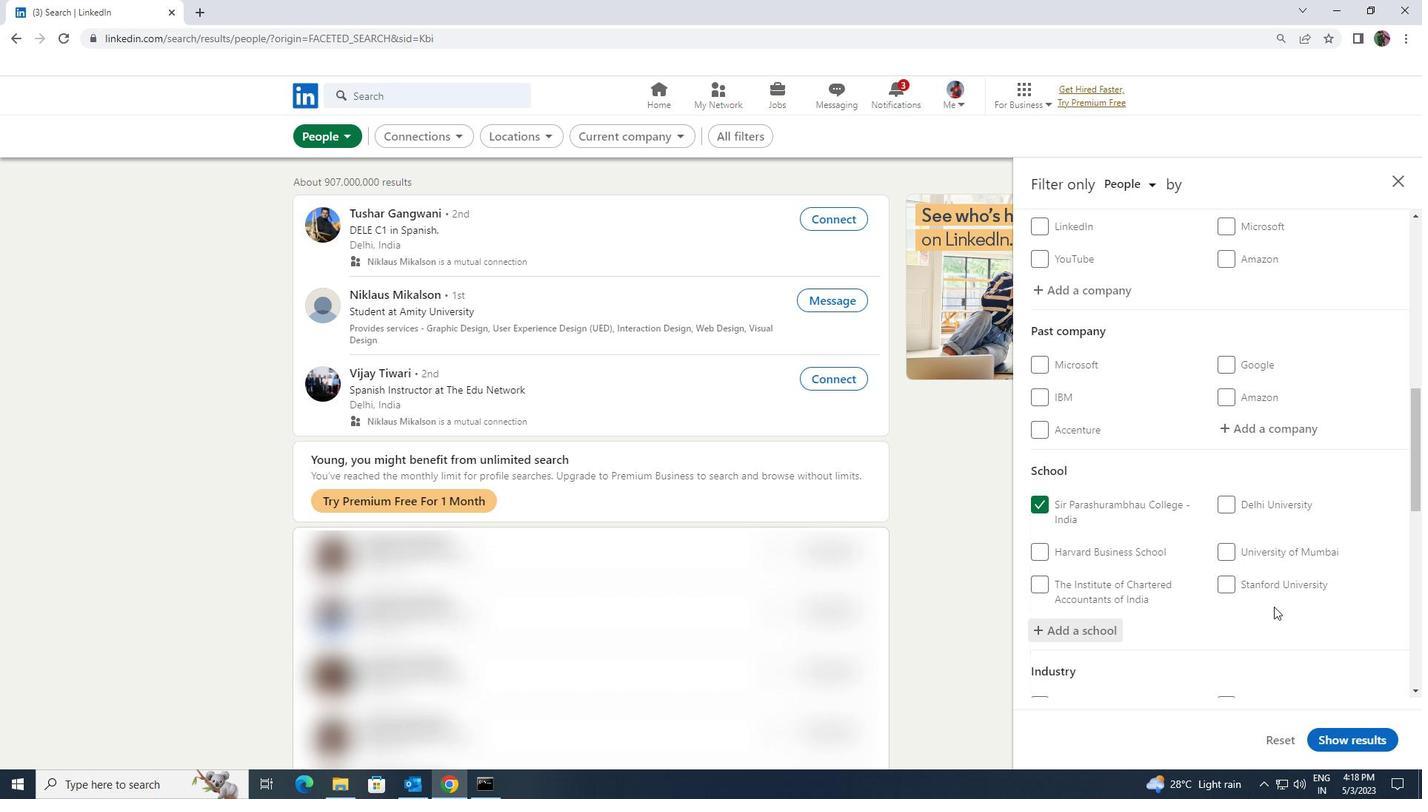 
Action: Mouse scrolled (1274, 606) with delta (0, 0)
Screenshot: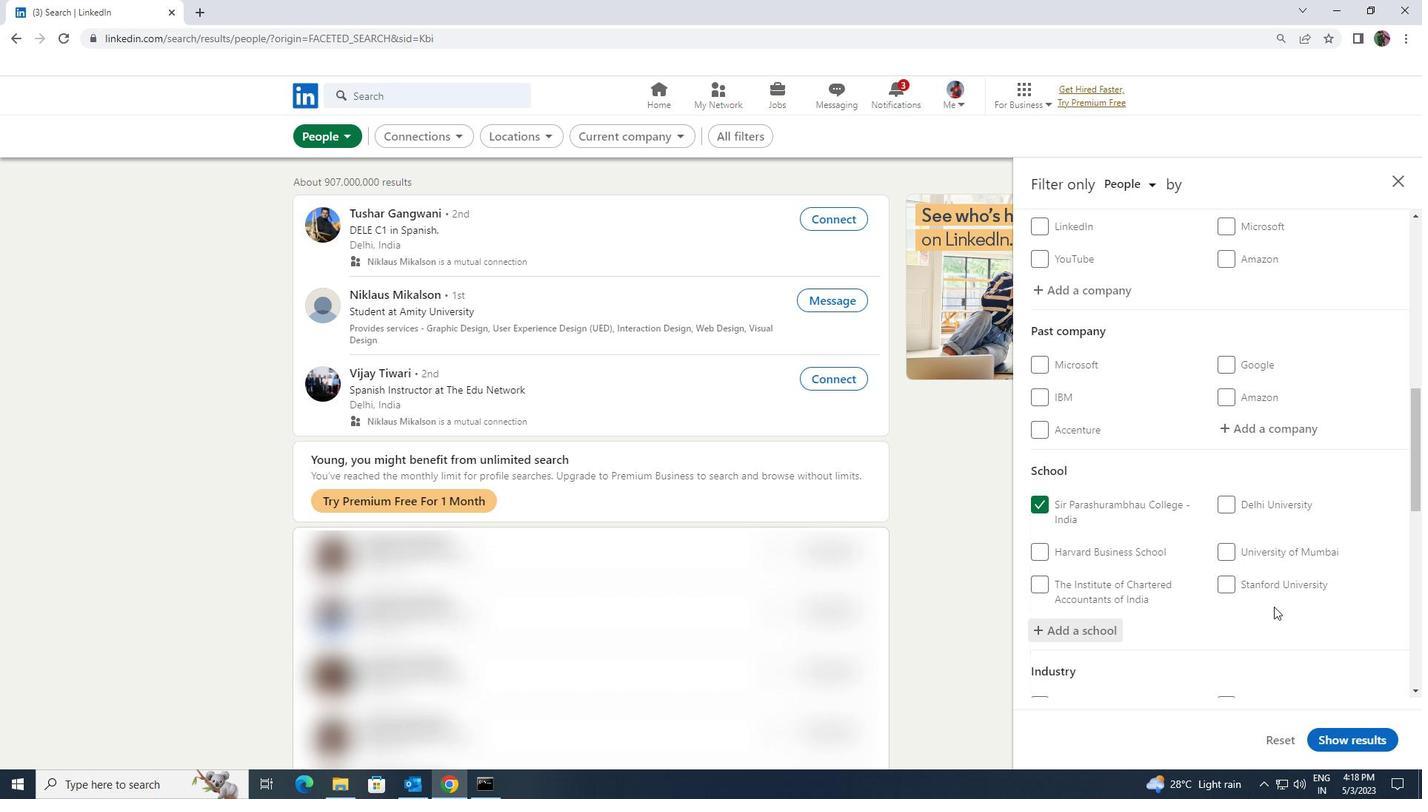 
Action: Mouse scrolled (1274, 606) with delta (0, 0)
Screenshot: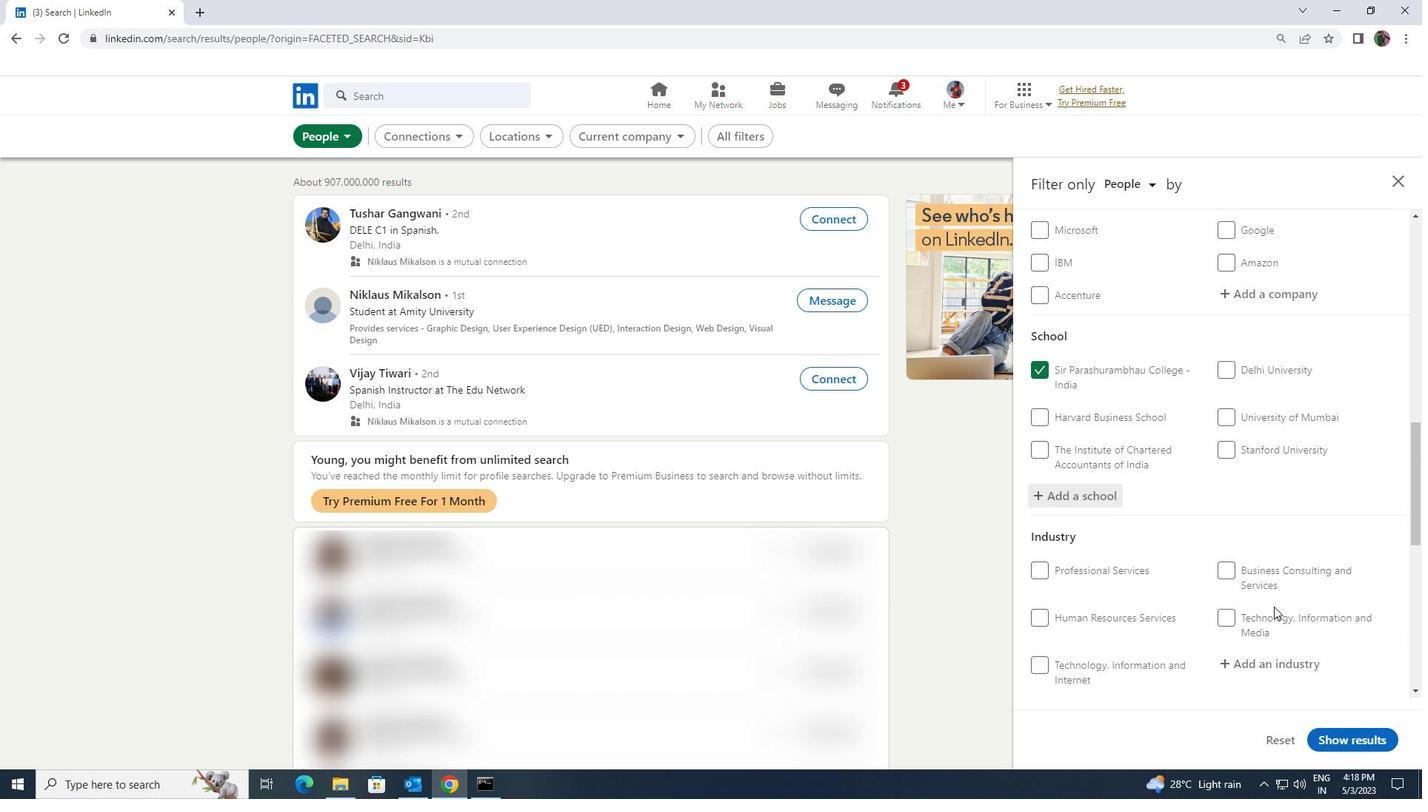 
Action: Mouse scrolled (1274, 606) with delta (0, 0)
Screenshot: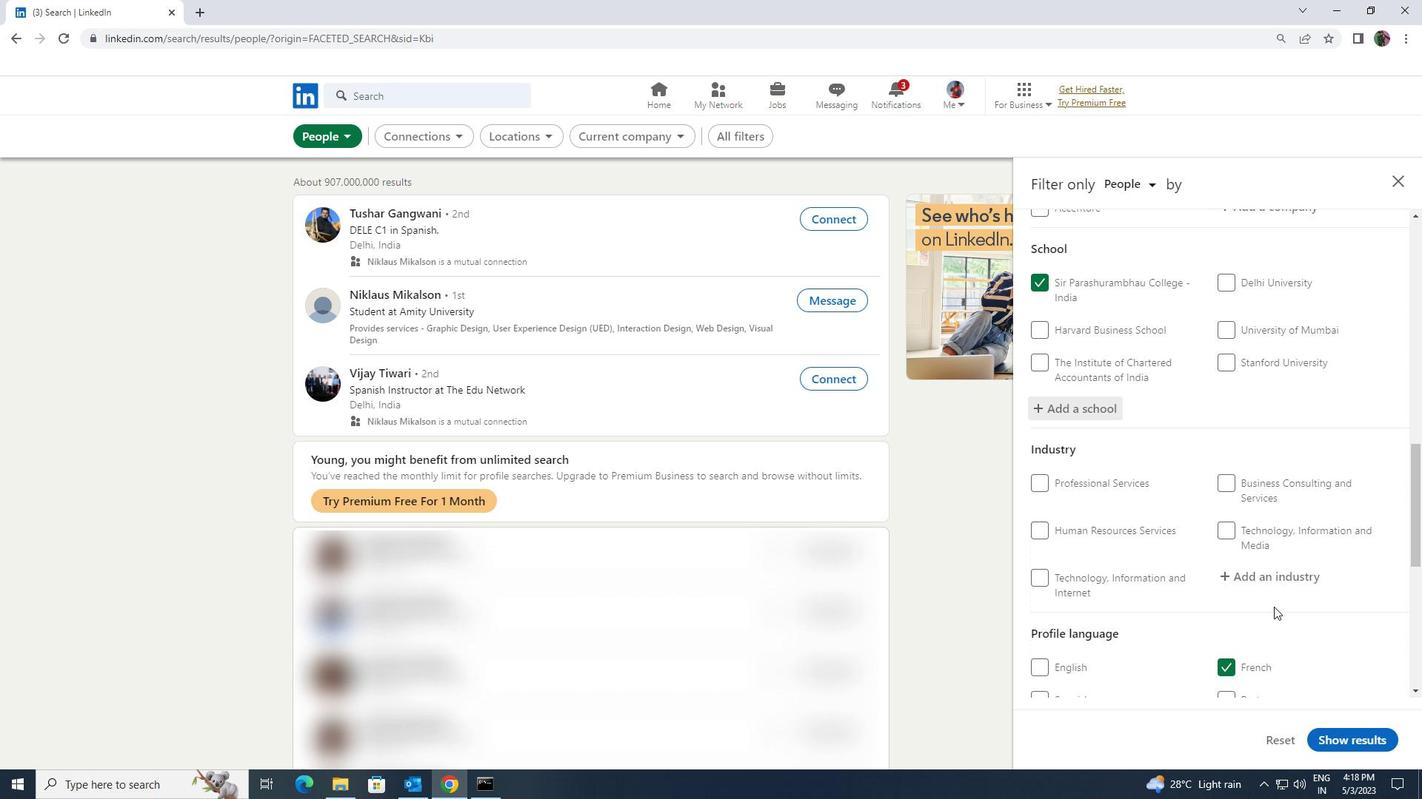 
Action: Mouse moved to (1265, 508)
Screenshot: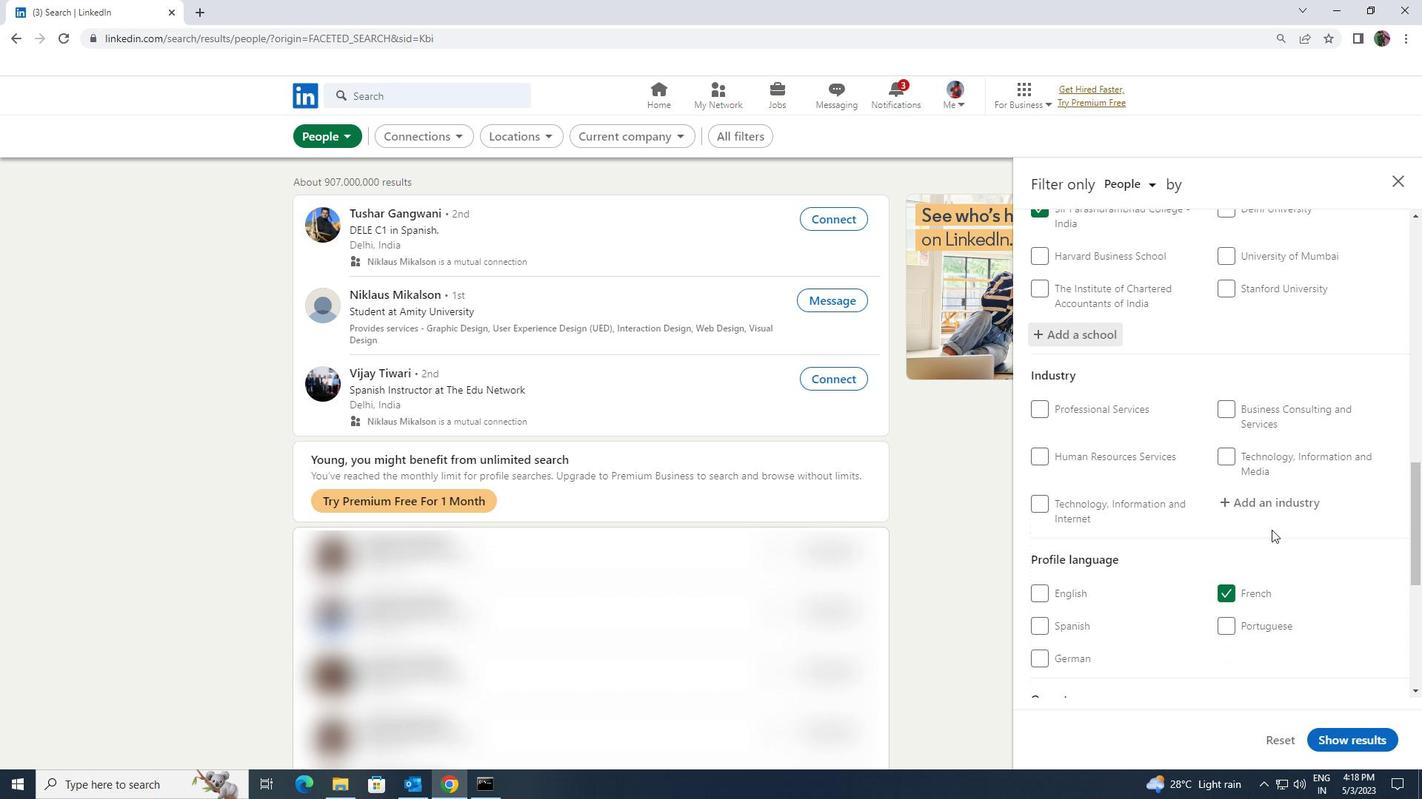 
Action: Mouse pressed left at (1265, 508)
Screenshot: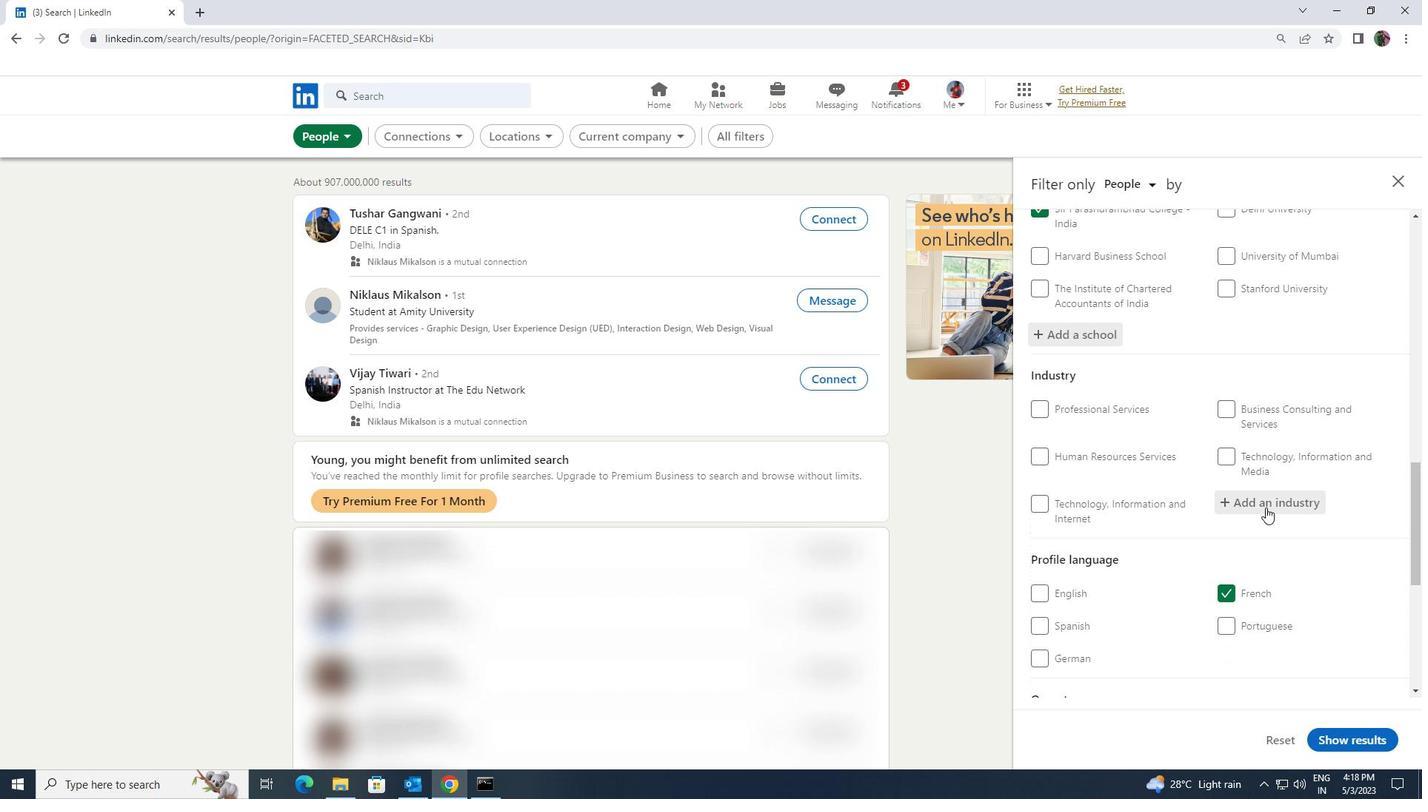 
Action: Mouse moved to (1265, 507)
Screenshot: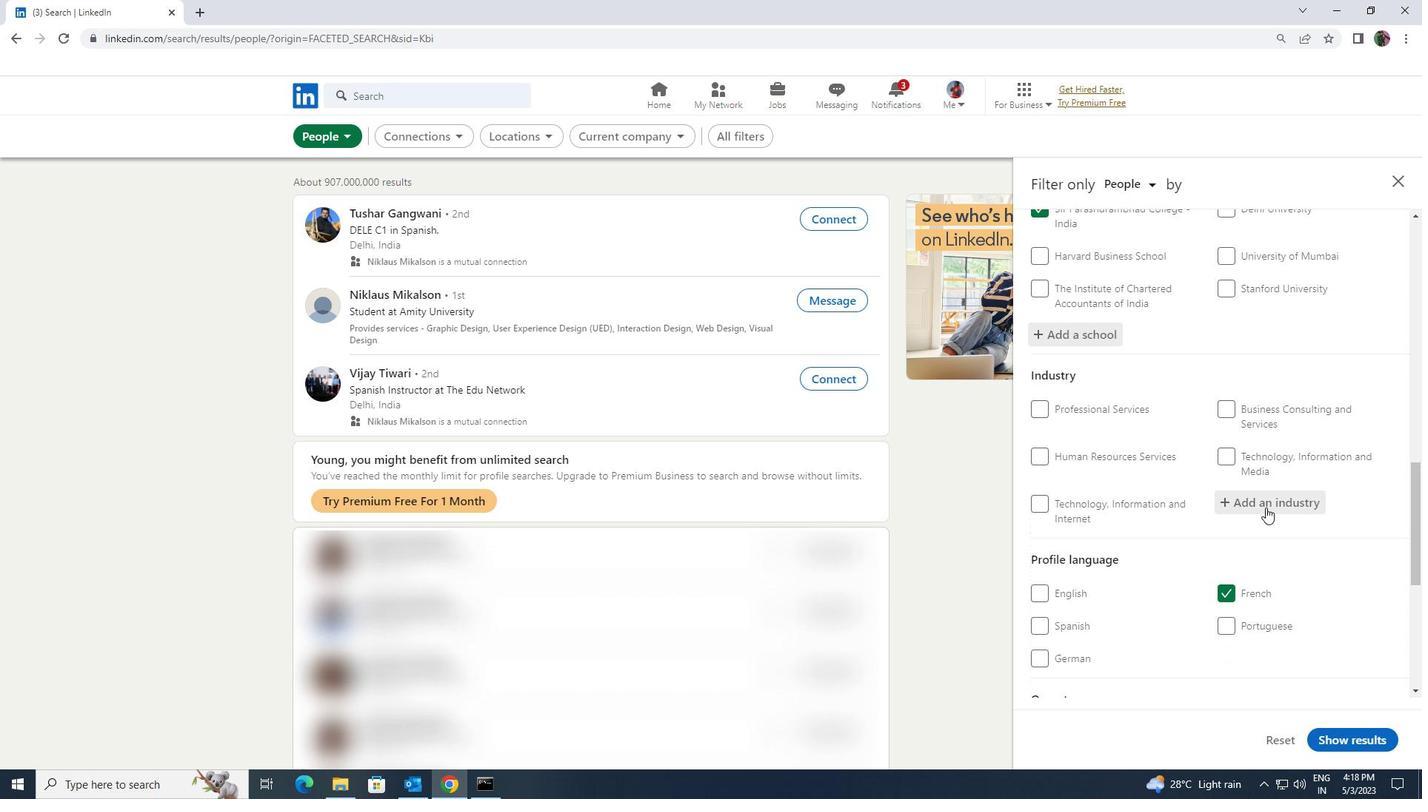 
Action: Key pressed <Key.shift><Key.shift><Key.shift><Key.shift><Key.shift><Key.shift><Key.shift>MATT
Screenshot: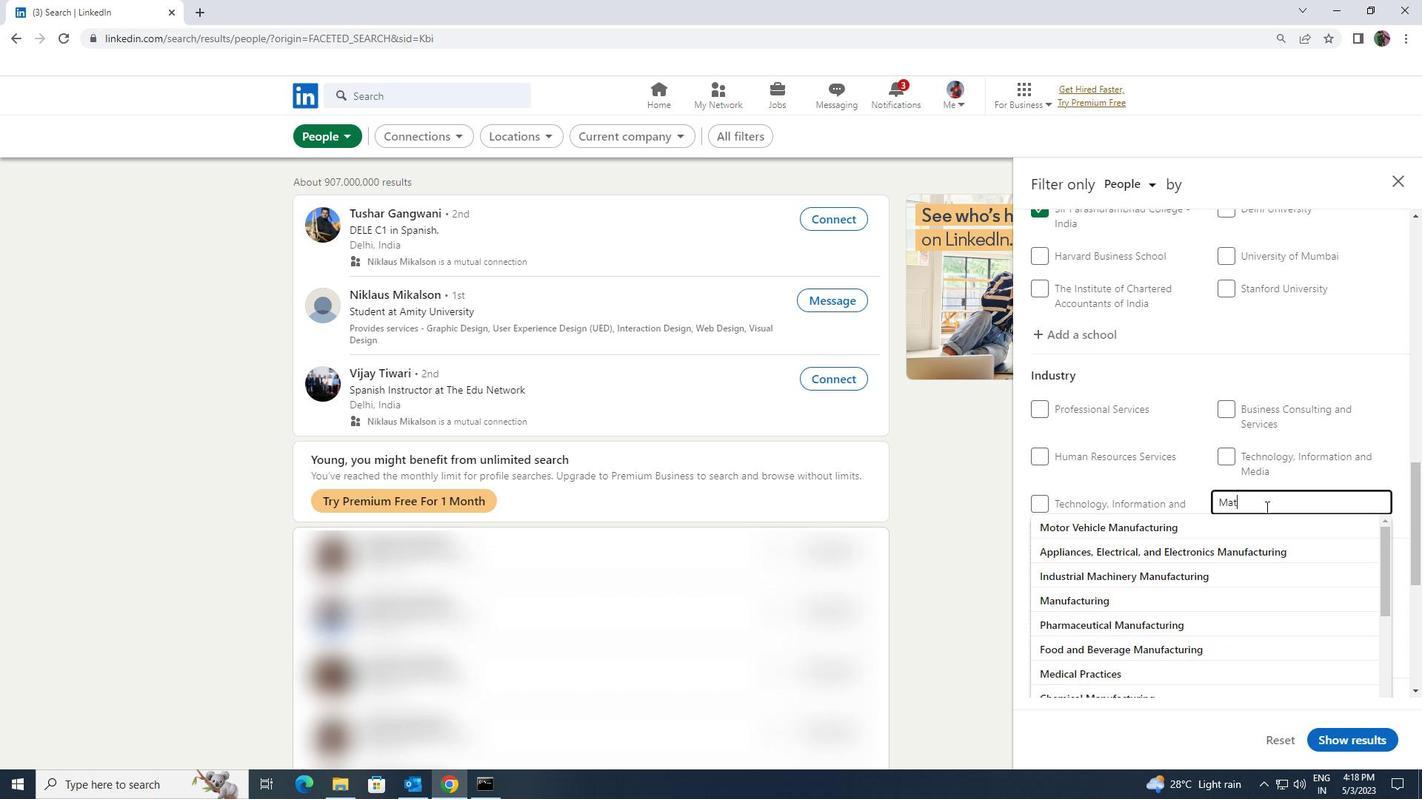 
Action: Mouse moved to (1262, 517)
Screenshot: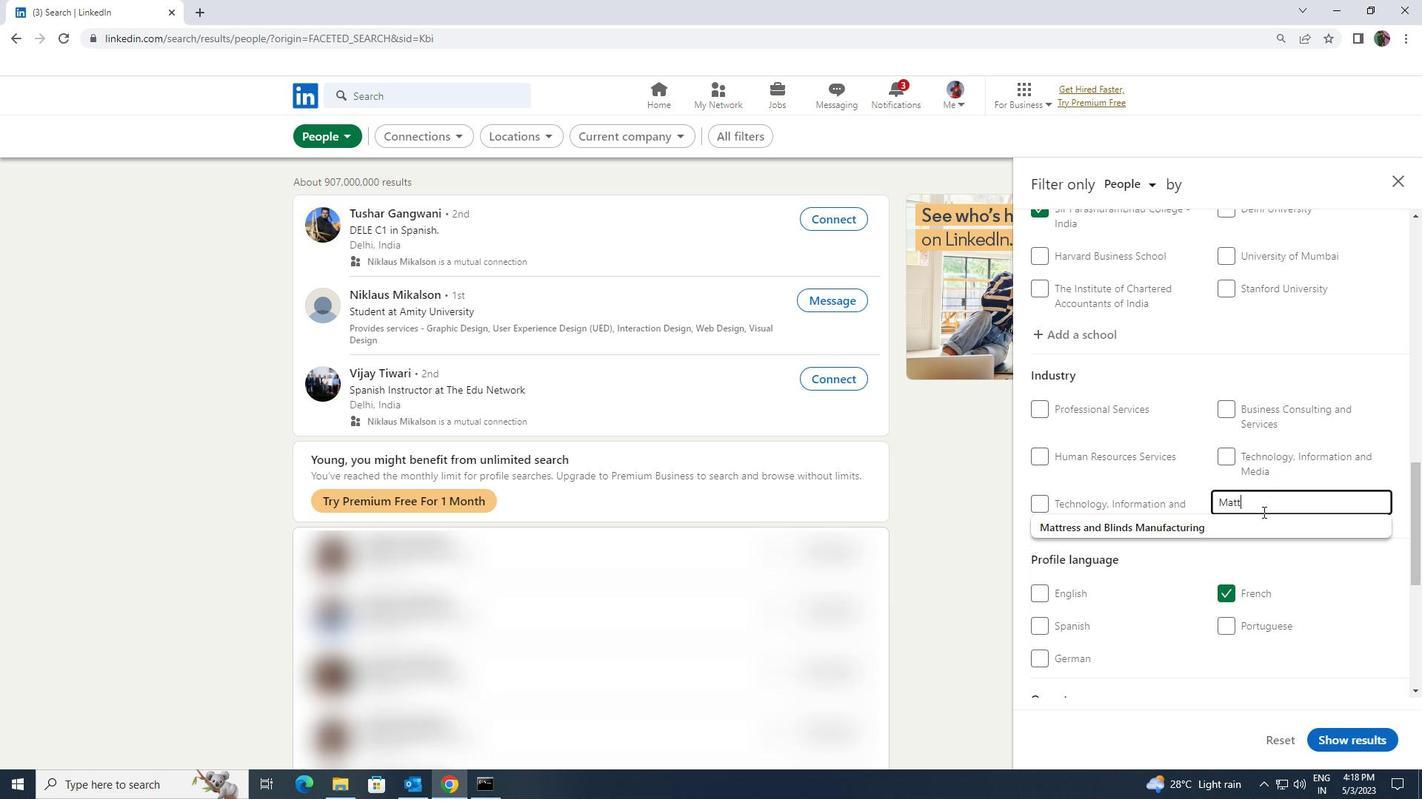 
Action: Mouse pressed left at (1262, 517)
Screenshot: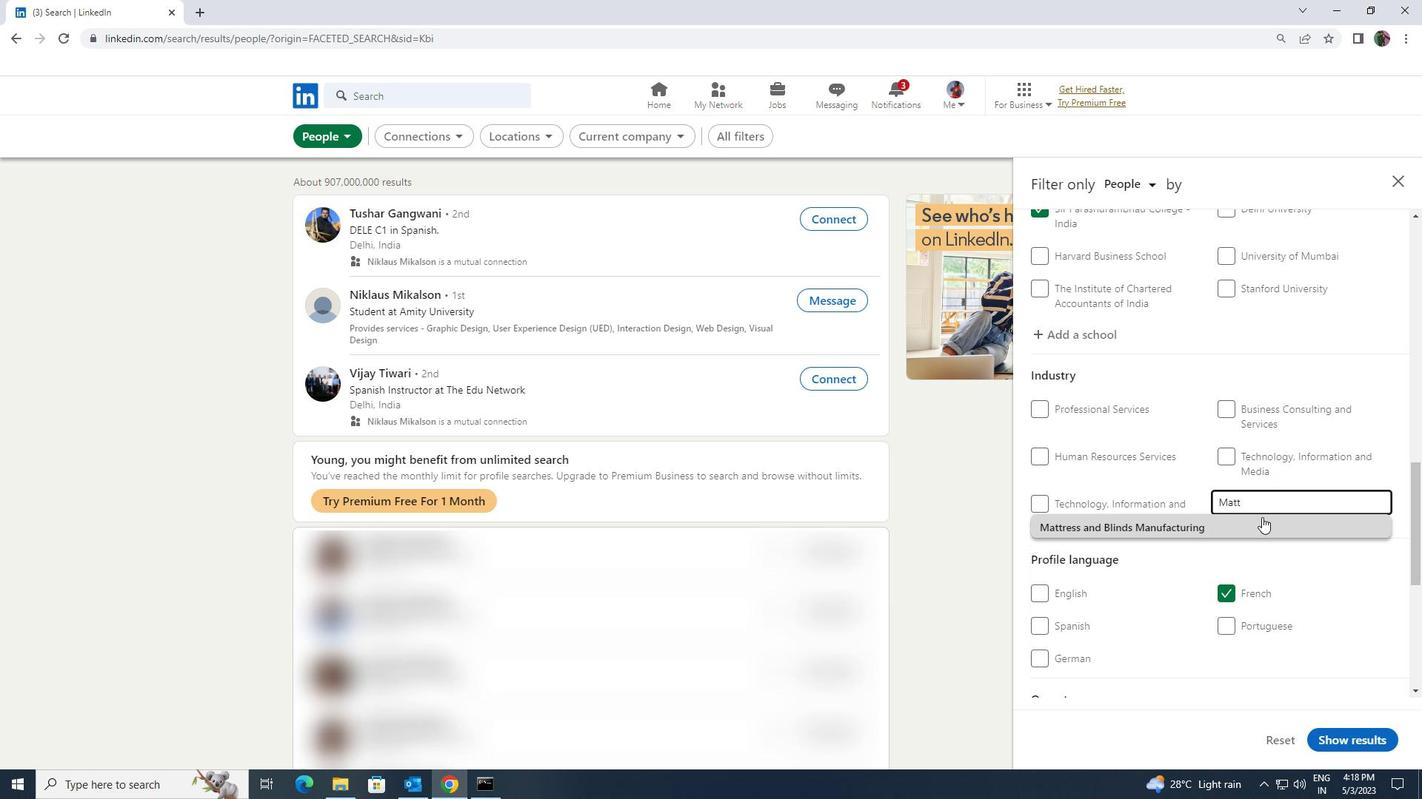 
Action: Mouse scrolled (1262, 517) with delta (0, 0)
Screenshot: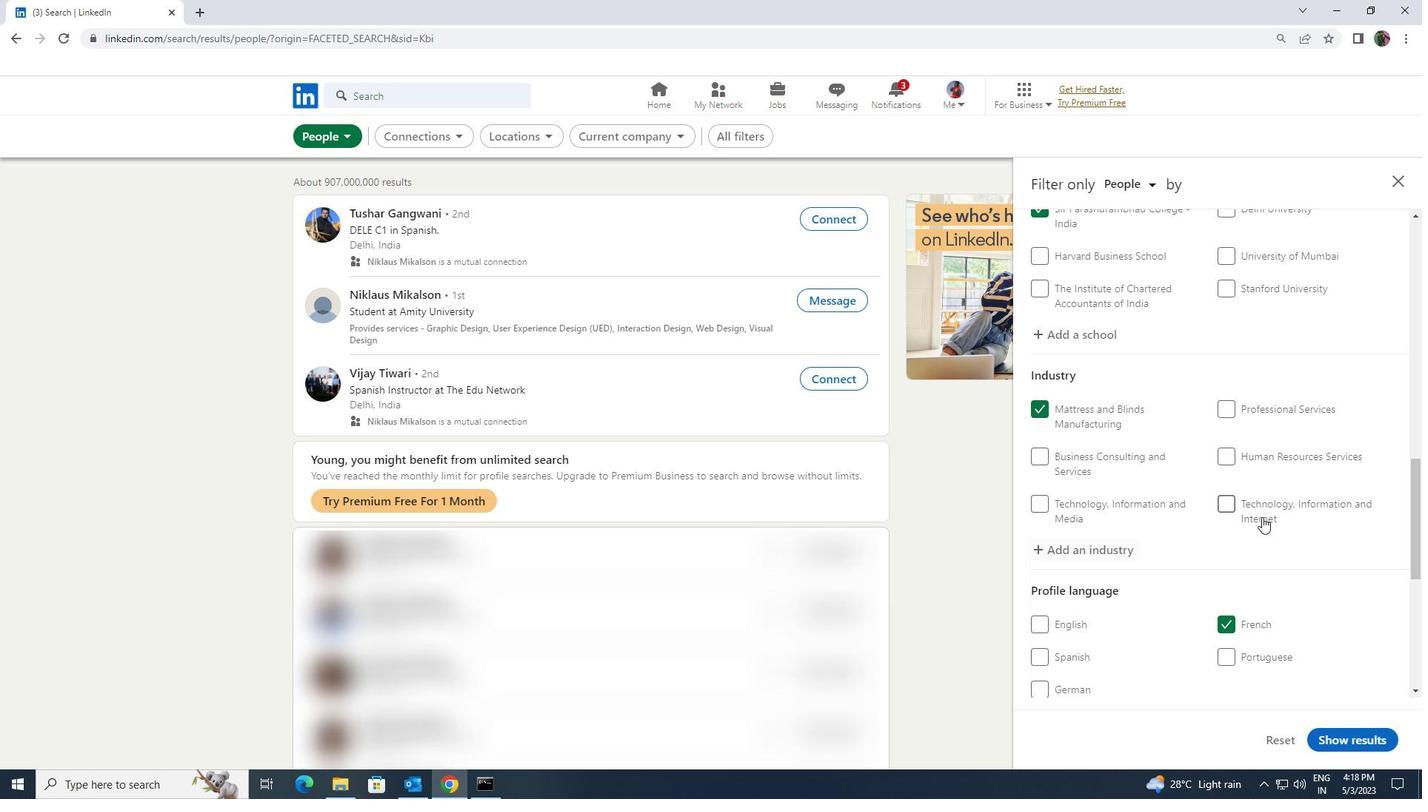 
Action: Mouse scrolled (1262, 517) with delta (0, 0)
Screenshot: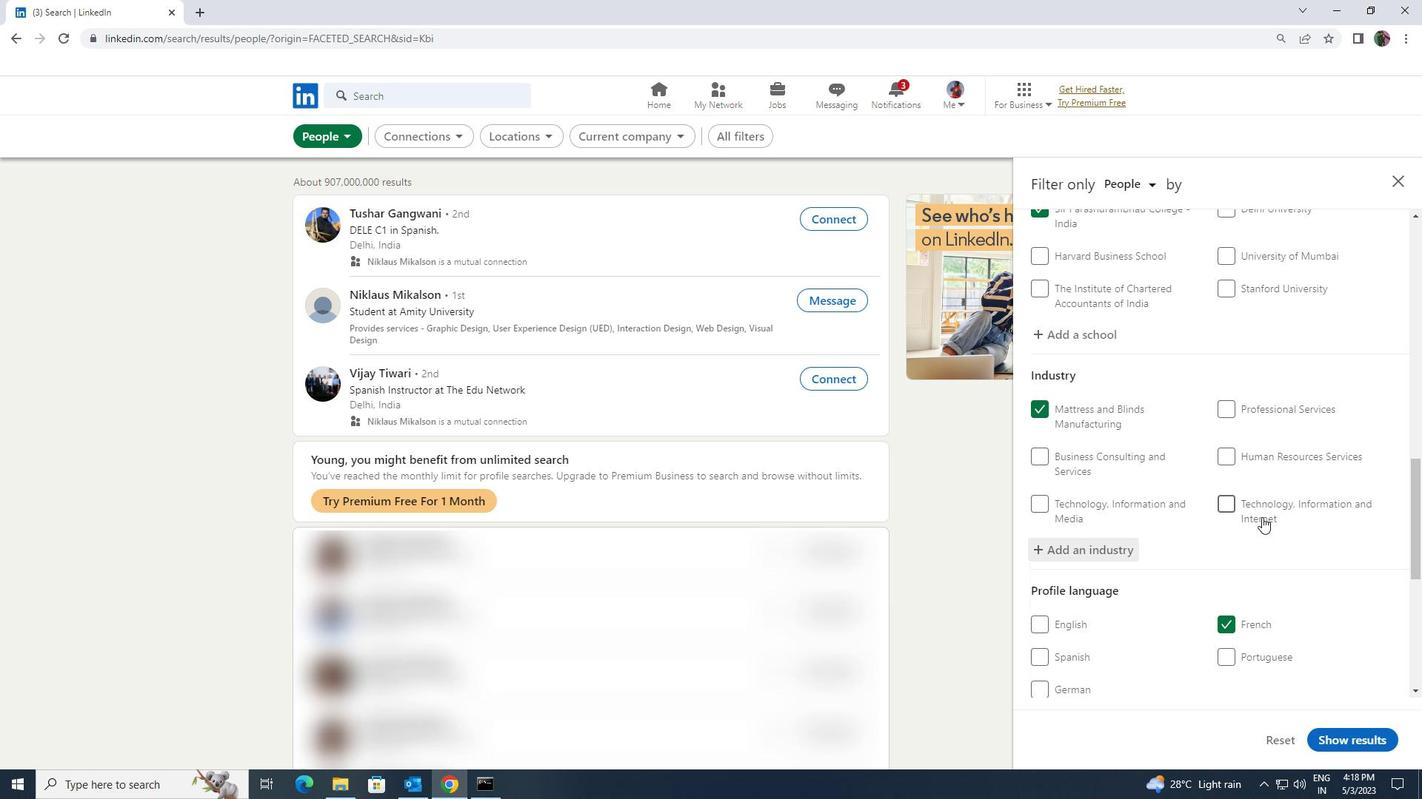 
Action: Mouse scrolled (1262, 517) with delta (0, 0)
Screenshot: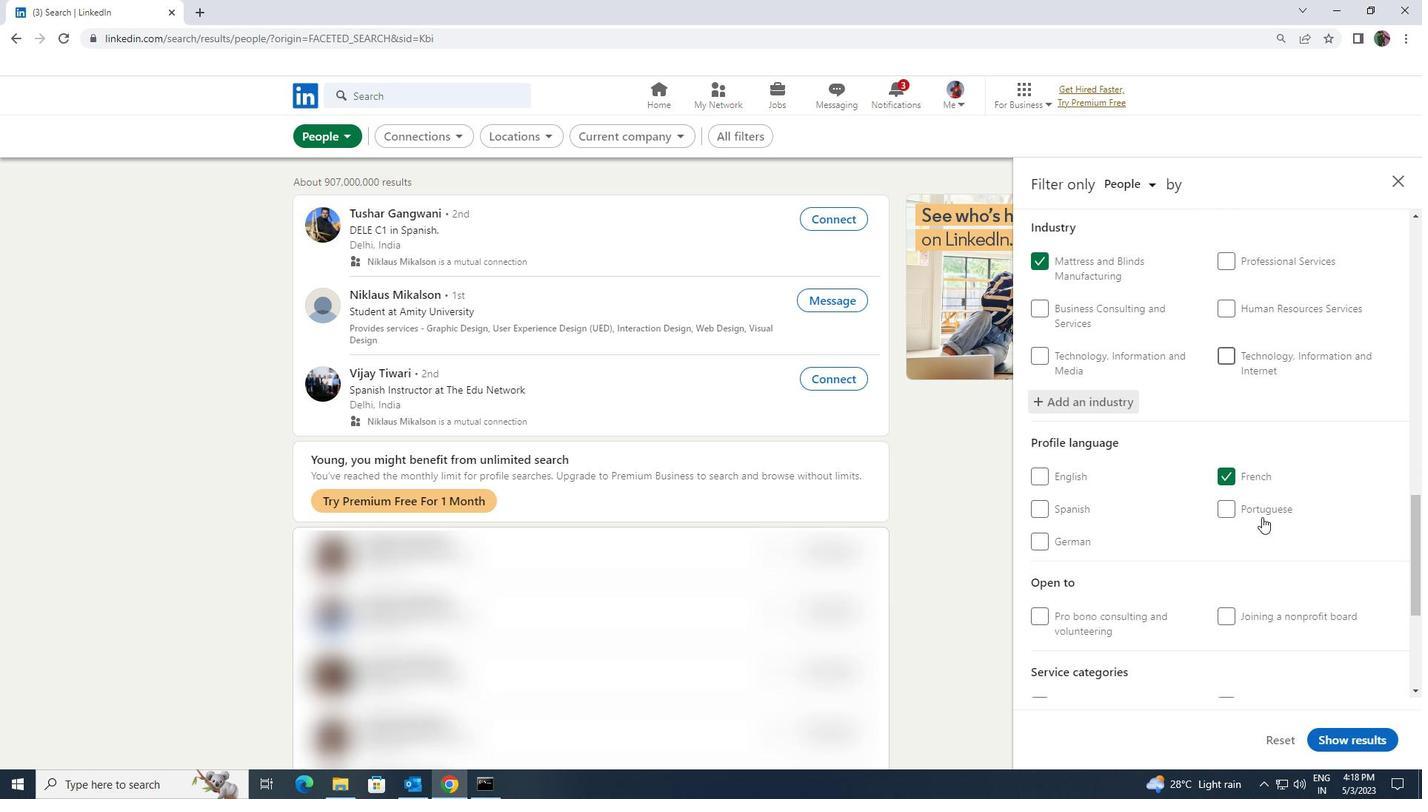 
Action: Mouse scrolled (1262, 517) with delta (0, 0)
Screenshot: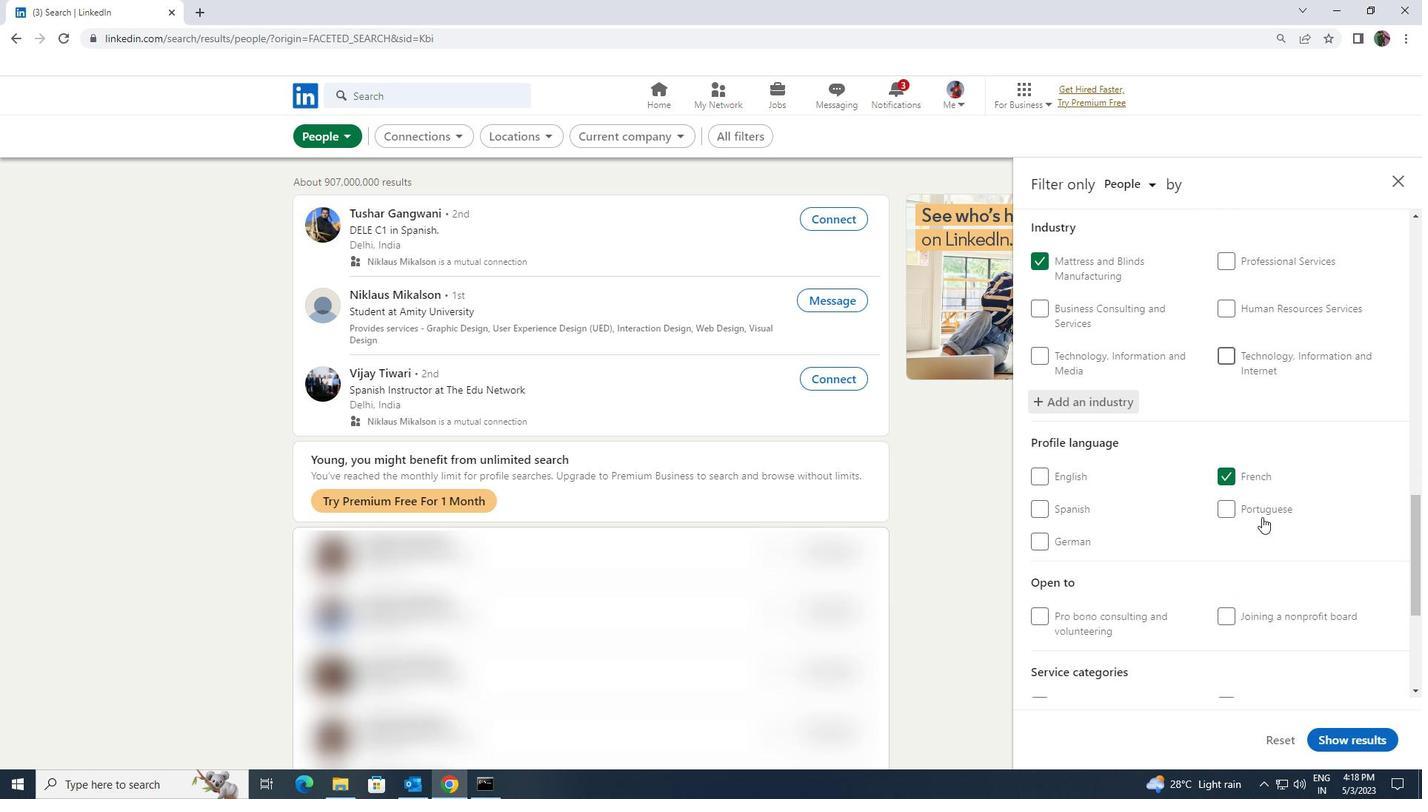 
Action: Mouse scrolled (1262, 517) with delta (0, 0)
Screenshot: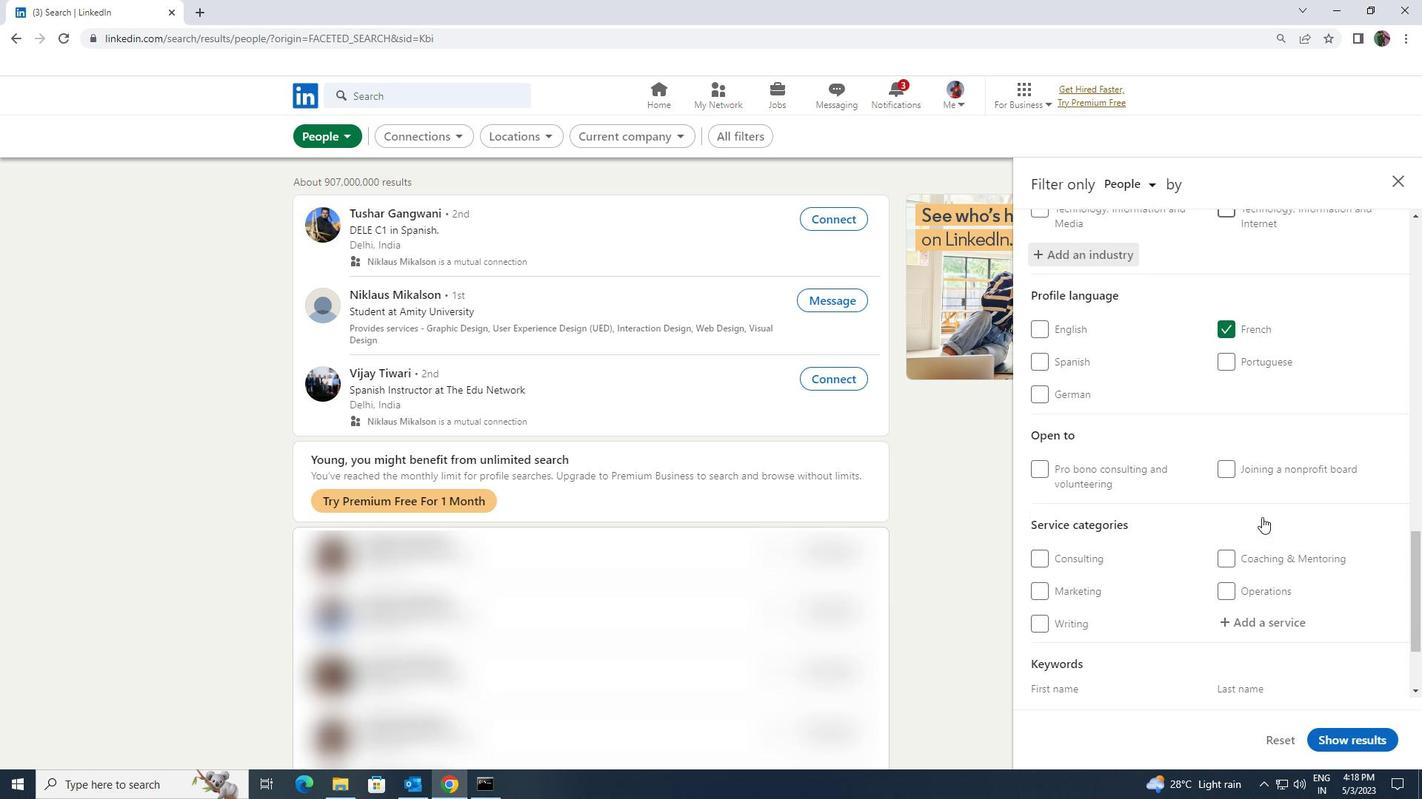 
Action: Mouse moved to (1257, 540)
Screenshot: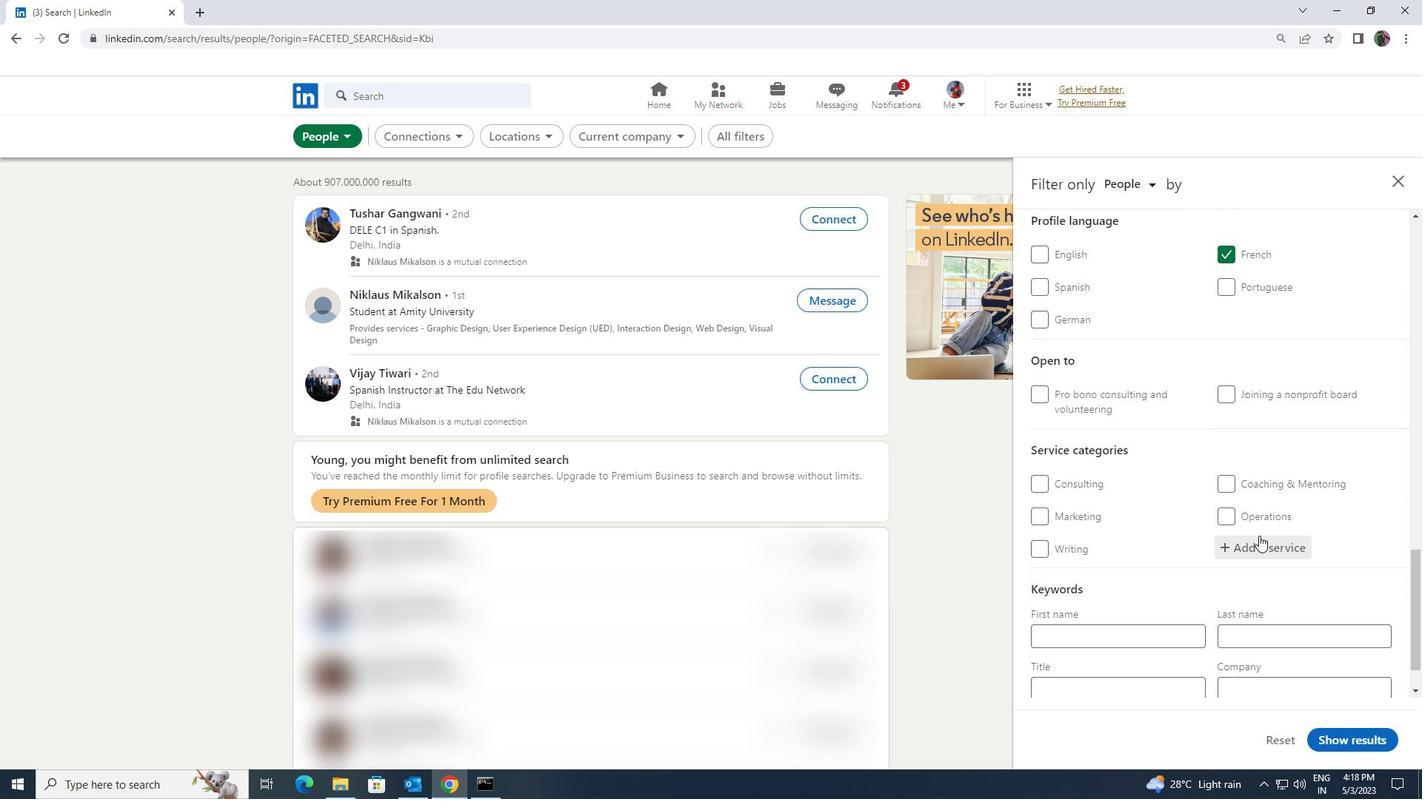 
Action: Mouse pressed left at (1257, 540)
Screenshot: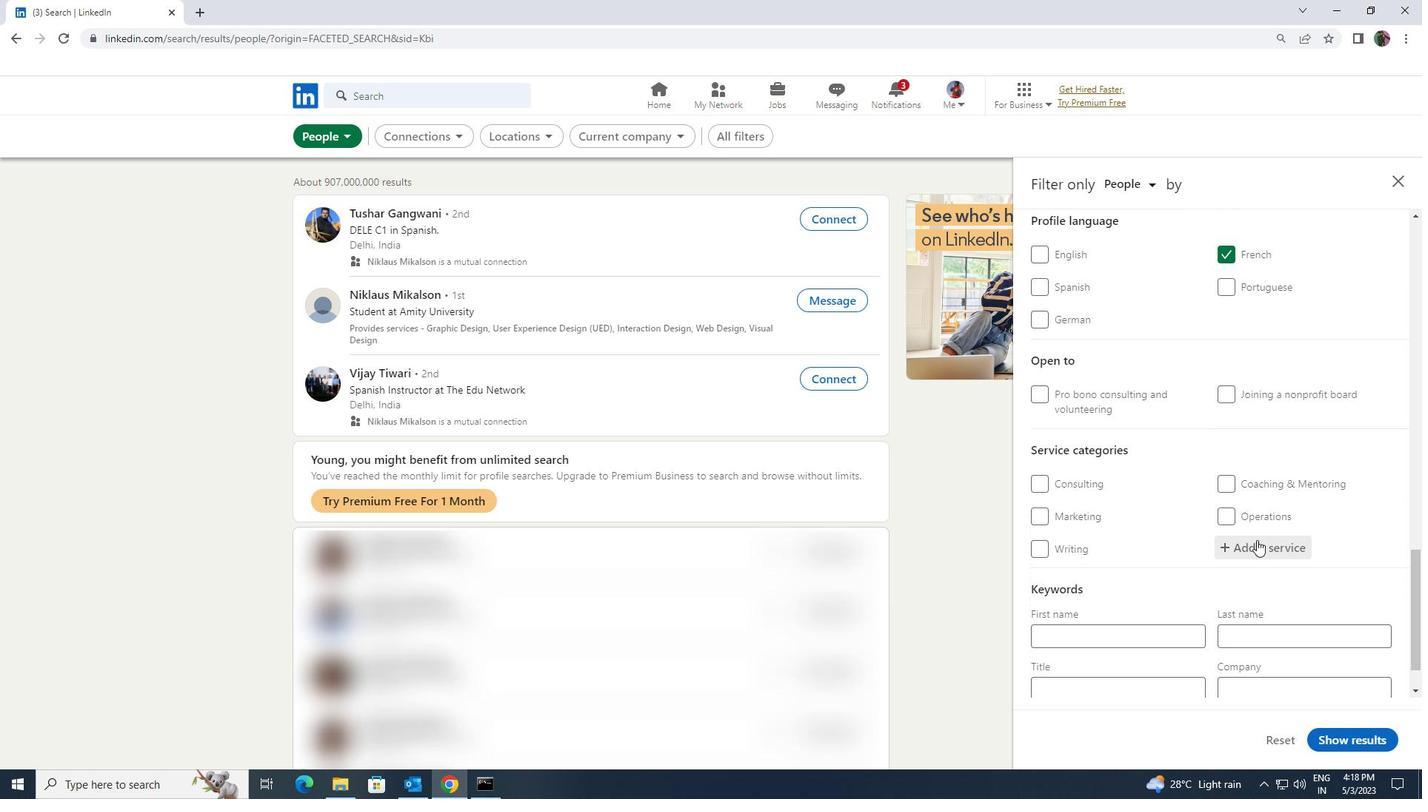 
Action: Key pressed <Key.shift><Key.shift><Key.shift><Key.shift><Key.shift><Key.shift><Key.shift><Key.shift>COACHING<Key.space><Key.shift><Key.shift><Key.shift><Key.shift><Key.shift><Key.shift><Key.shift><Key.shift><Key.shift><Key.shift><Key.shift><Key.shift><Key.shift><Key.shift><Key.shift><Key.shift><Key.shift>&<Key.space><Key.shift>MENTORING<Key.enter>
Screenshot: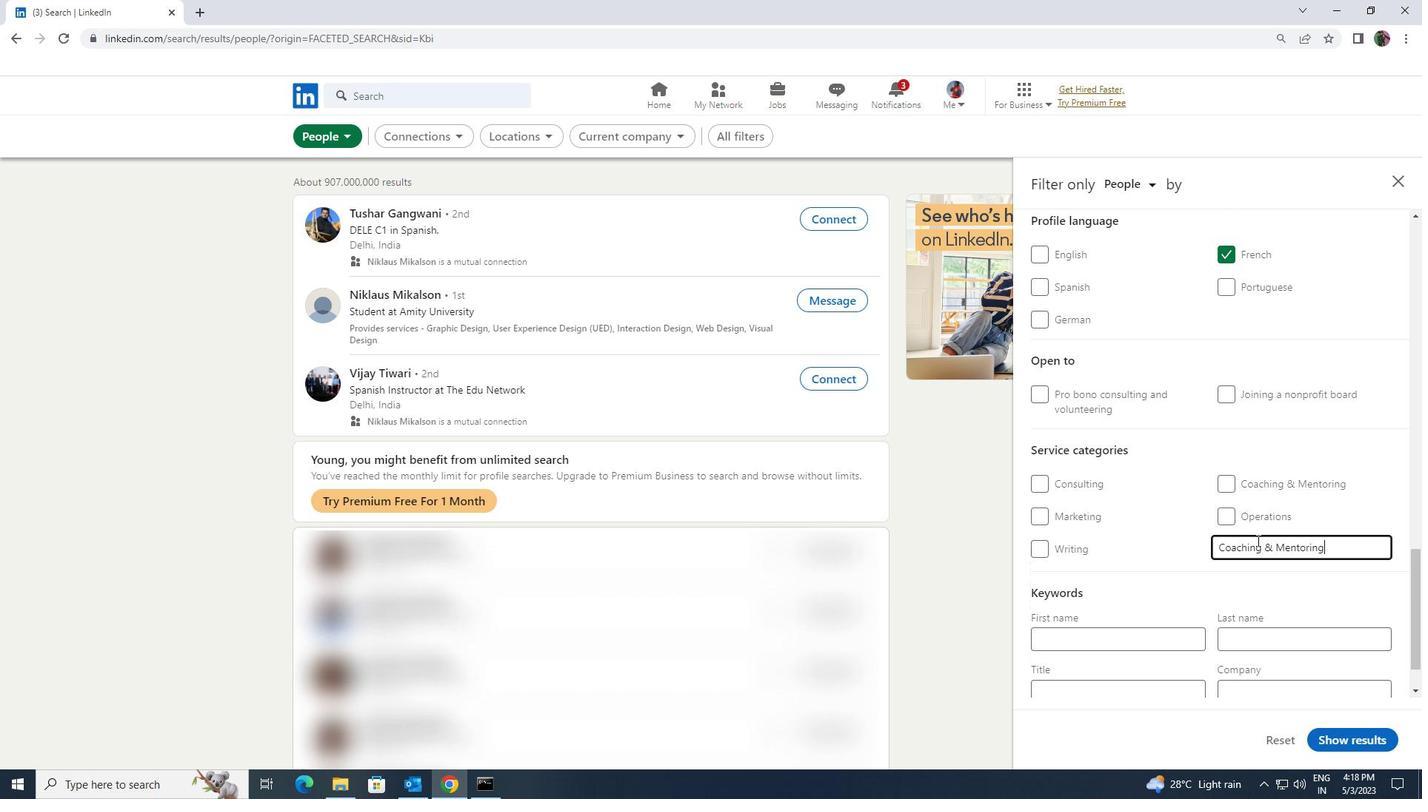 
Action: Mouse scrolled (1257, 539) with delta (0, 0)
Screenshot: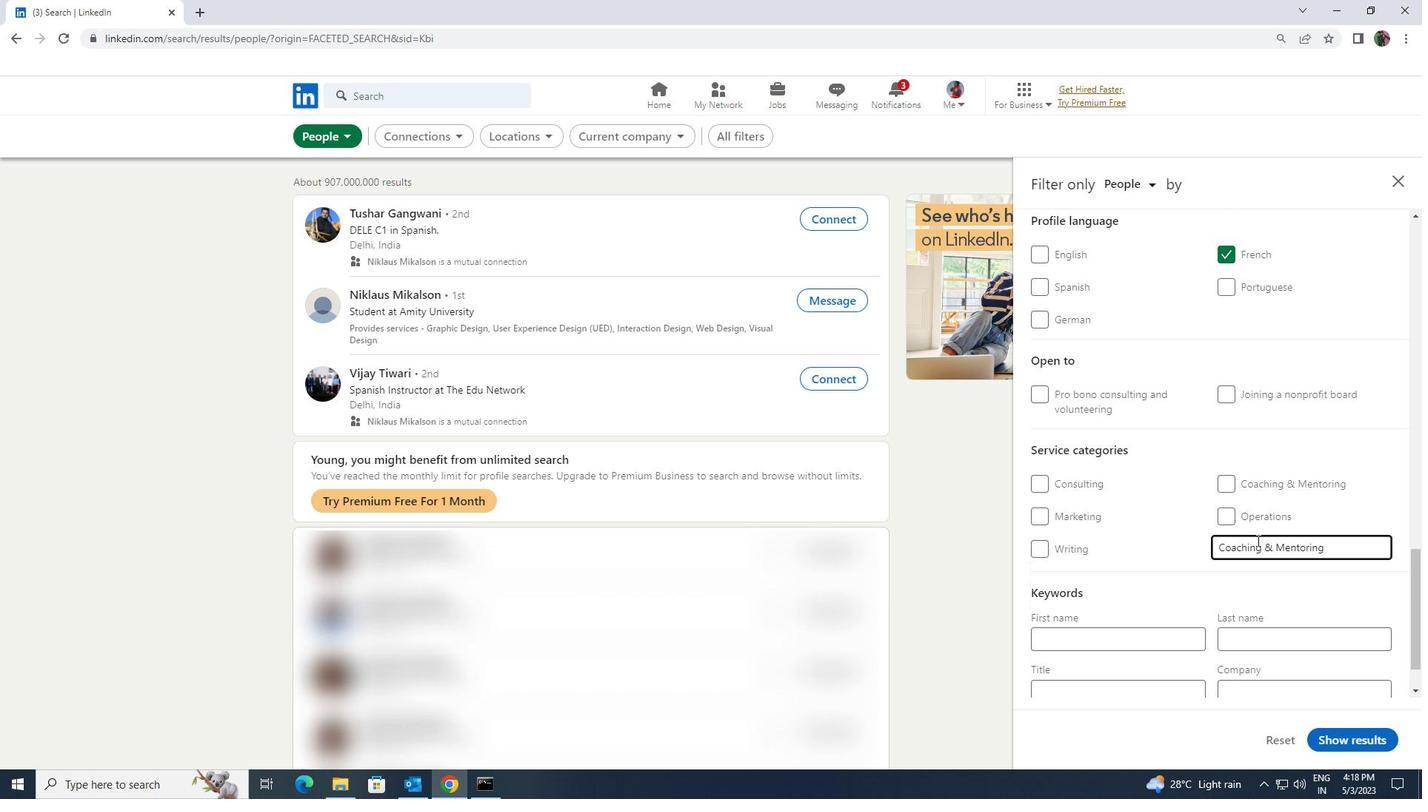 
Action: Mouse scrolled (1257, 539) with delta (0, 0)
Screenshot: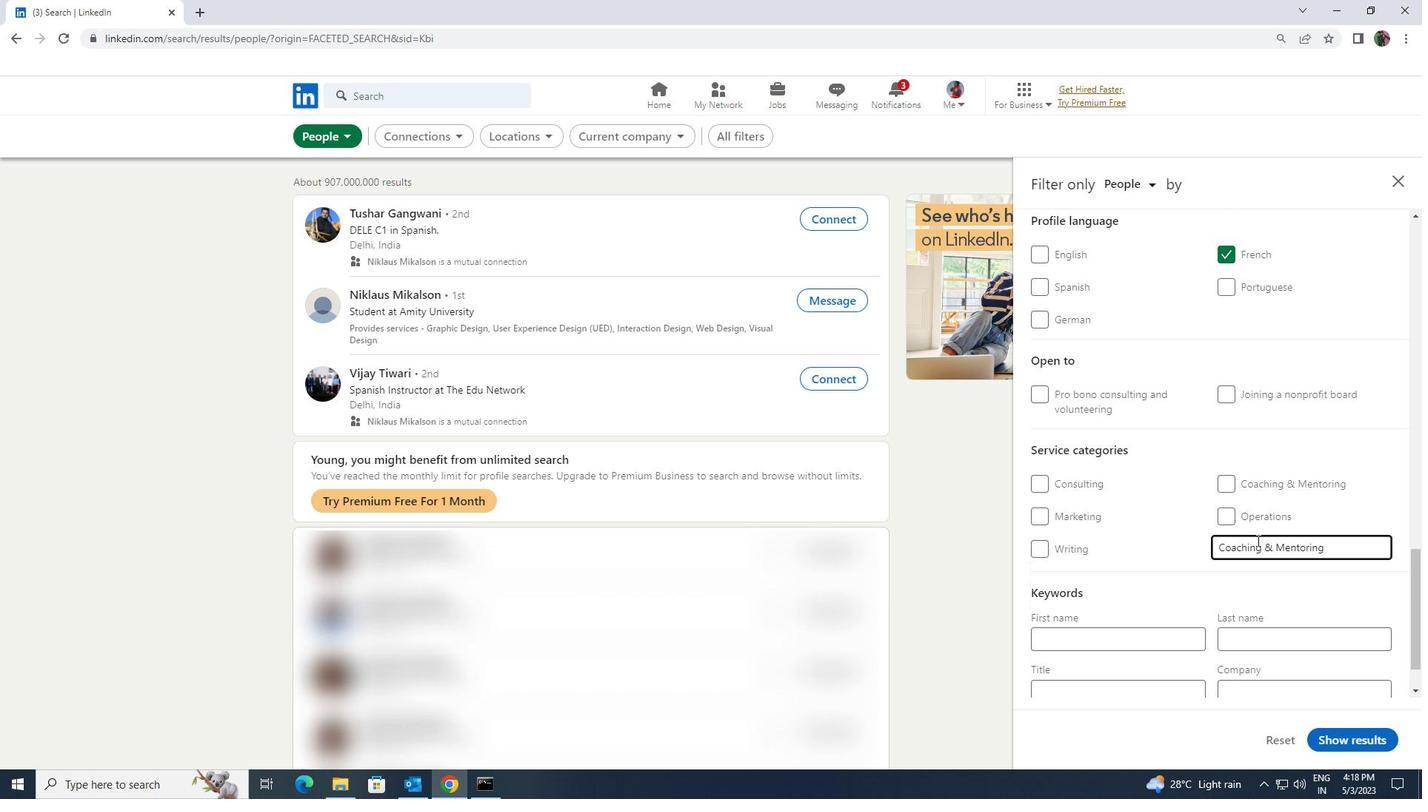 
Action: Mouse scrolled (1257, 539) with delta (0, 0)
Screenshot: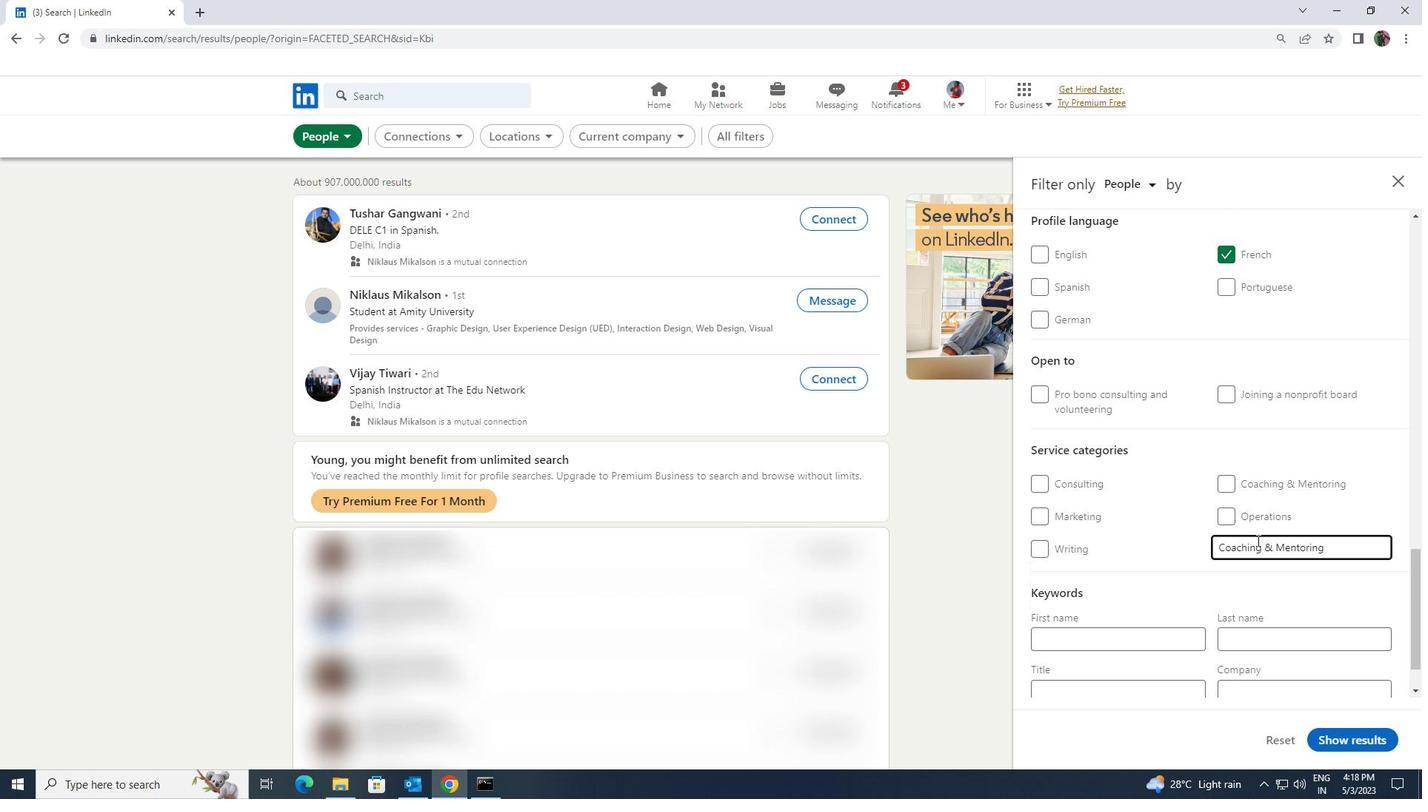 
Action: Mouse moved to (1182, 624)
Screenshot: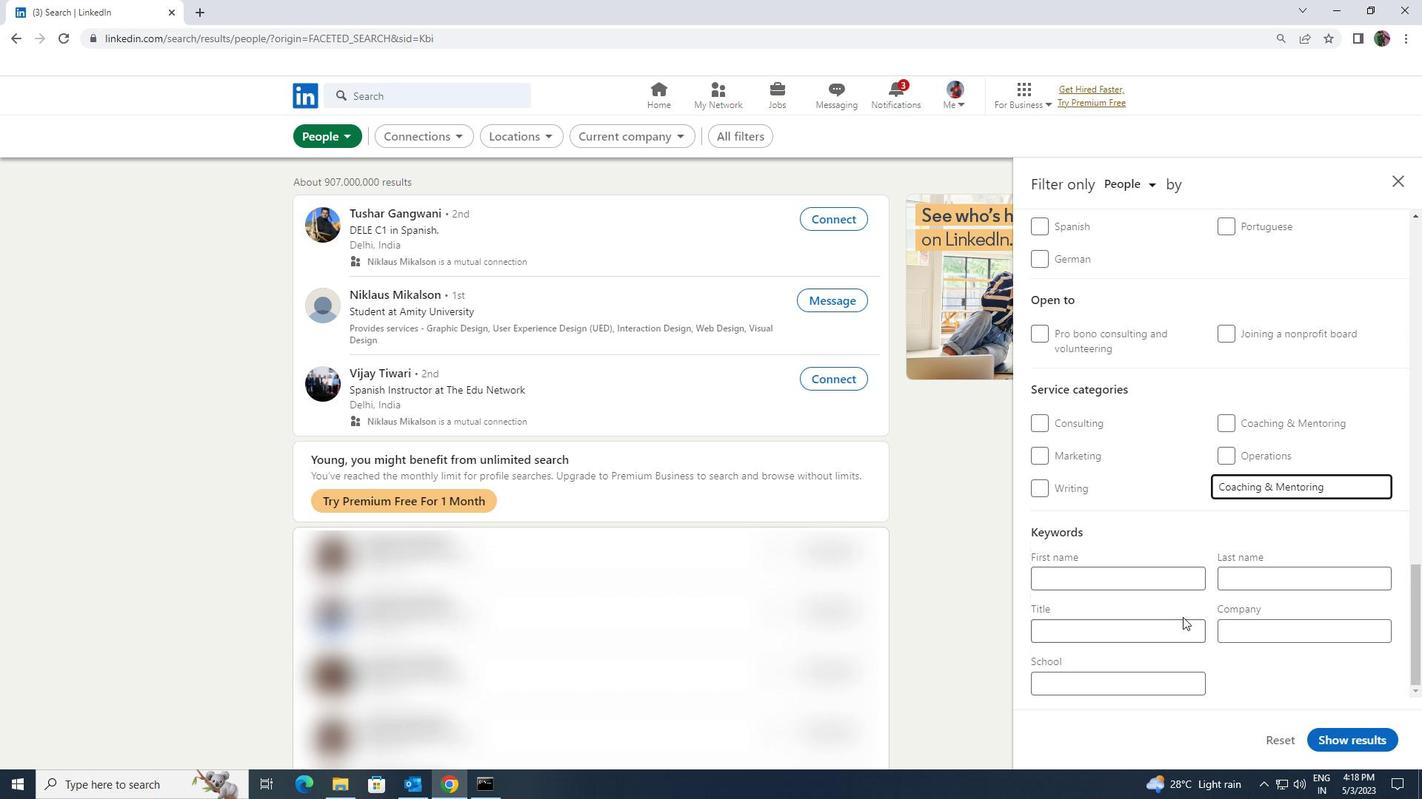 
Action: Mouse pressed left at (1182, 624)
Screenshot: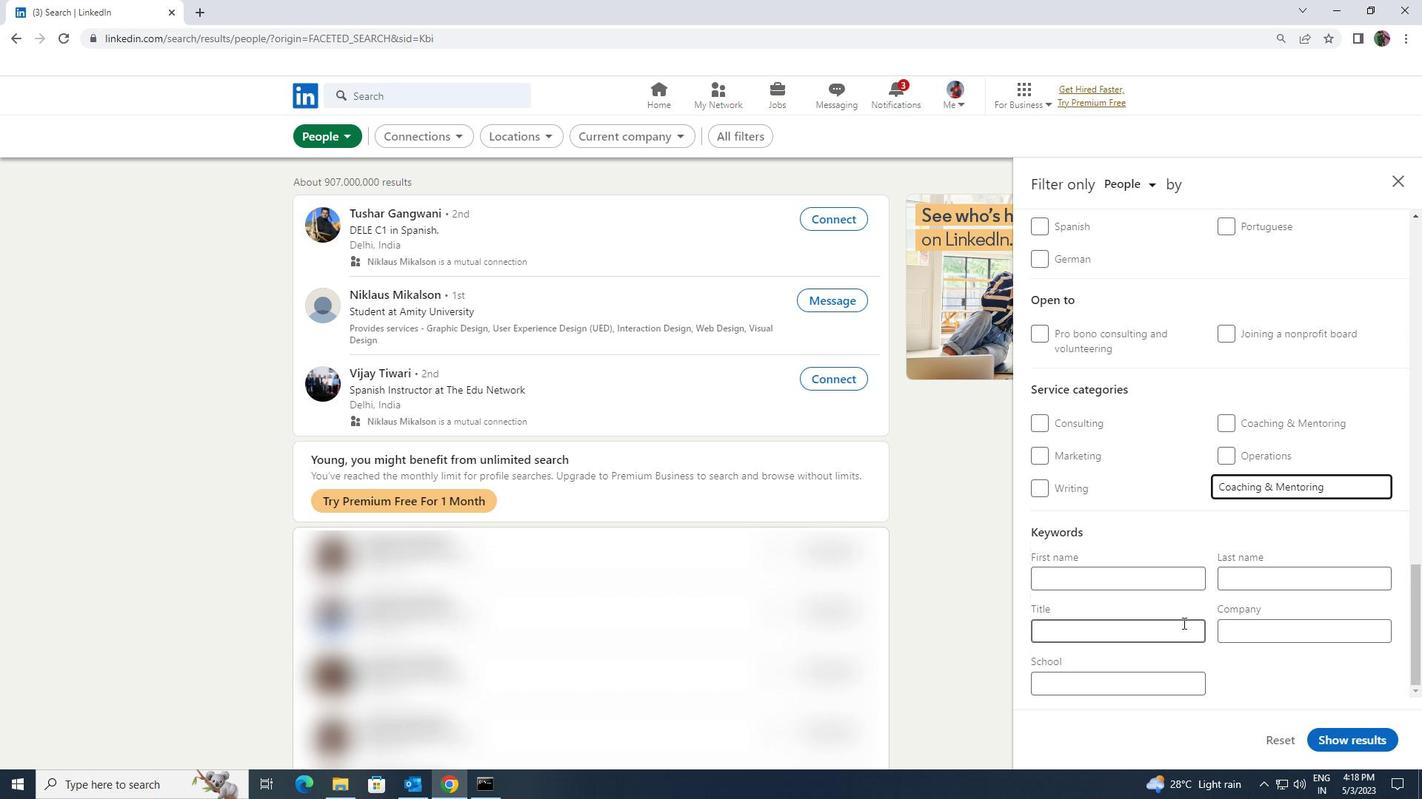 
Action: Key pressed <Key.shift>SKIN<Key.space><Key.shift>CARE<Key.space><Key.shift>SPECIALIST
Screenshot: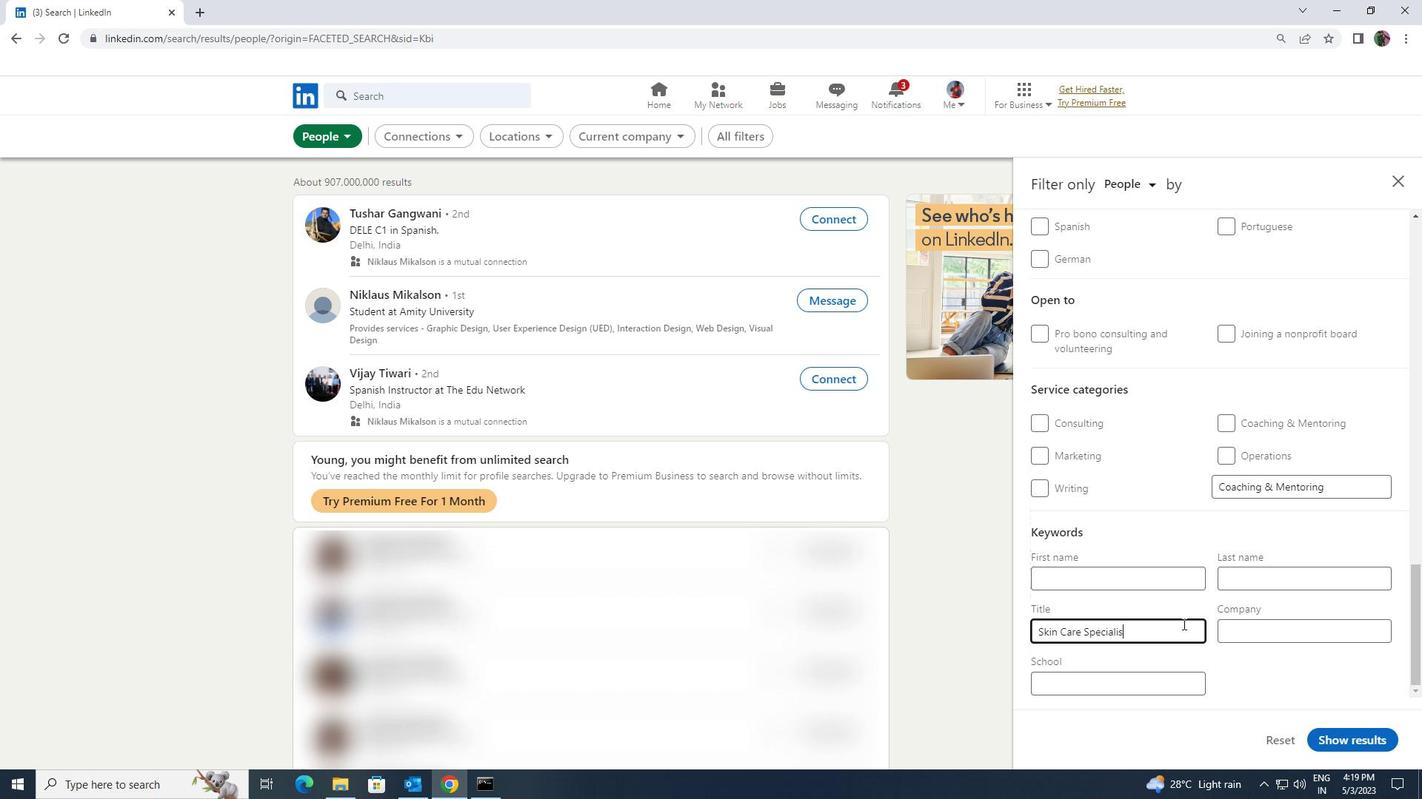 
Action: Mouse moved to (1331, 739)
Screenshot: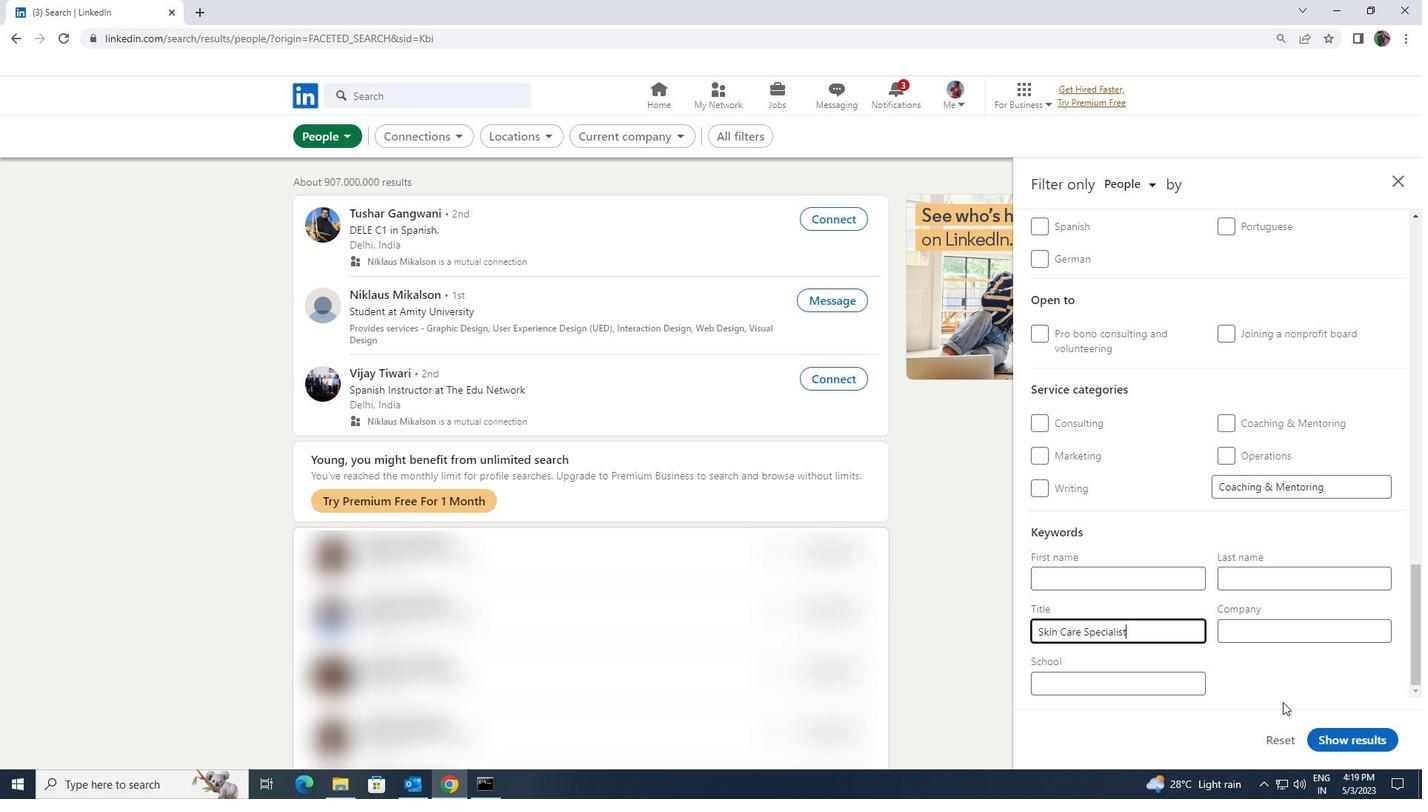 
Action: Mouse pressed left at (1331, 739)
Screenshot: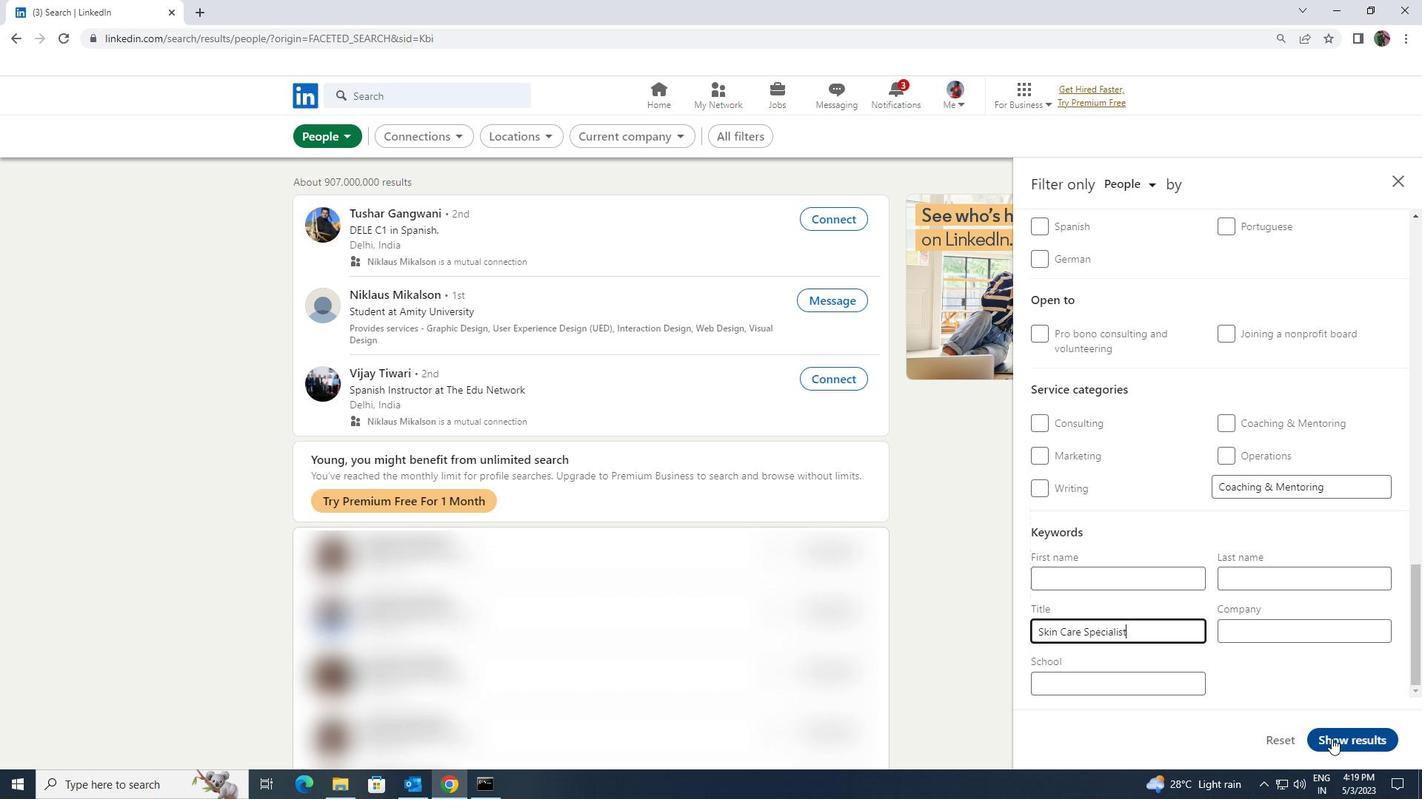 
